 Task: Find connections with filter location Santo Tomás with filter topic #Projectmanagements with filter profile language French with filter current company SKS Enterpprises - Human Resource Planning and Management with filter school College of Engineering Roorkee with filter industry Electric Power Transmission, Control, and Distribution with filter service category User Experience Design with filter keywords title Teacher
Action: Mouse moved to (327, 276)
Screenshot: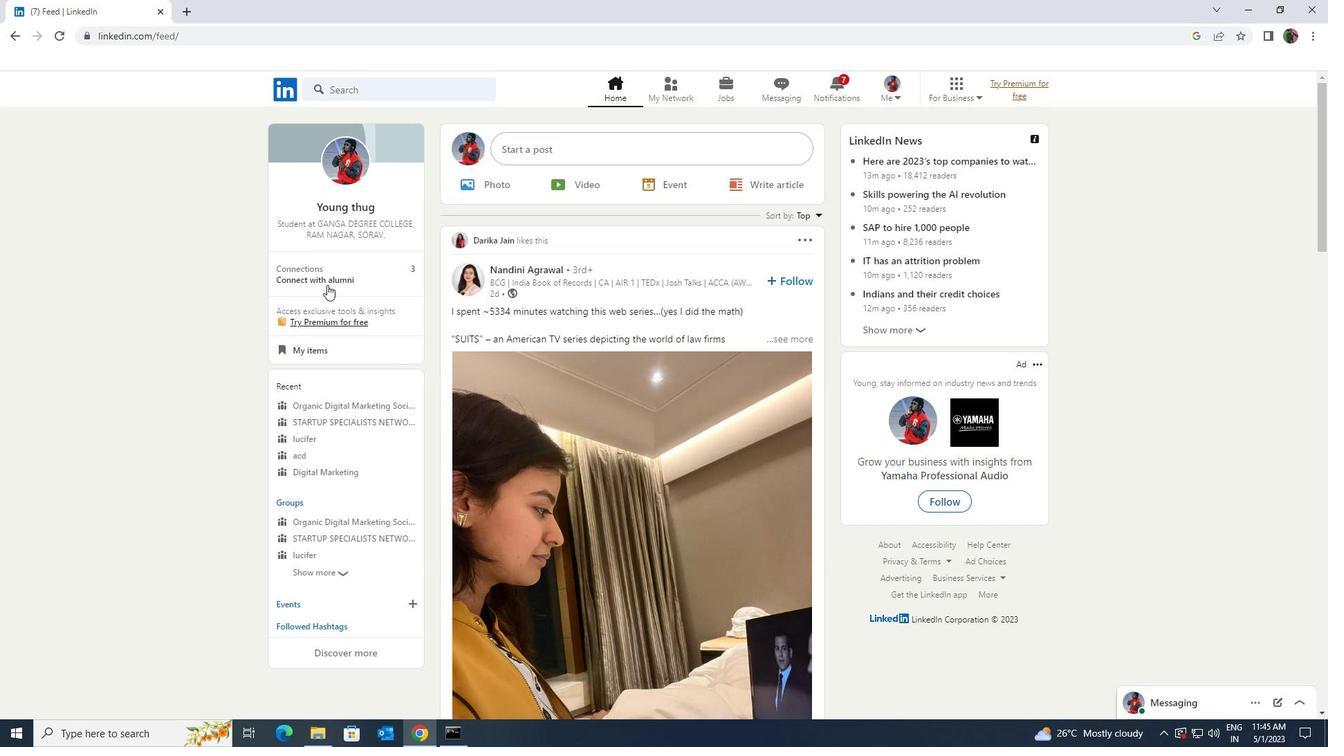 
Action: Mouse pressed left at (327, 276)
Screenshot: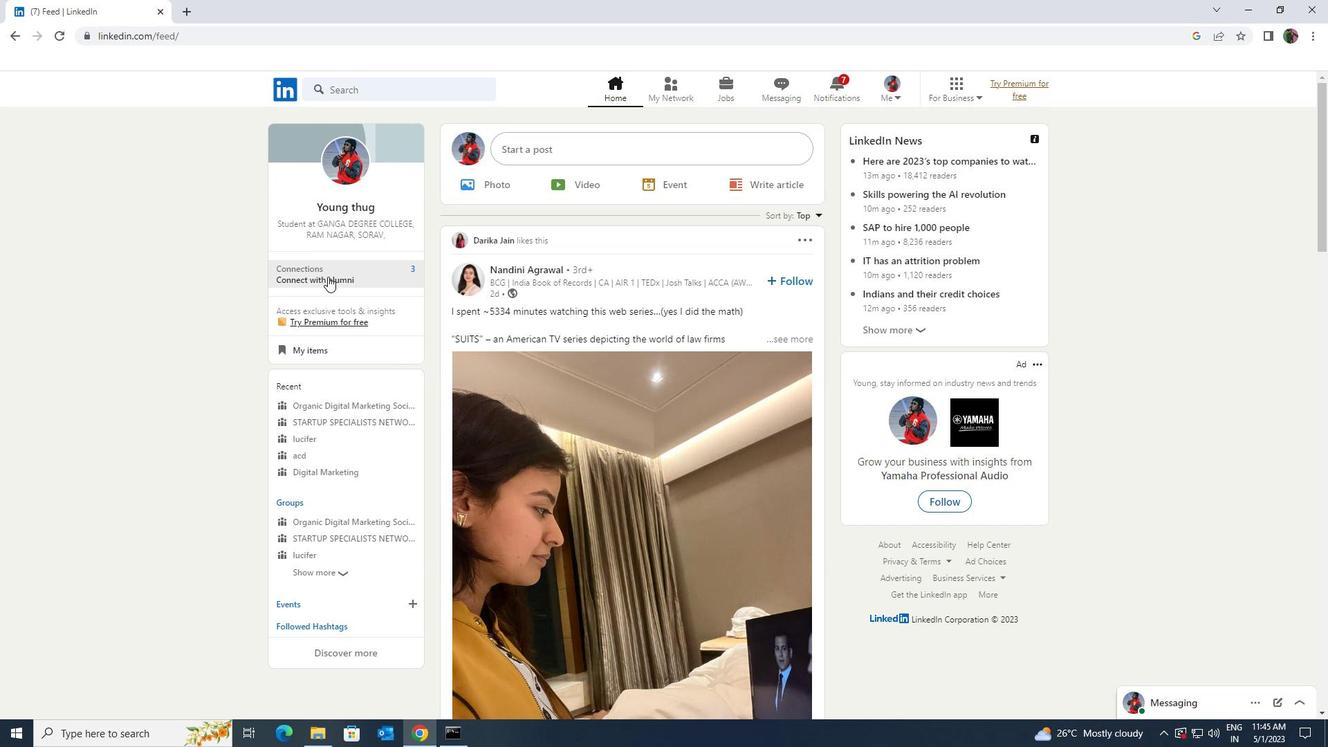 
Action: Mouse moved to (348, 166)
Screenshot: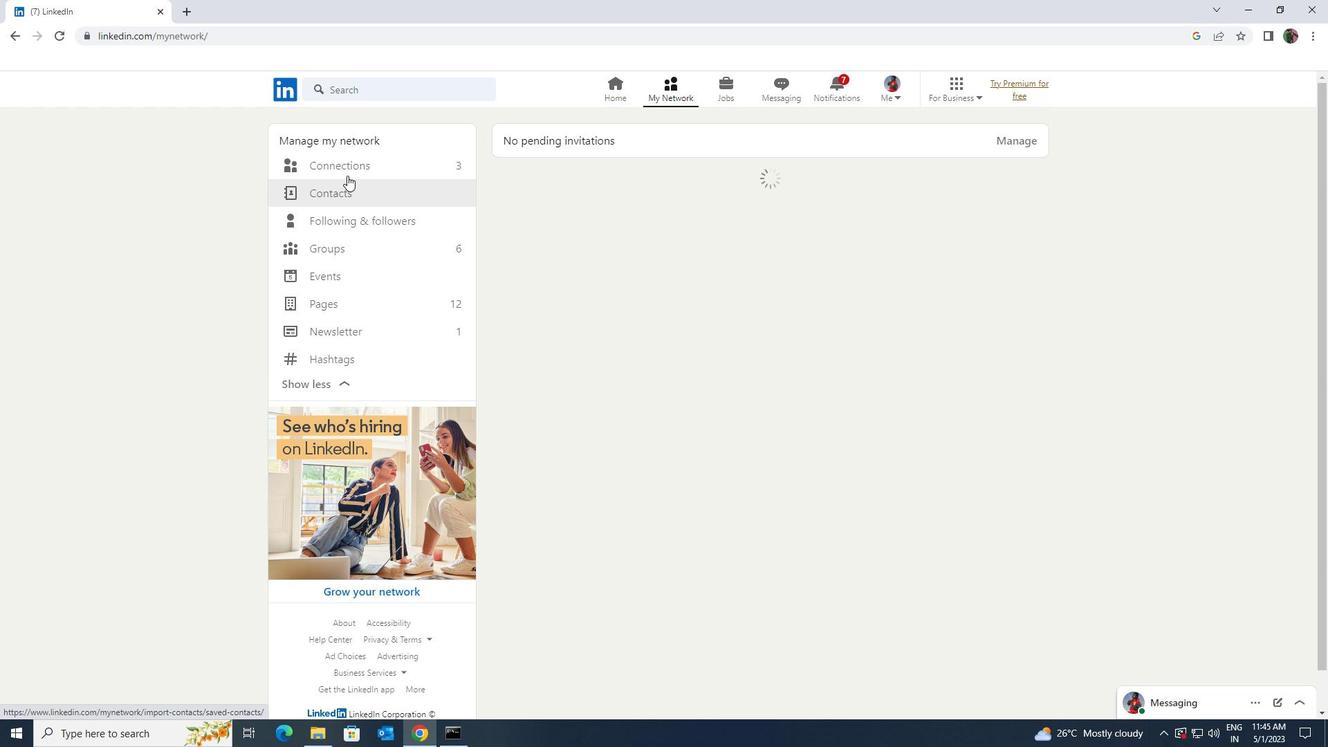 
Action: Mouse pressed left at (348, 166)
Screenshot: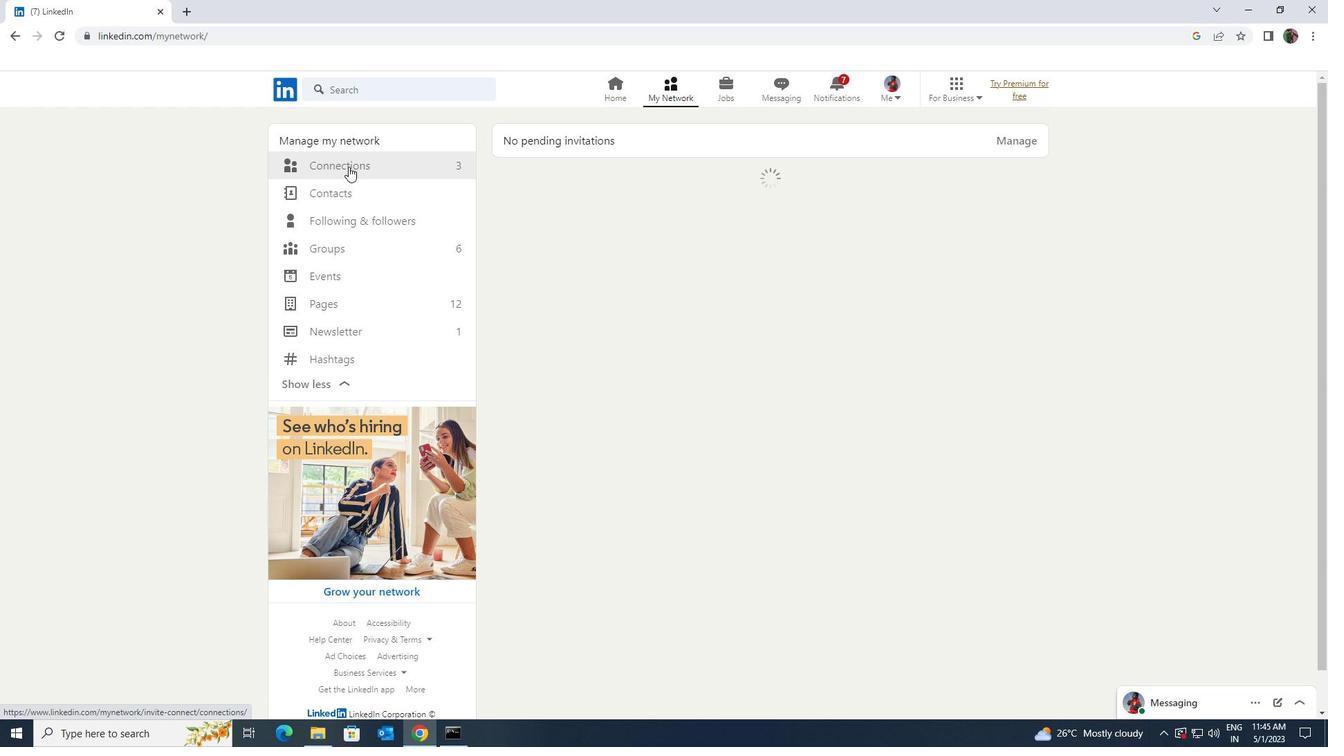 
Action: Mouse moved to (750, 168)
Screenshot: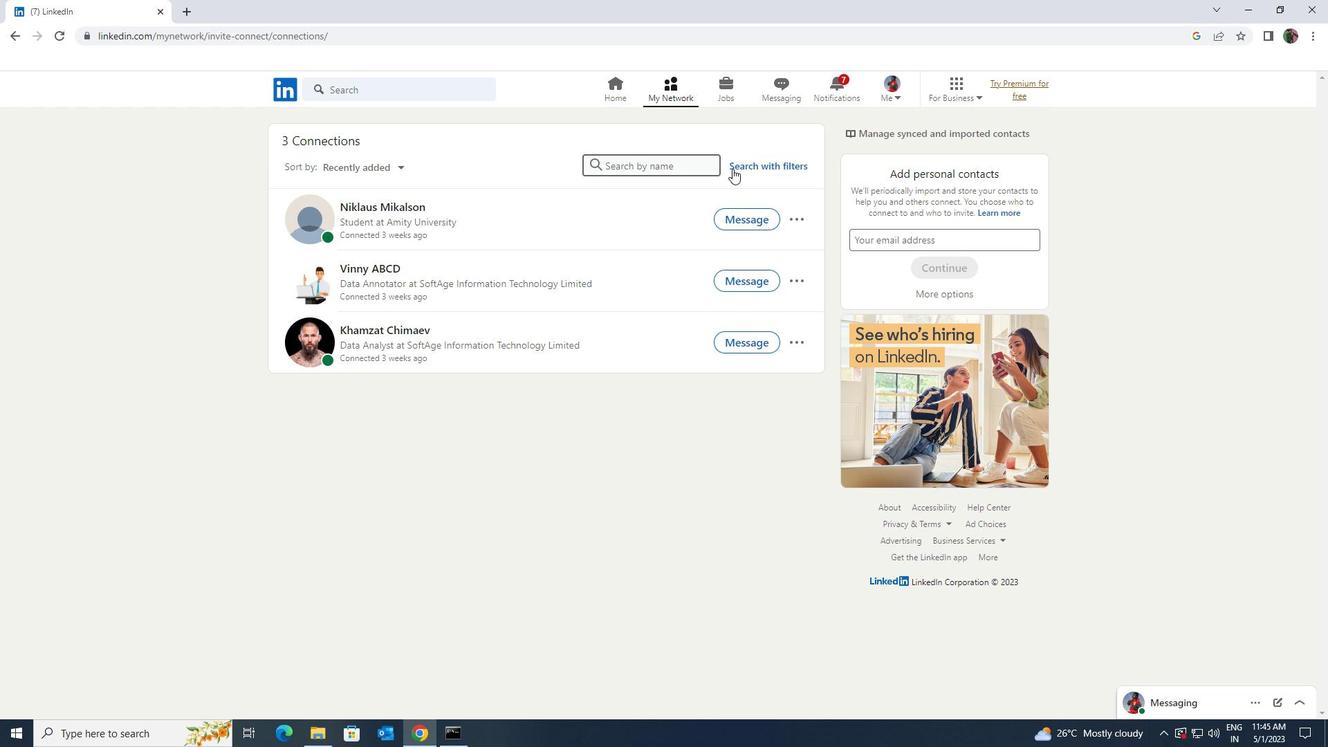 
Action: Mouse pressed left at (750, 168)
Screenshot: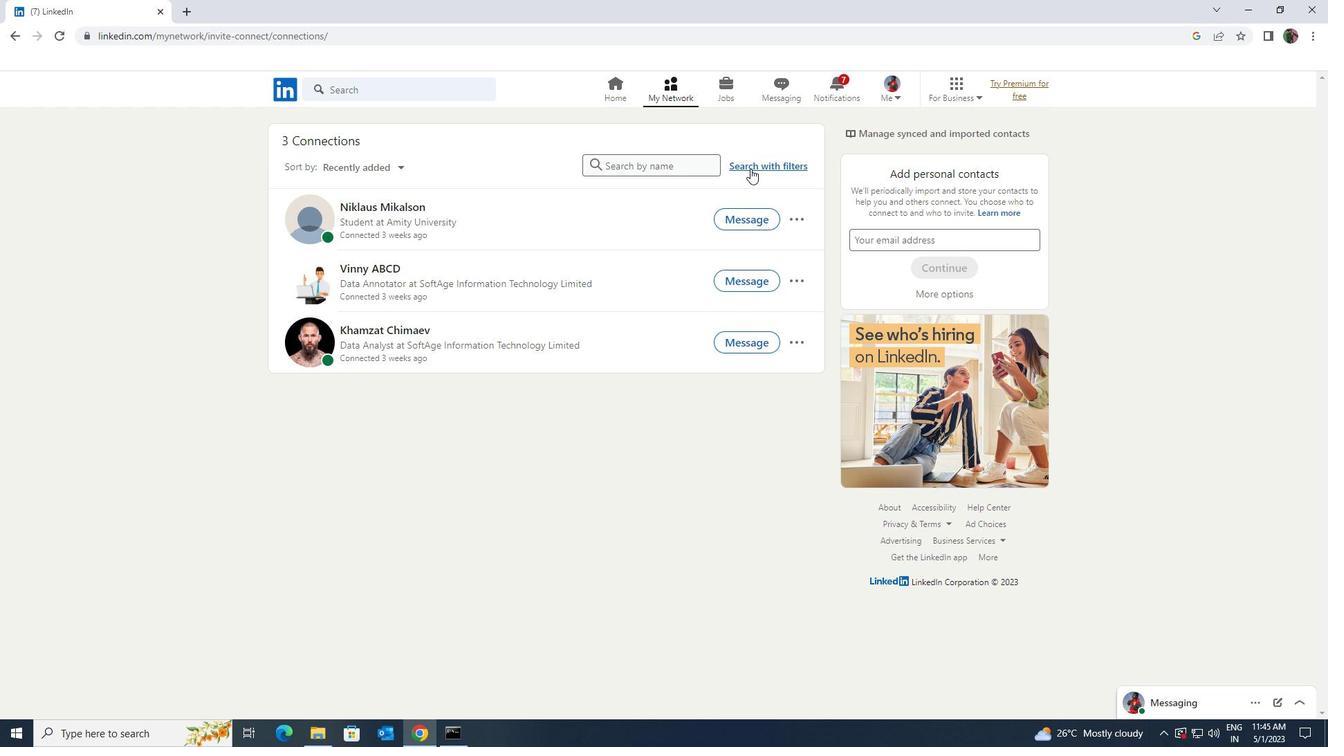 
Action: Mouse moved to (725, 129)
Screenshot: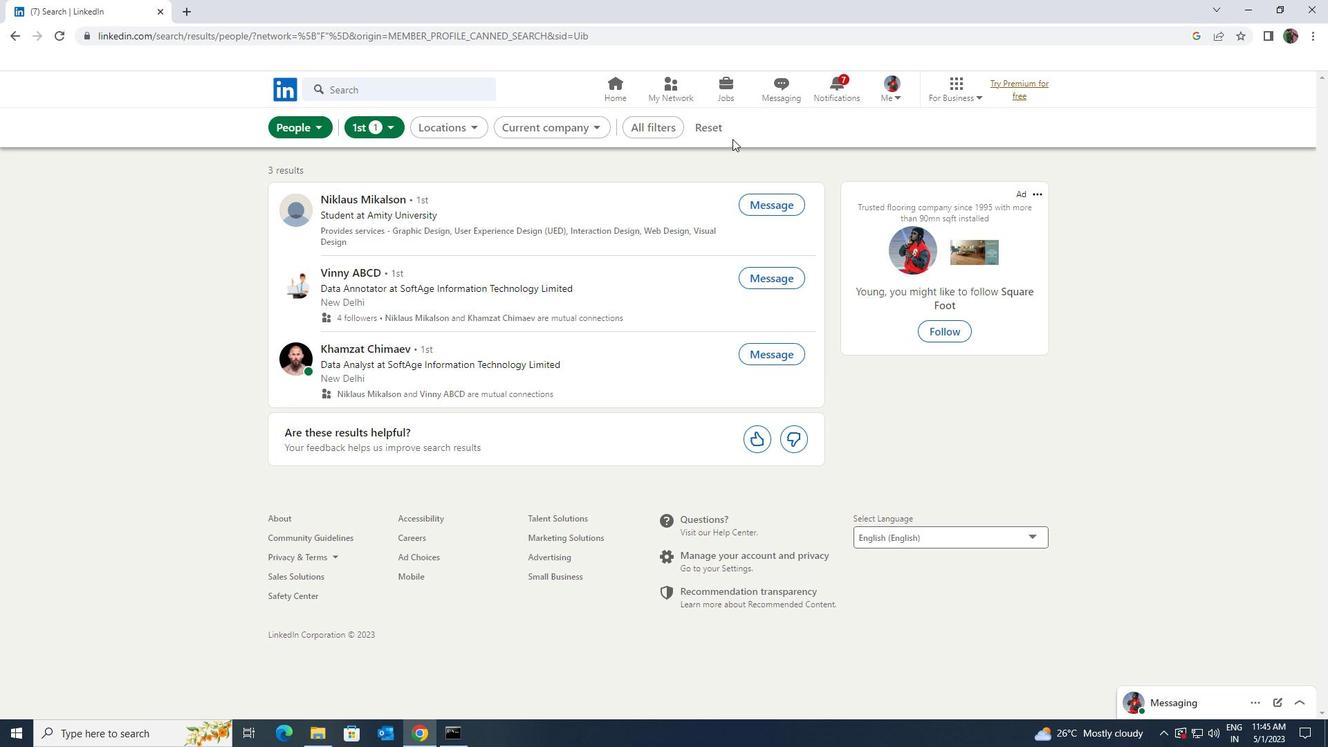 
Action: Mouse pressed left at (725, 129)
Screenshot: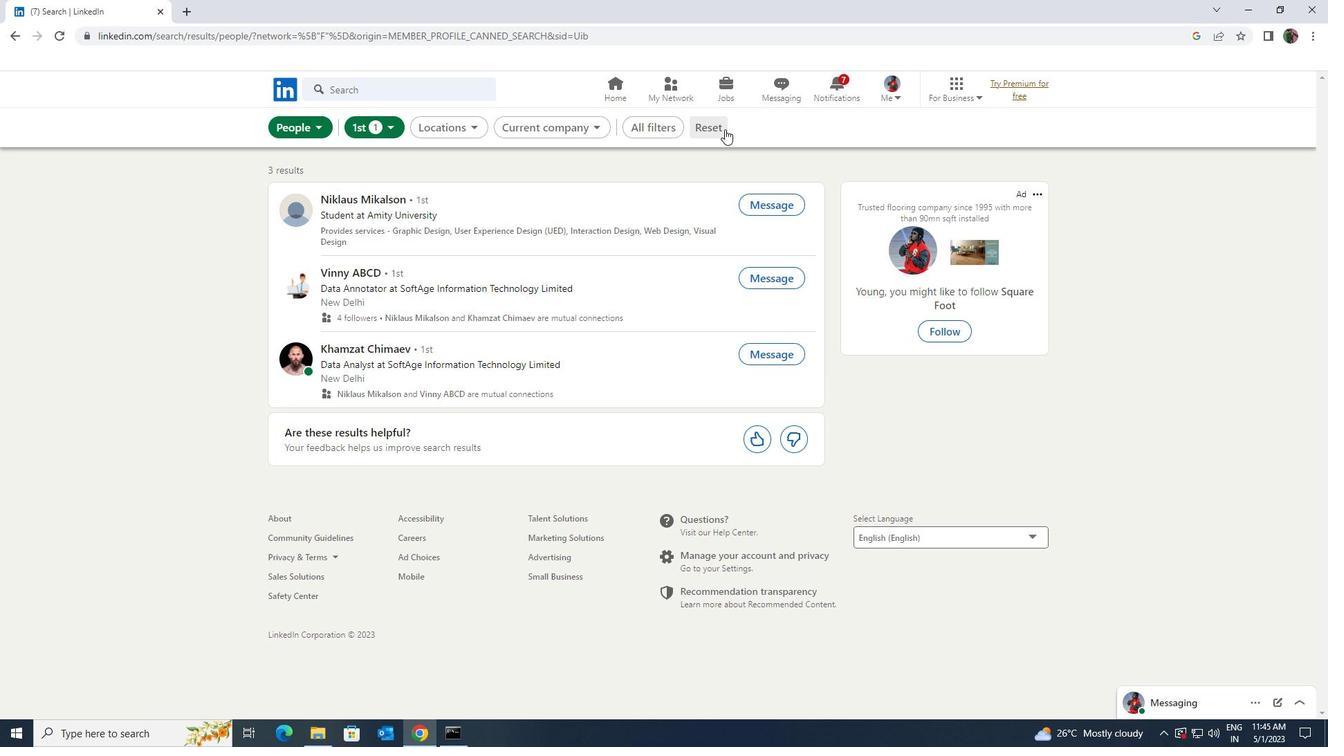 
Action: Mouse moved to (695, 127)
Screenshot: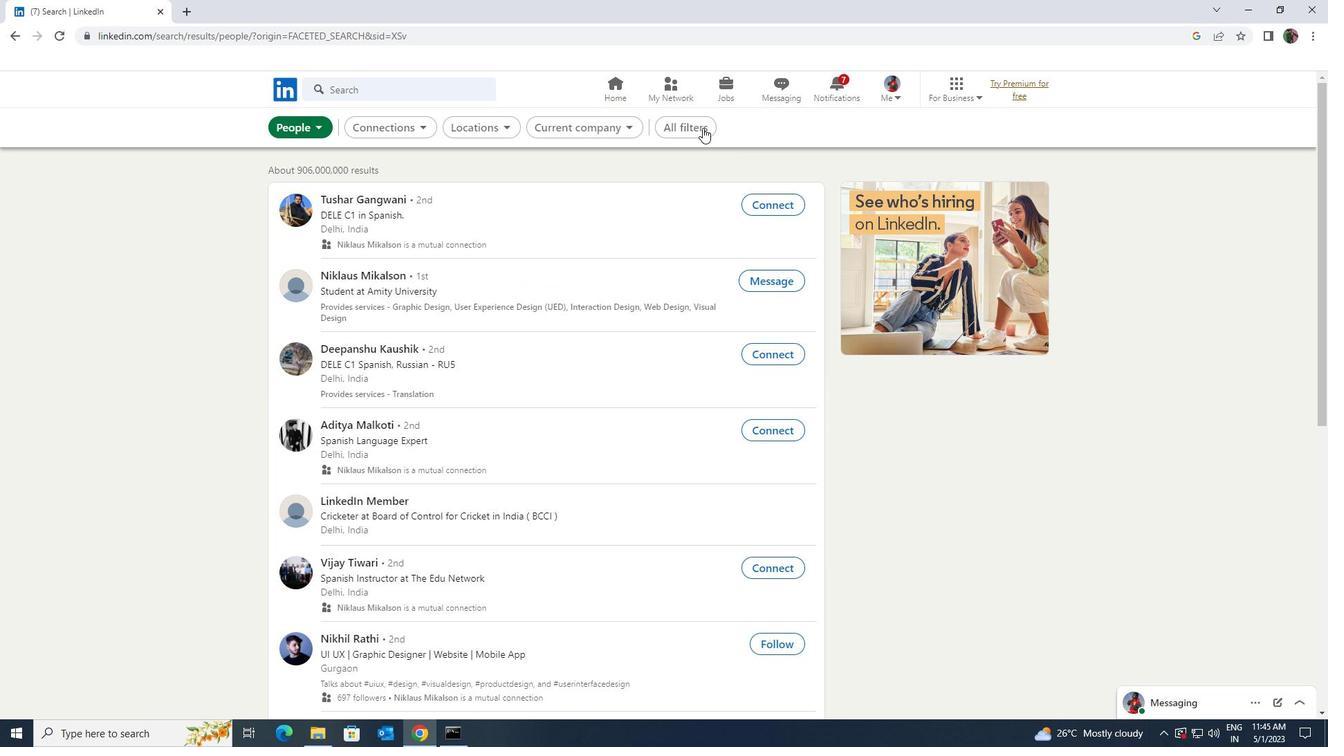 
Action: Mouse pressed left at (695, 127)
Screenshot: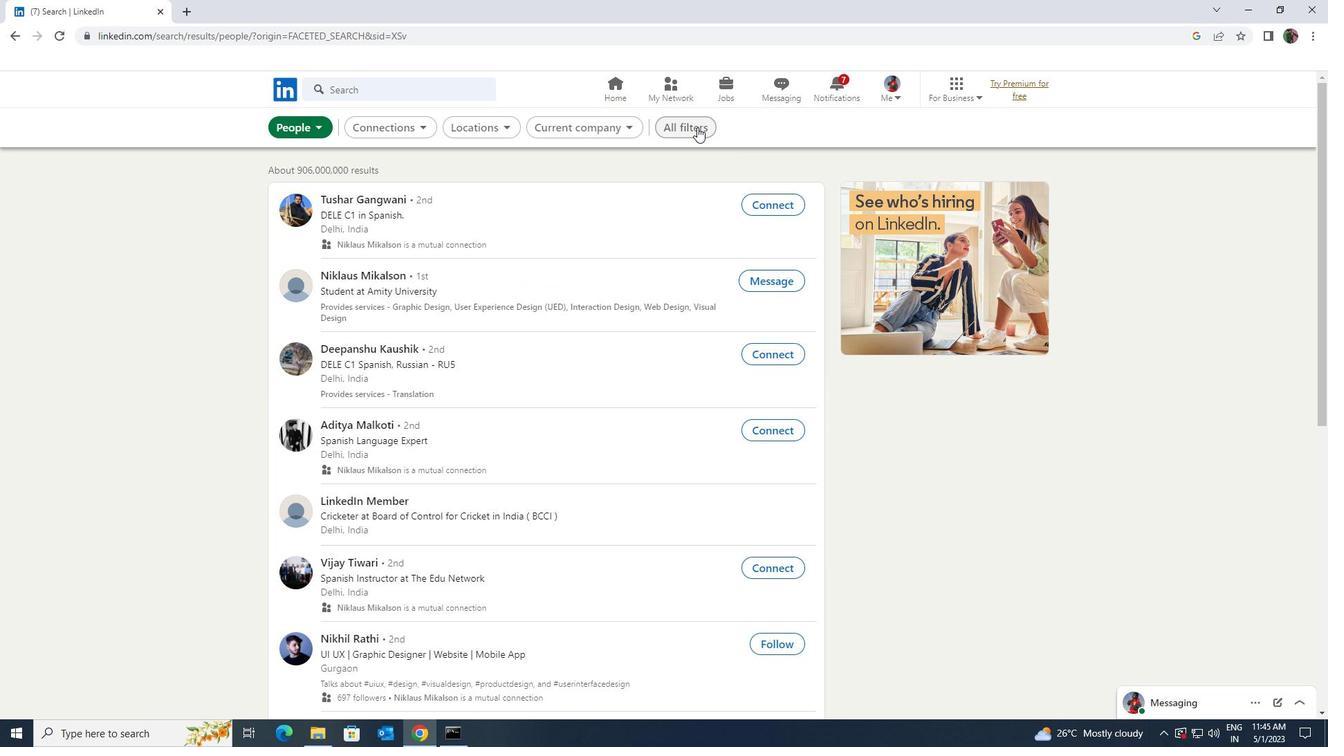 
Action: Mouse moved to (1114, 390)
Screenshot: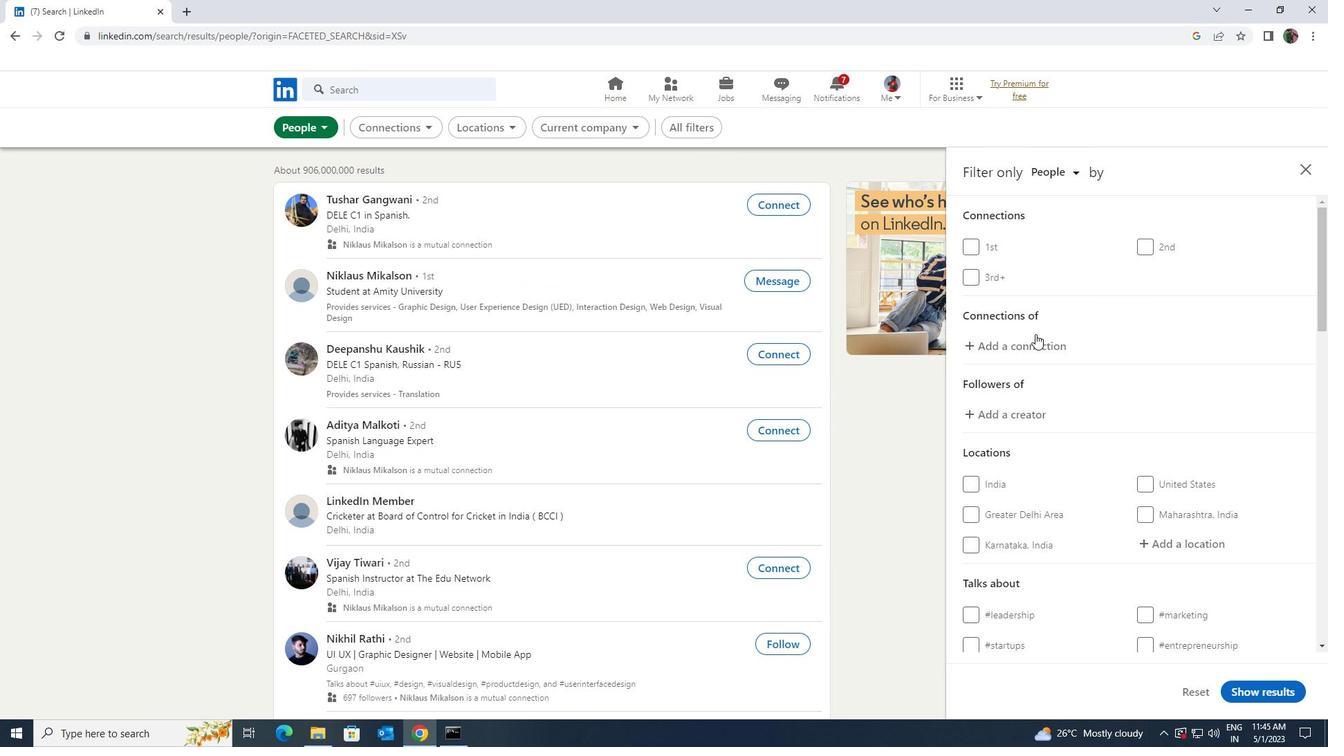 
Action: Mouse scrolled (1114, 389) with delta (0, 0)
Screenshot: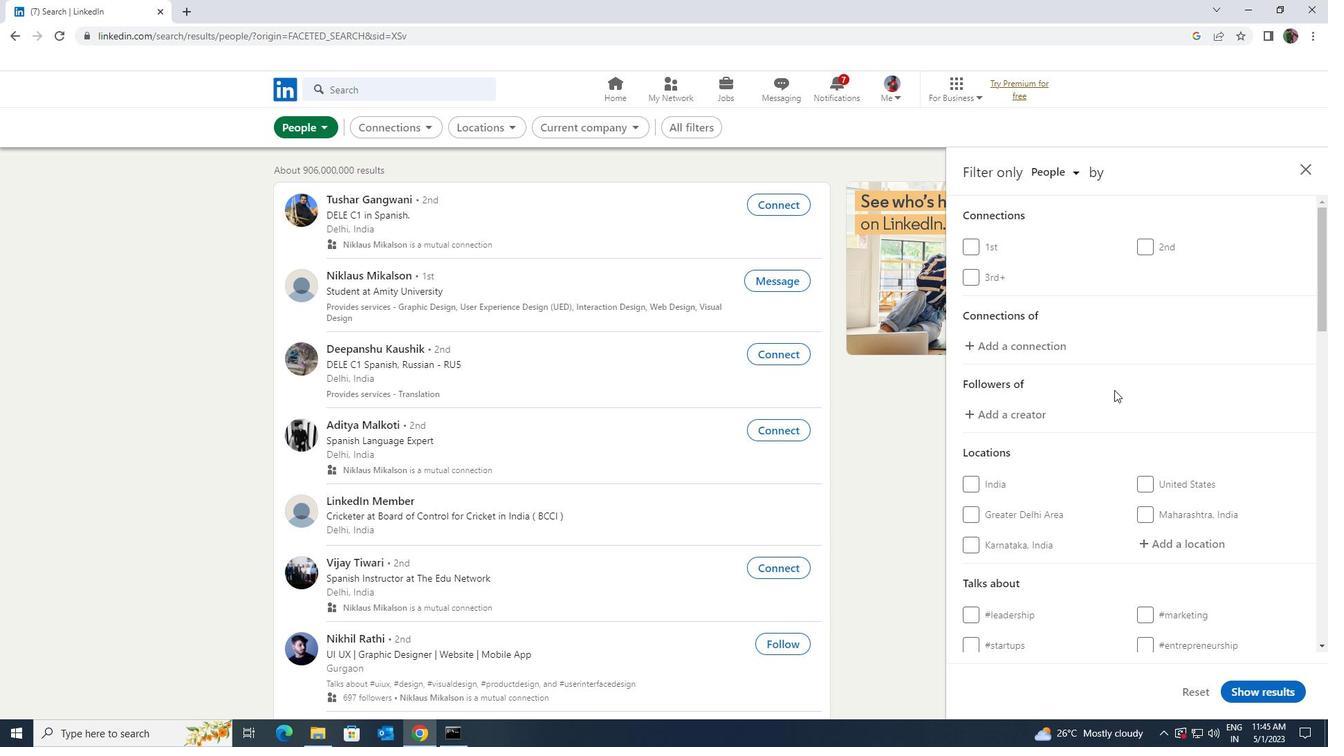 
Action: Mouse moved to (1152, 465)
Screenshot: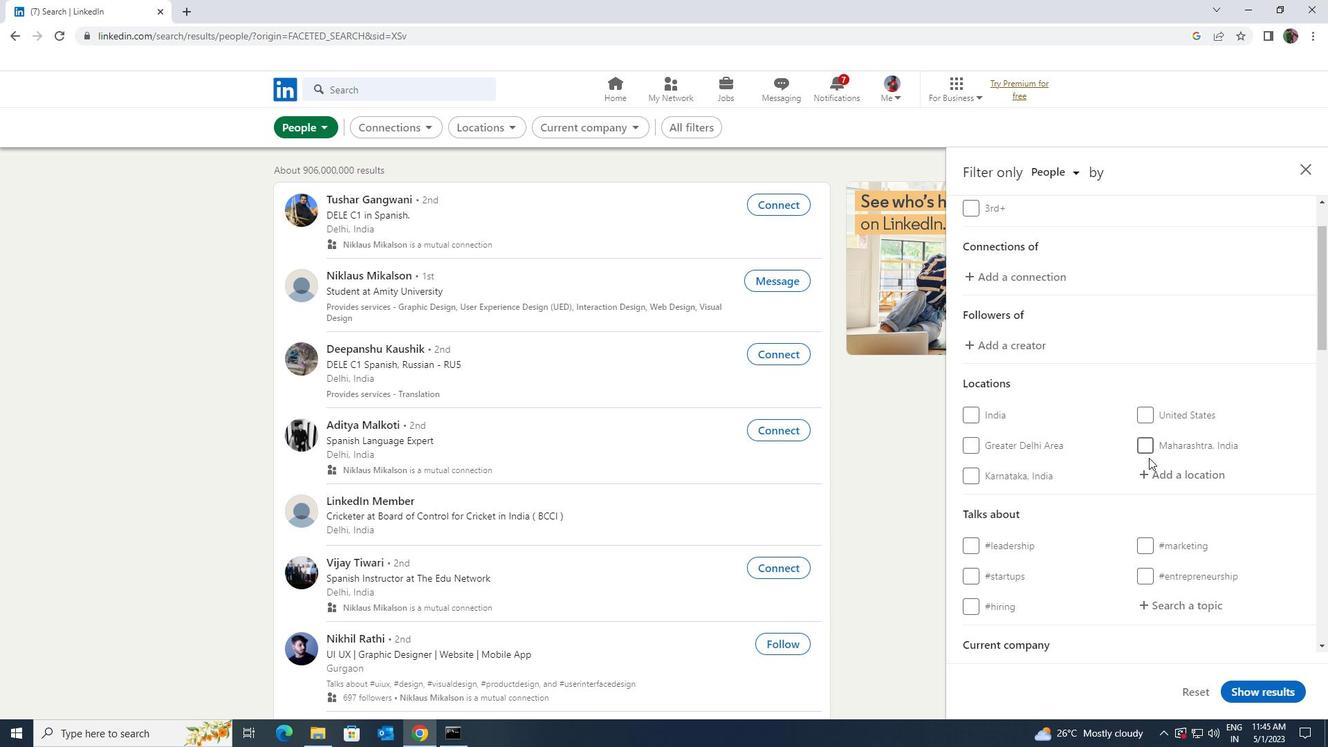 
Action: Mouse pressed left at (1152, 465)
Screenshot: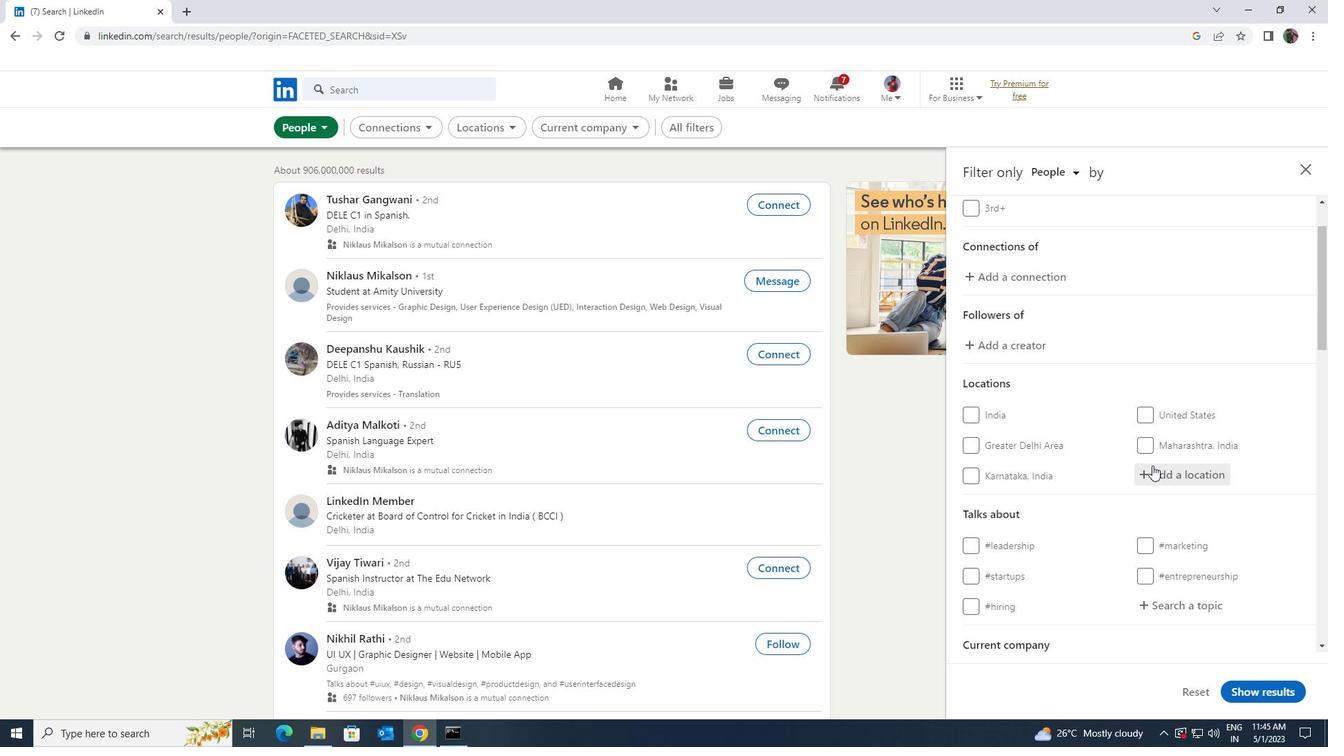 
Action: Mouse moved to (1153, 467)
Screenshot: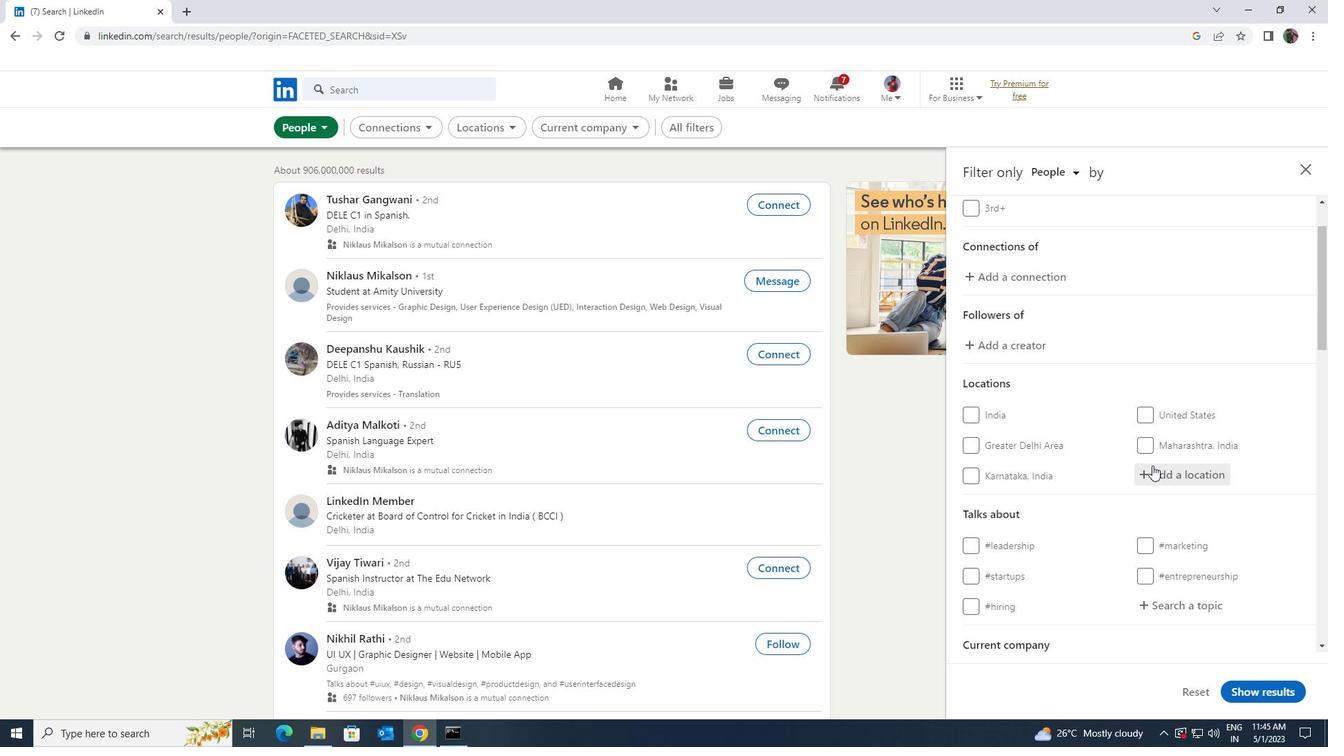 
Action: Key pressed <Key.shift>SANTO<Key.space><Key.shift>TO
Screenshot: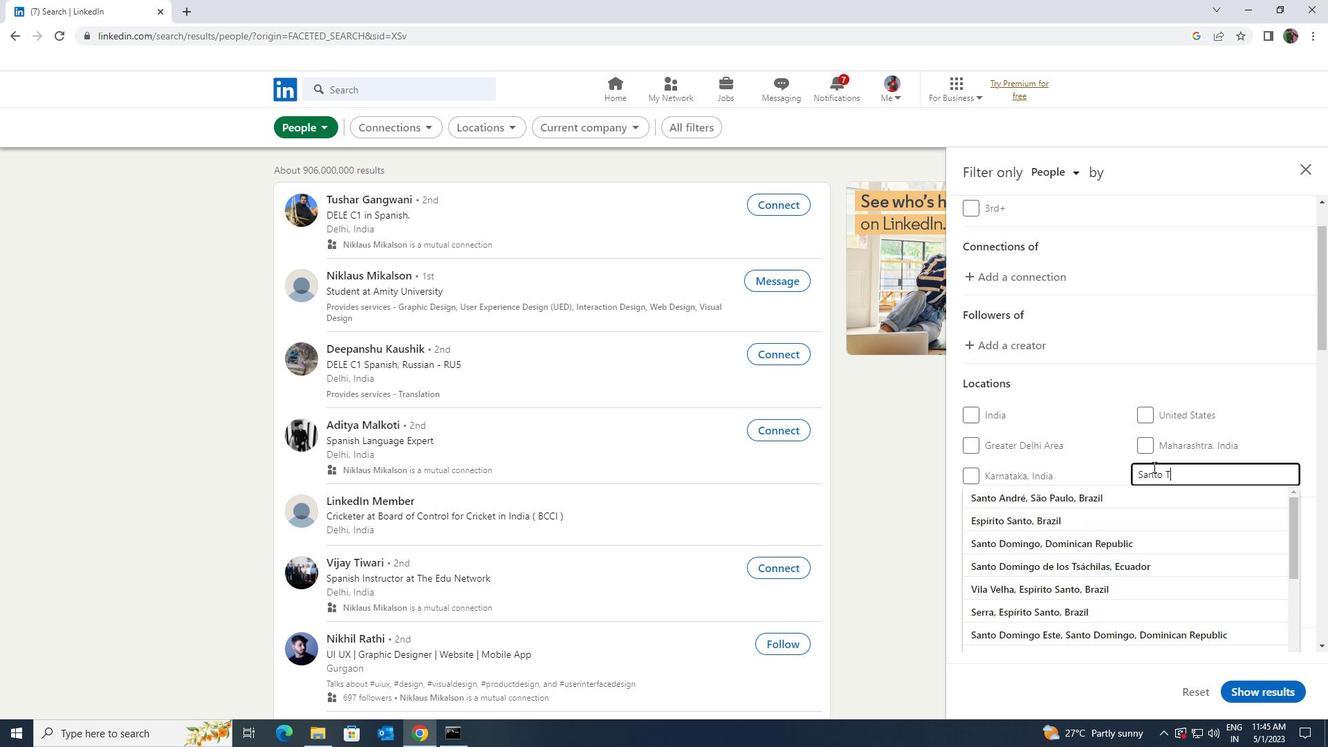 
Action: Mouse moved to (1143, 494)
Screenshot: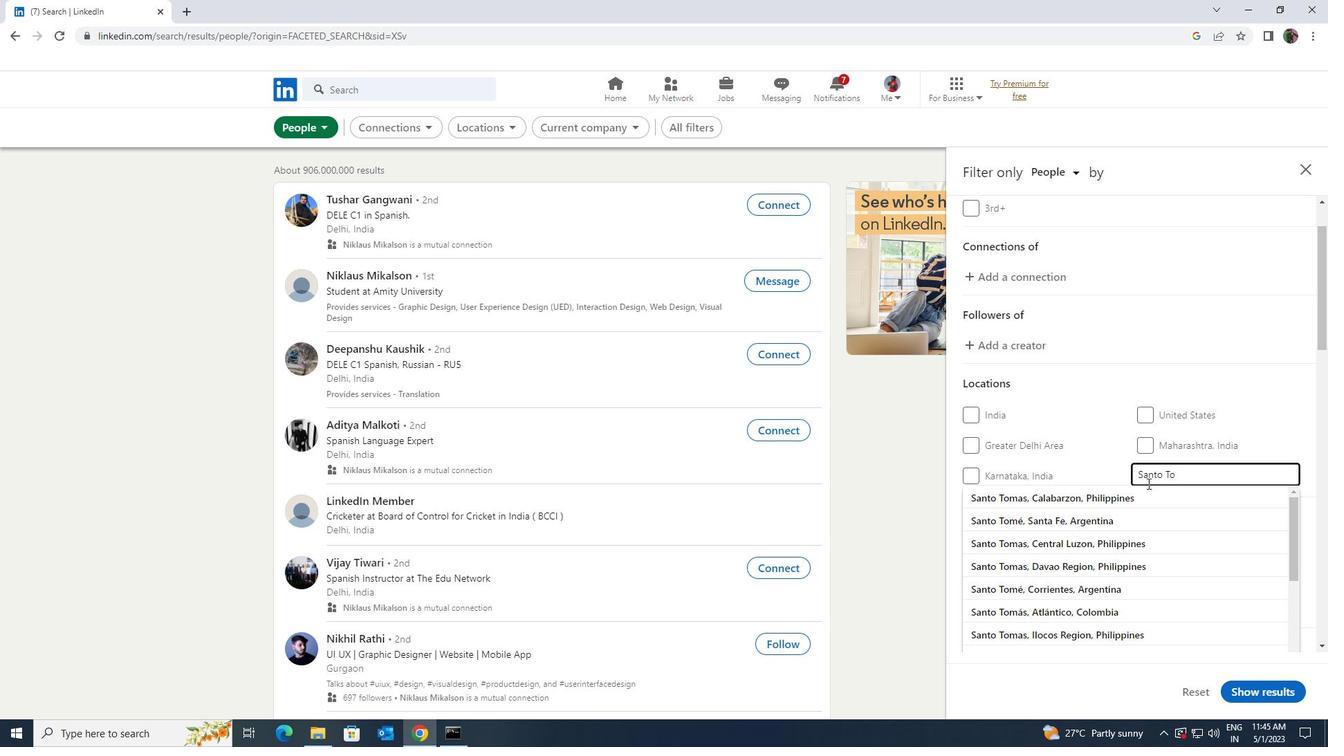 
Action: Mouse pressed left at (1143, 494)
Screenshot: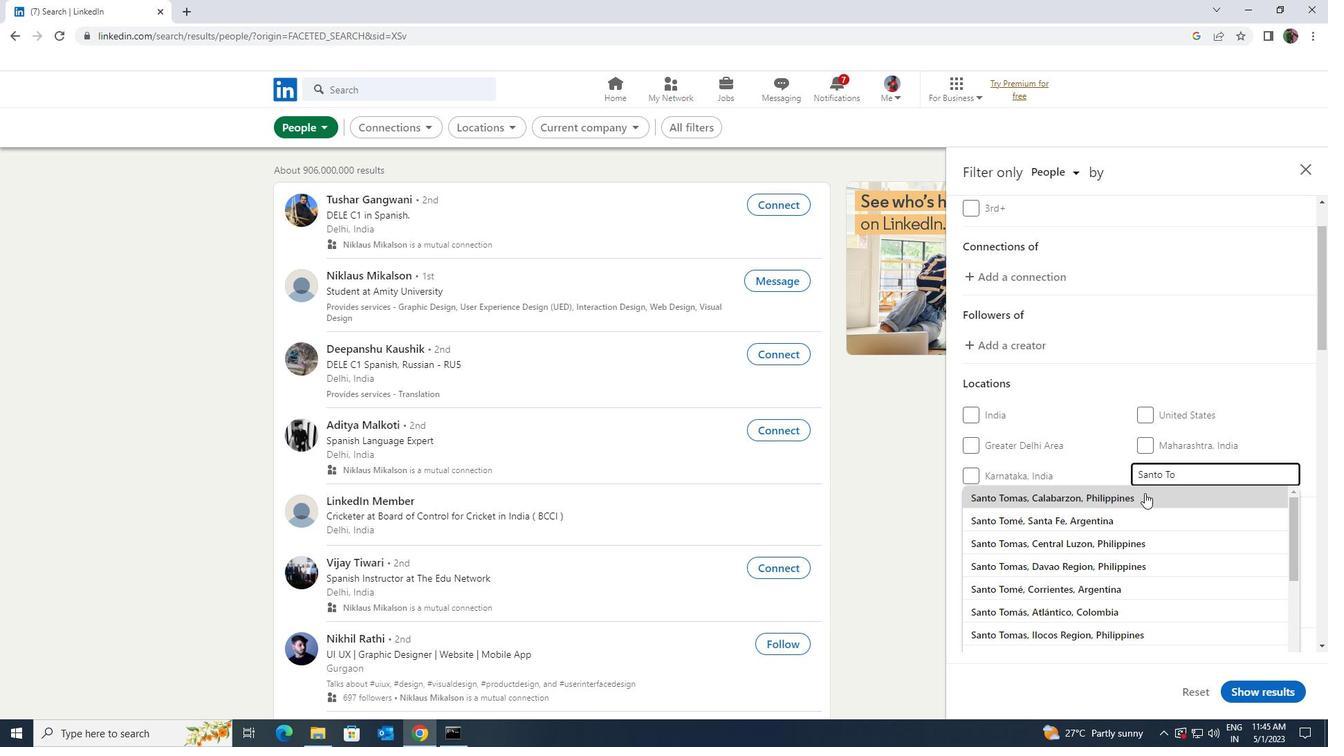 
Action: Mouse scrolled (1143, 493) with delta (0, 0)
Screenshot: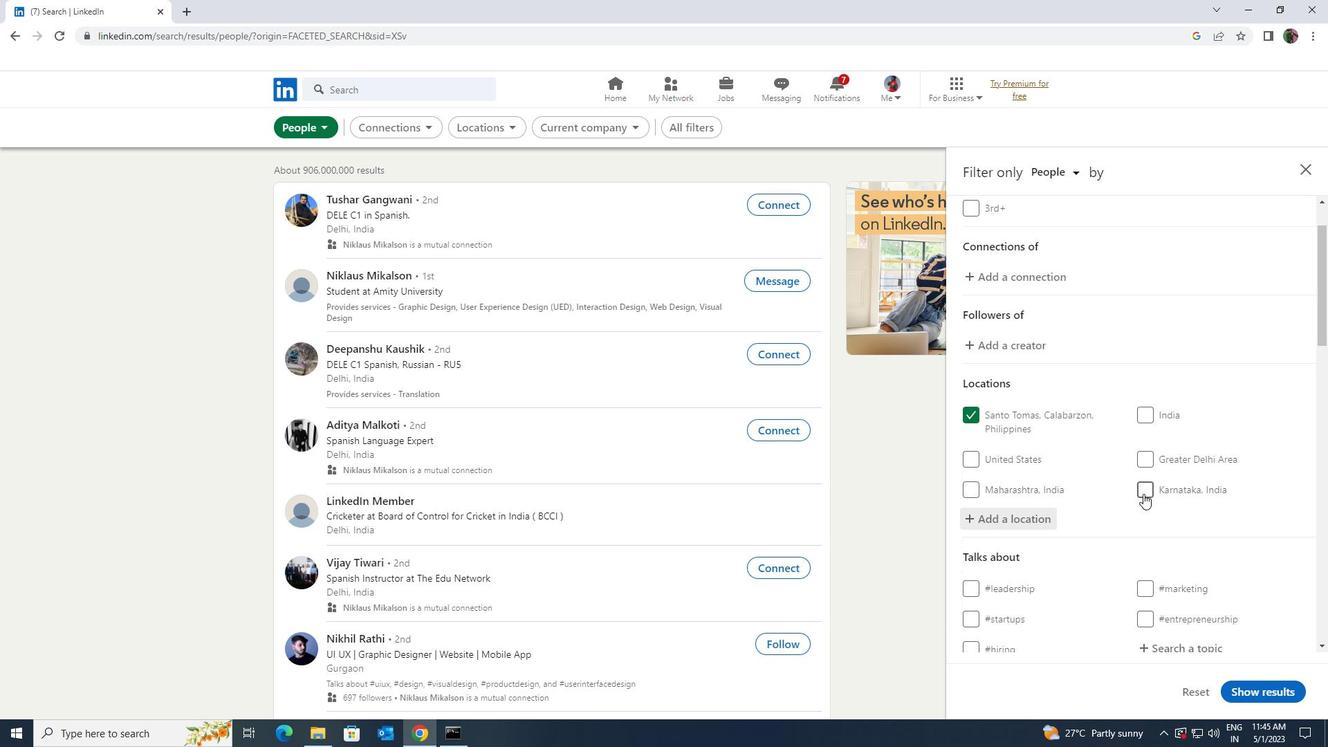 
Action: Mouse scrolled (1143, 493) with delta (0, 0)
Screenshot: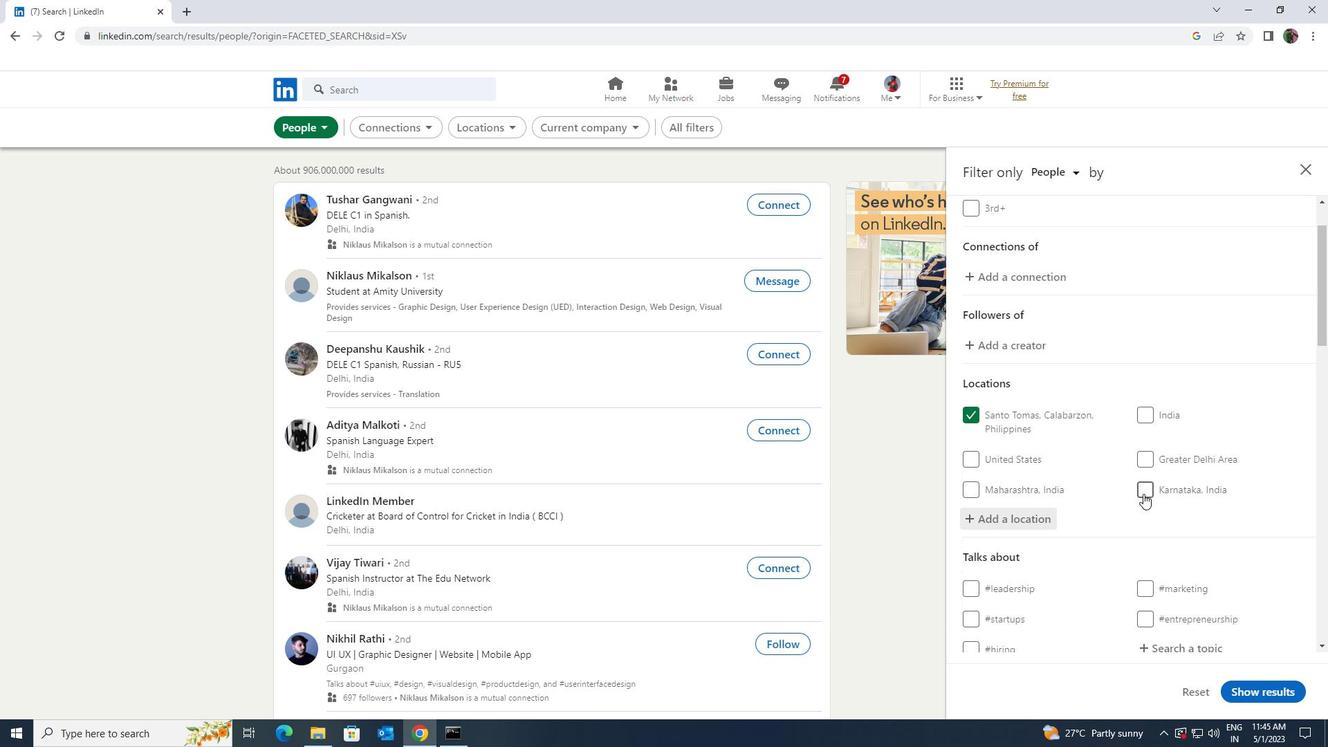 
Action: Mouse moved to (1149, 507)
Screenshot: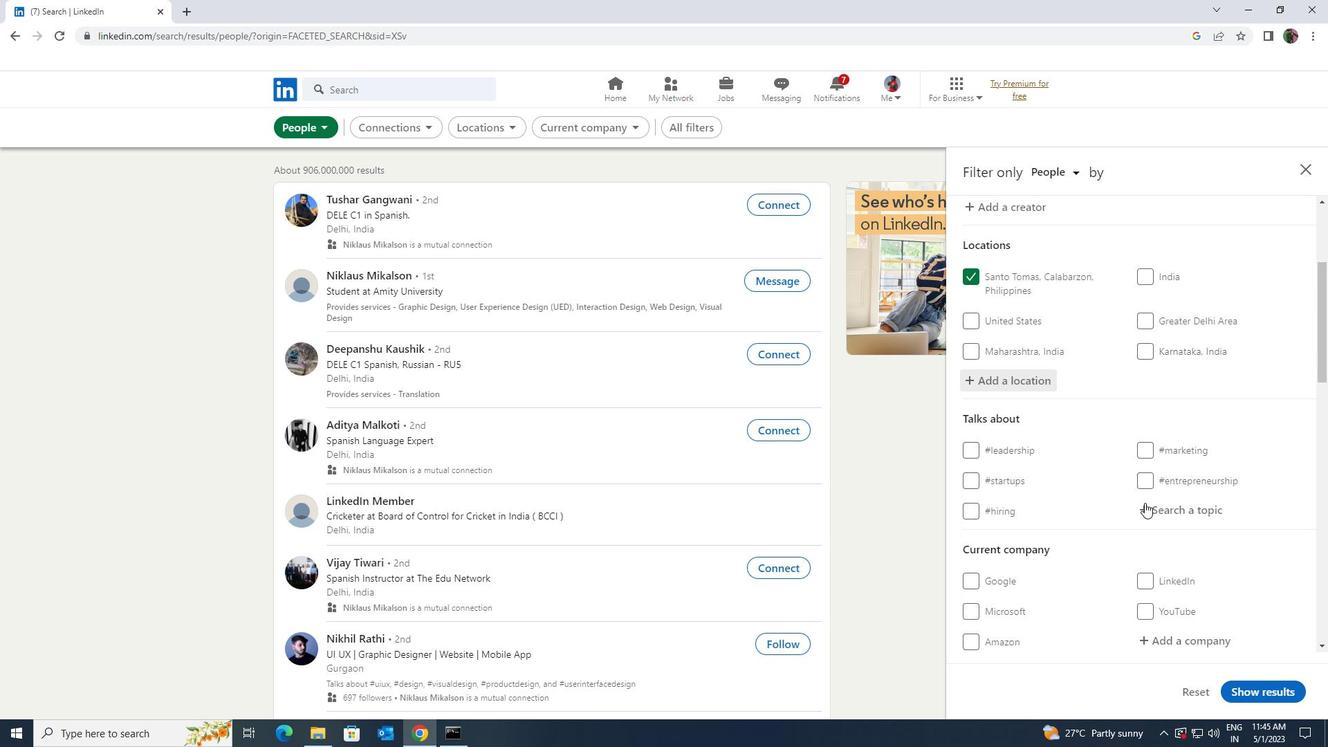 
Action: Mouse pressed left at (1149, 507)
Screenshot: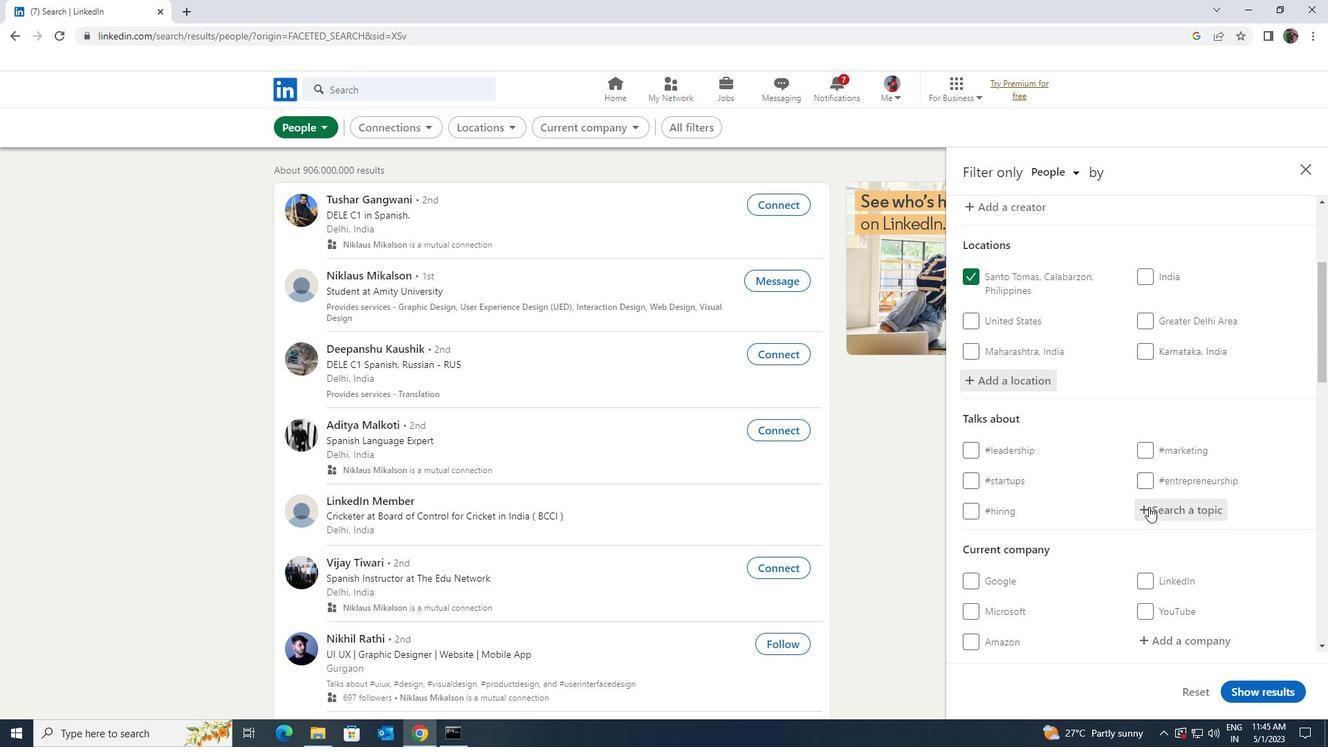 
Action: Key pressed <Key.shift>PROJECTMANA
Screenshot: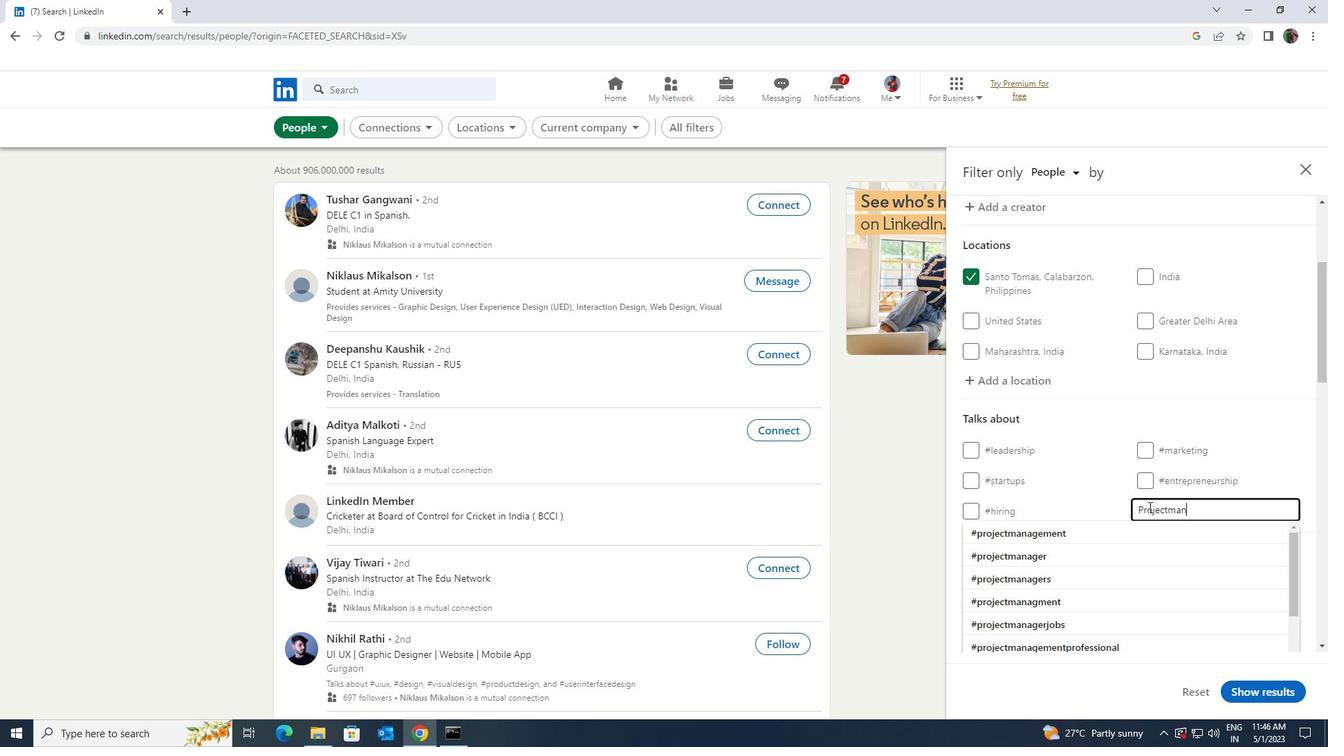 
Action: Mouse moved to (1136, 532)
Screenshot: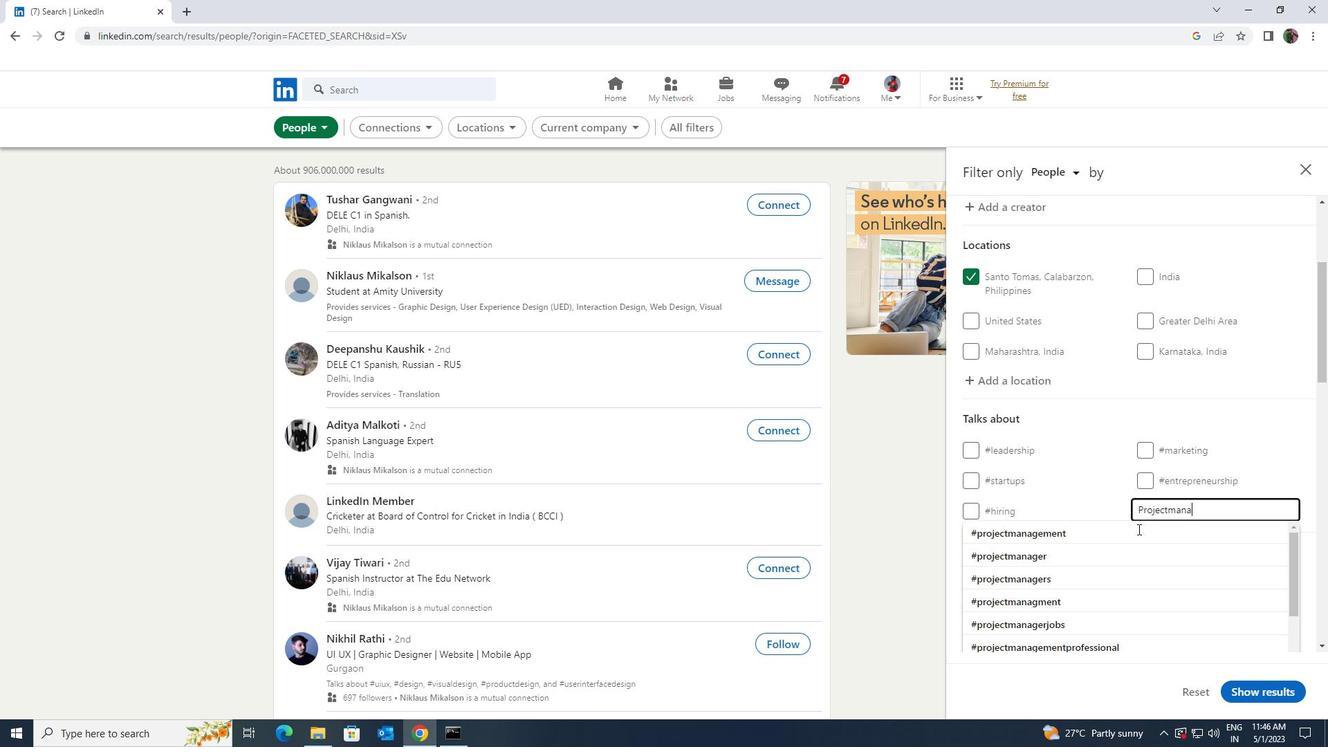 
Action: Mouse pressed left at (1136, 532)
Screenshot: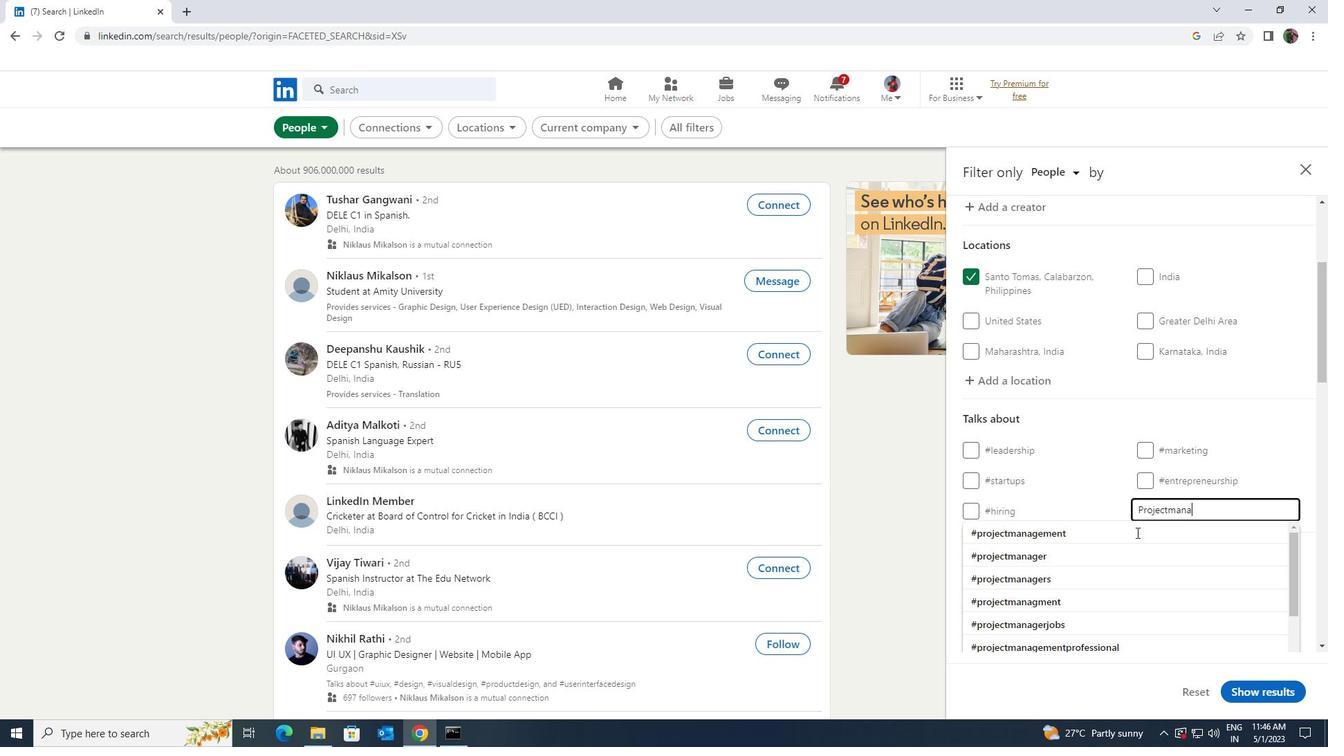 
Action: Mouse moved to (1136, 533)
Screenshot: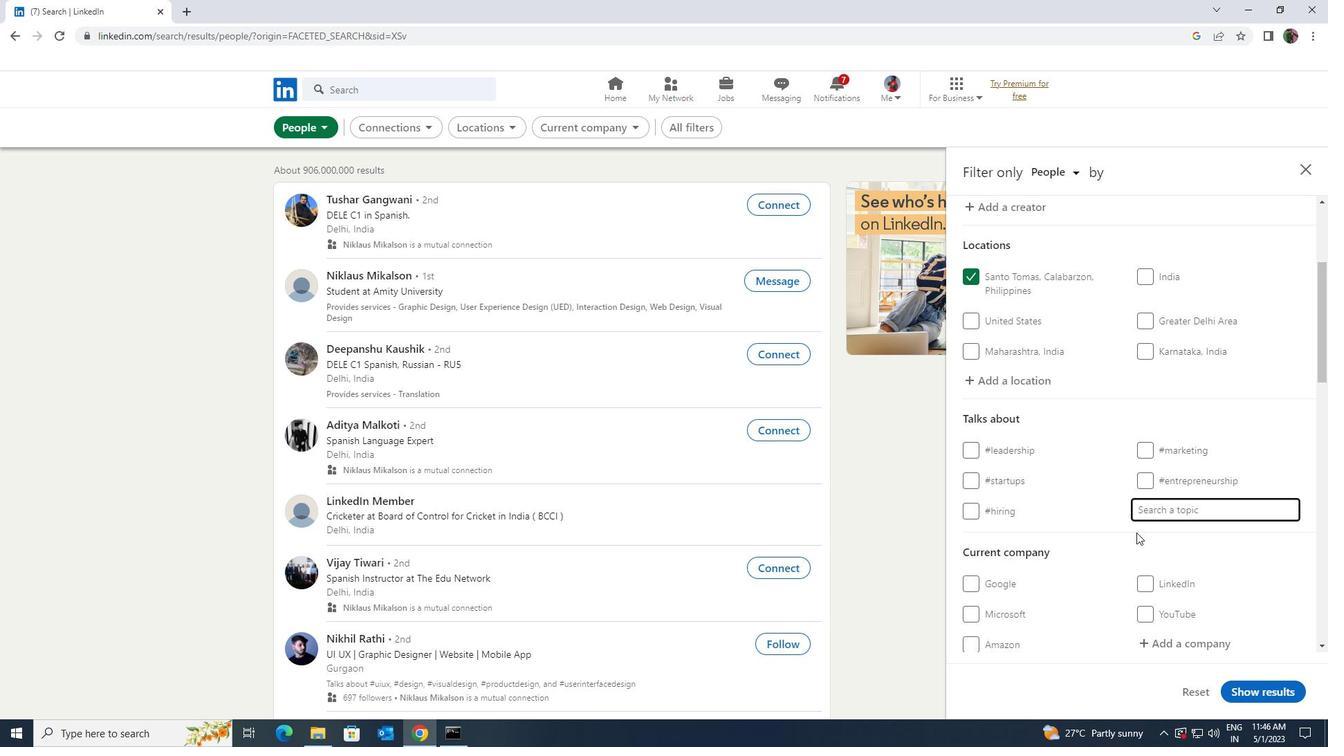 
Action: Mouse scrolled (1136, 532) with delta (0, 0)
Screenshot: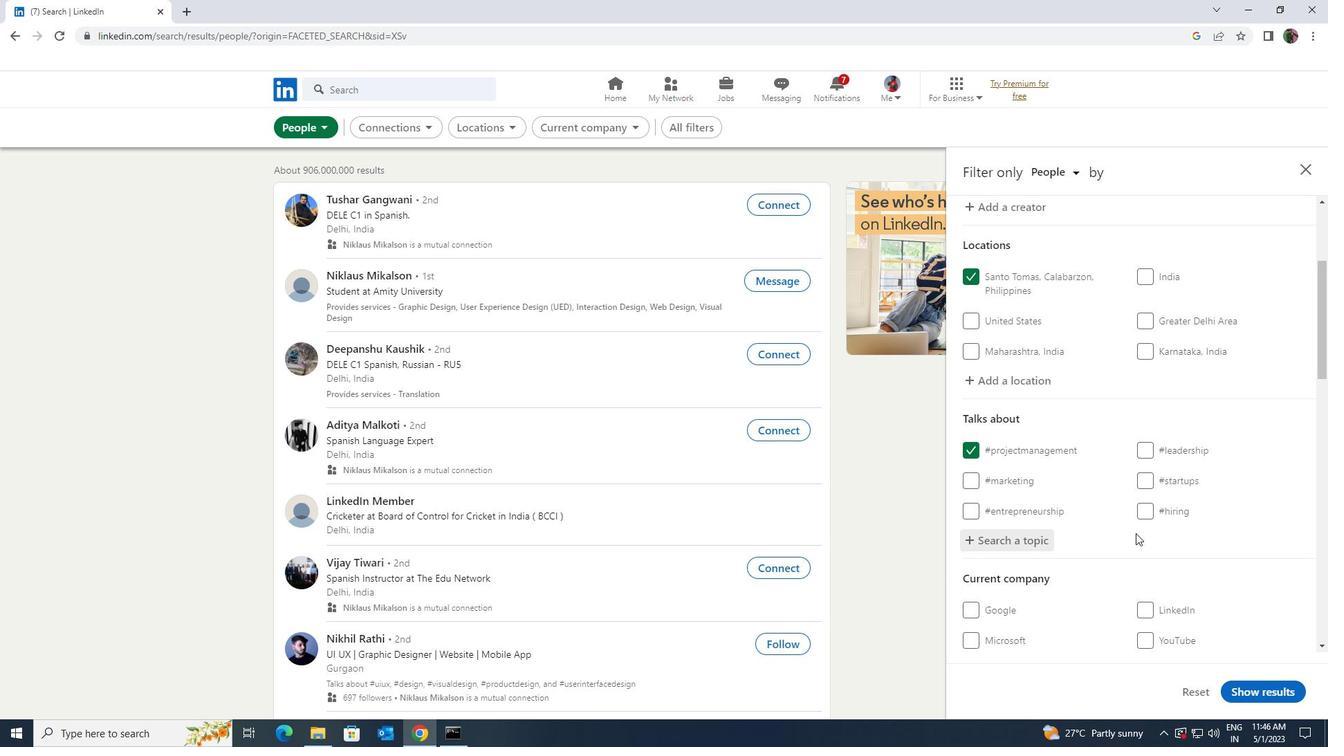 
Action: Mouse scrolled (1136, 532) with delta (0, 0)
Screenshot: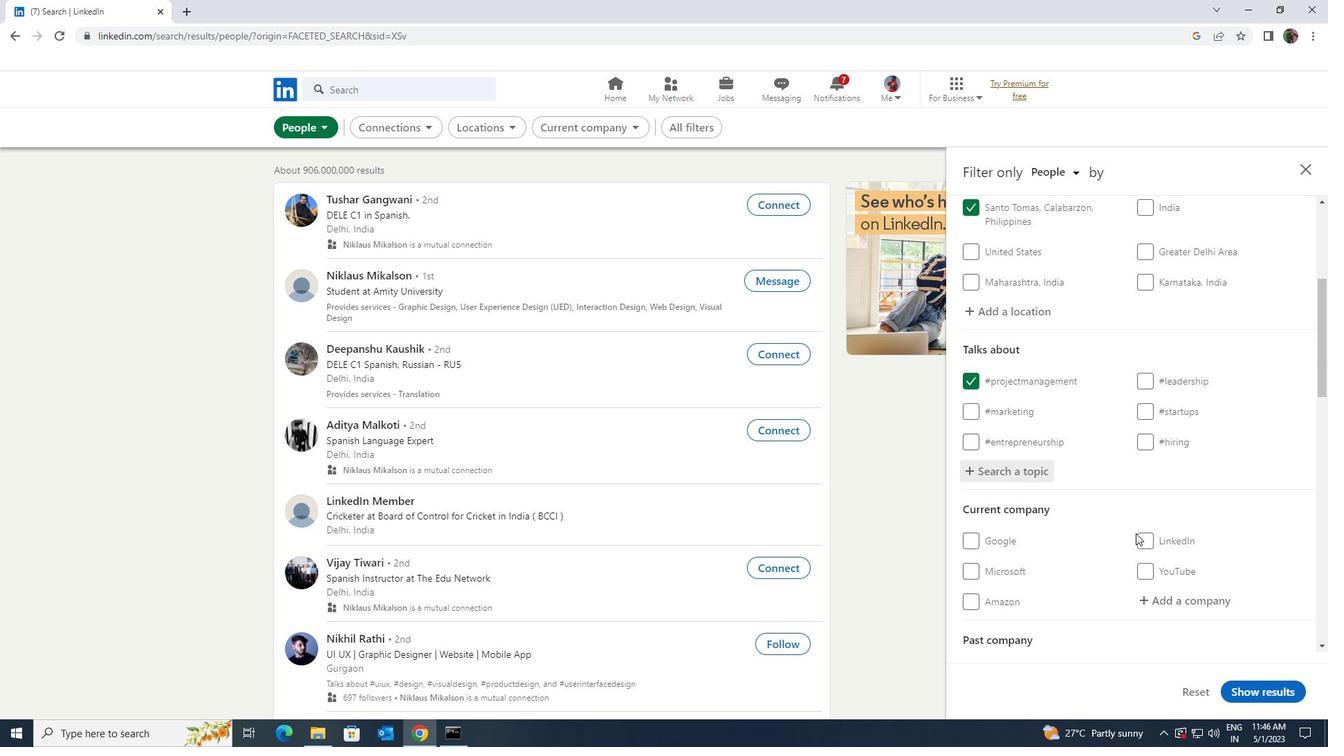 
Action: Mouse scrolled (1136, 532) with delta (0, 0)
Screenshot: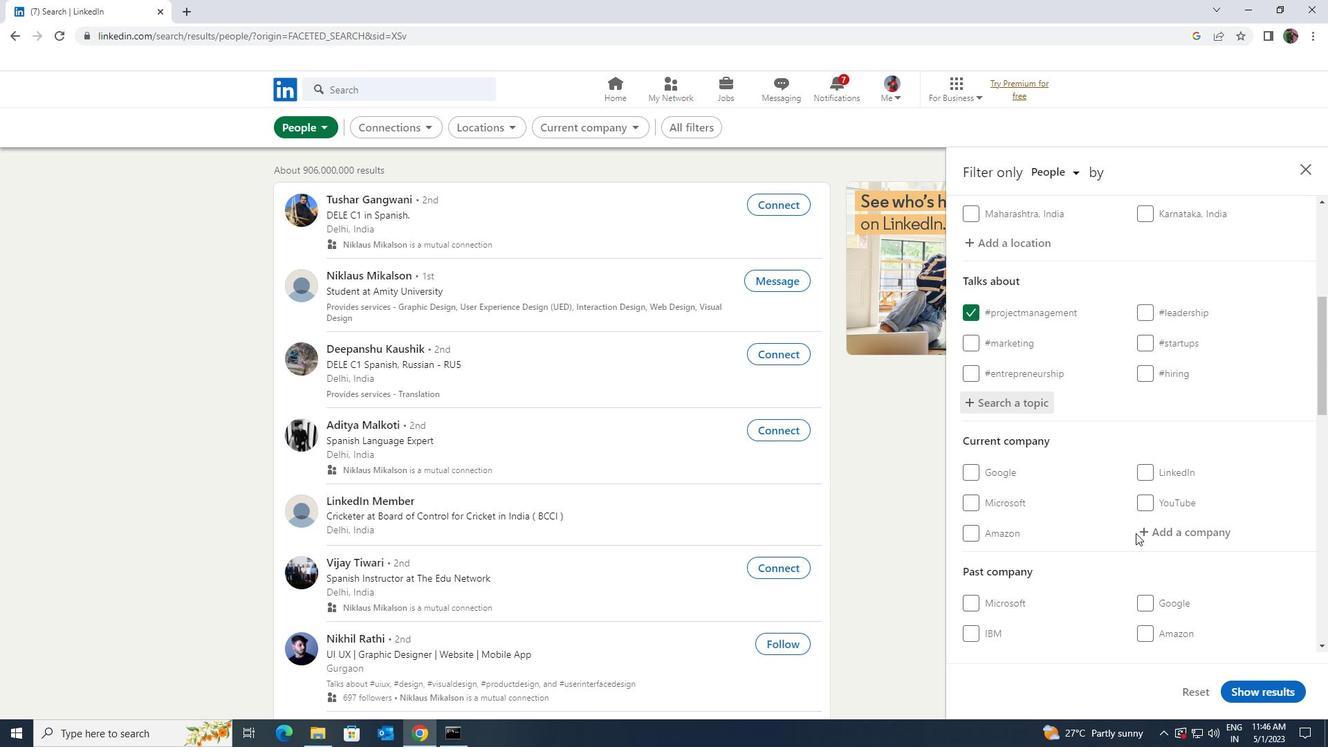 
Action: Mouse scrolled (1136, 532) with delta (0, 0)
Screenshot: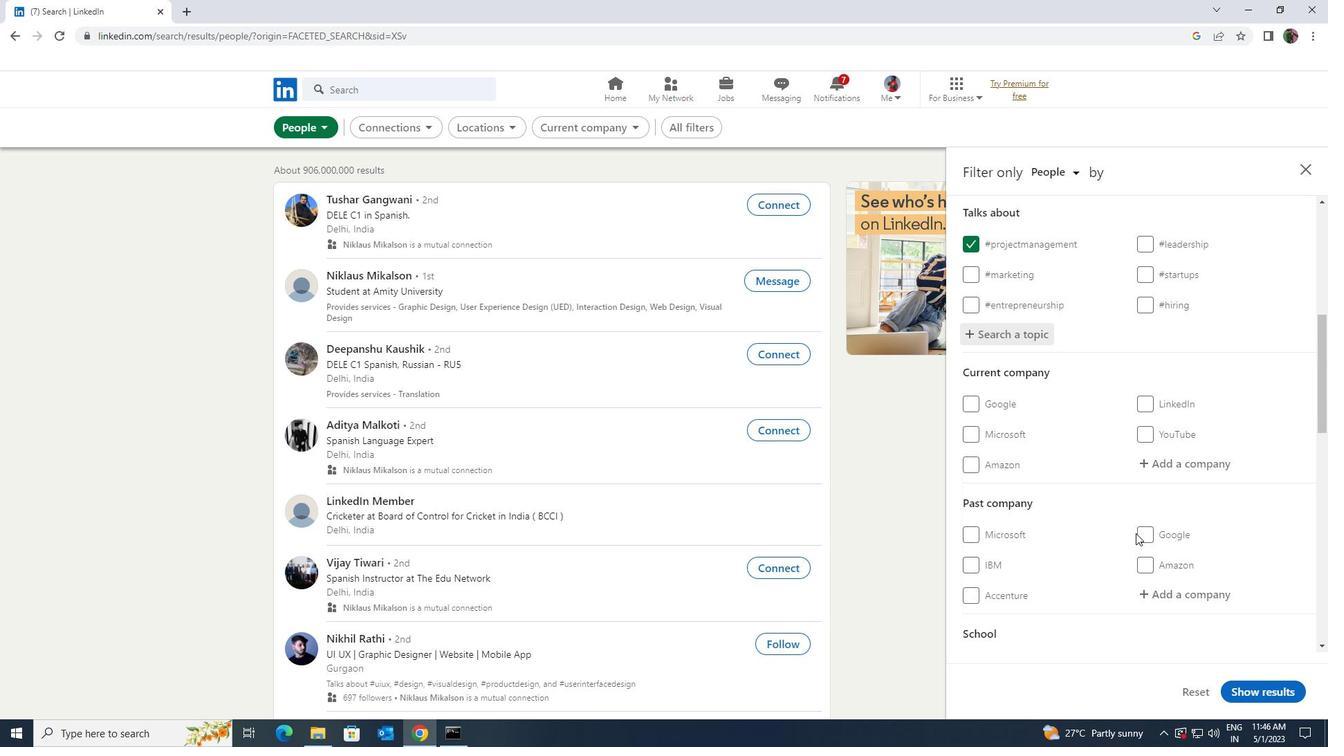 
Action: Mouse scrolled (1136, 532) with delta (0, 0)
Screenshot: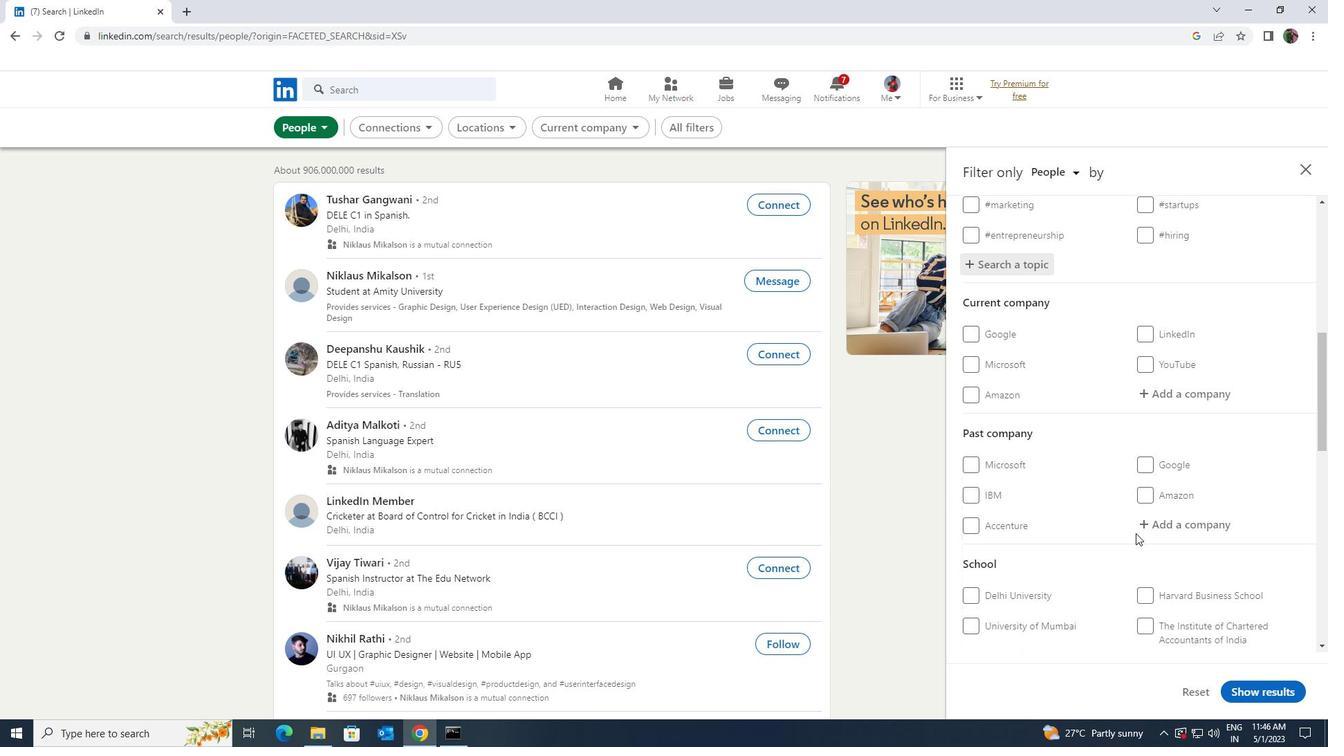 
Action: Mouse scrolled (1136, 532) with delta (0, 0)
Screenshot: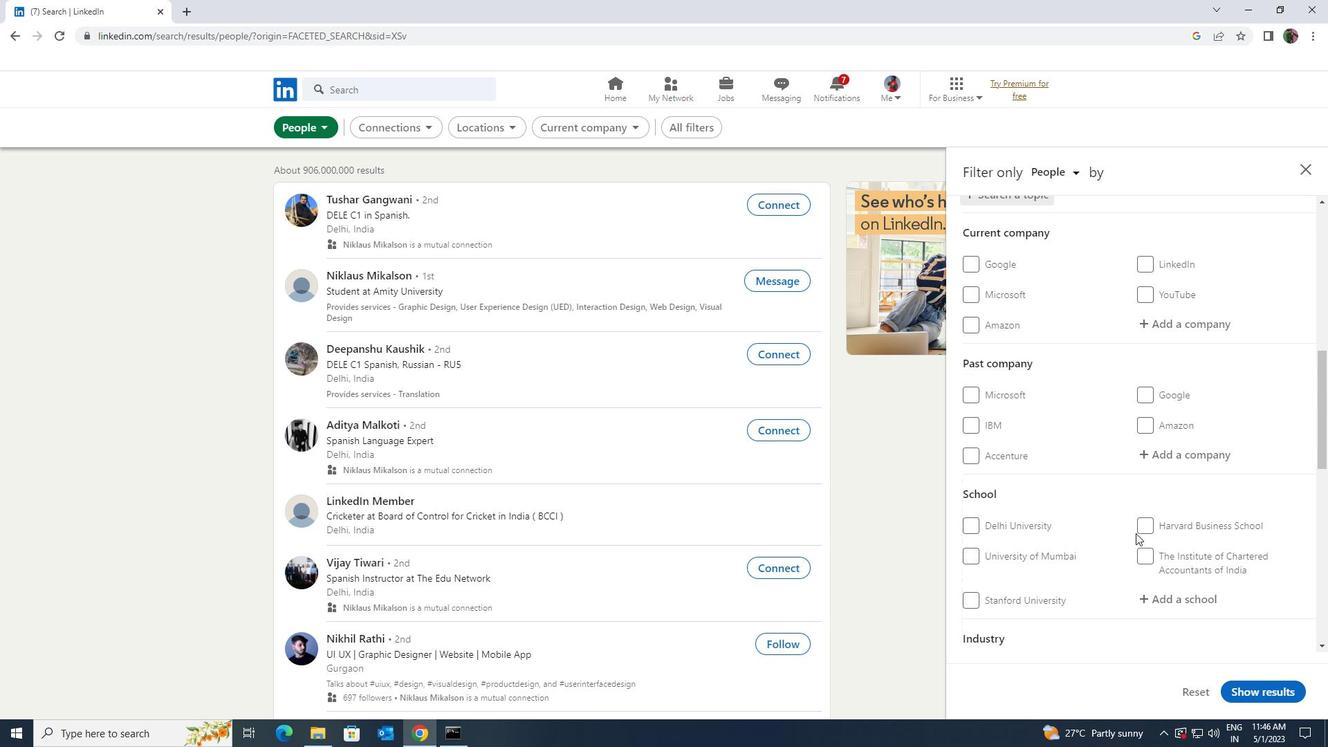 
Action: Mouse scrolled (1136, 532) with delta (0, 0)
Screenshot: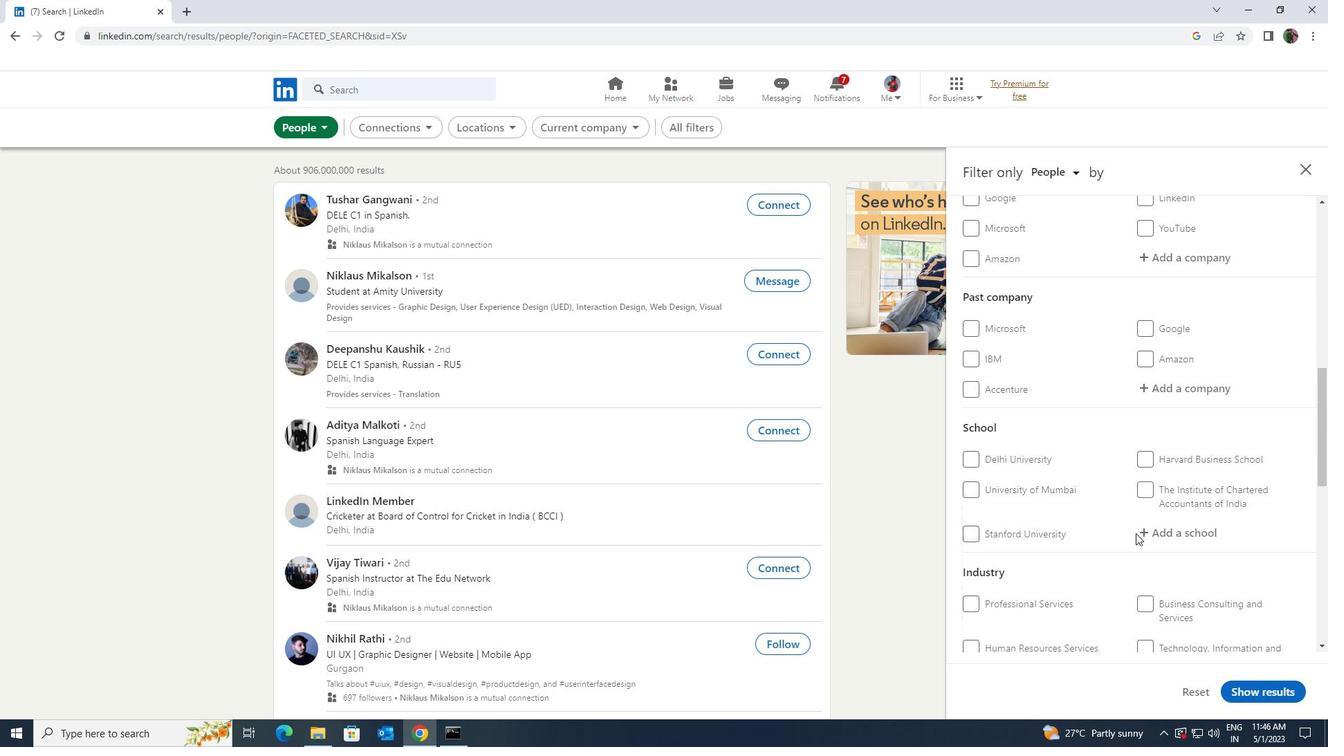 
Action: Mouse scrolled (1136, 532) with delta (0, 0)
Screenshot: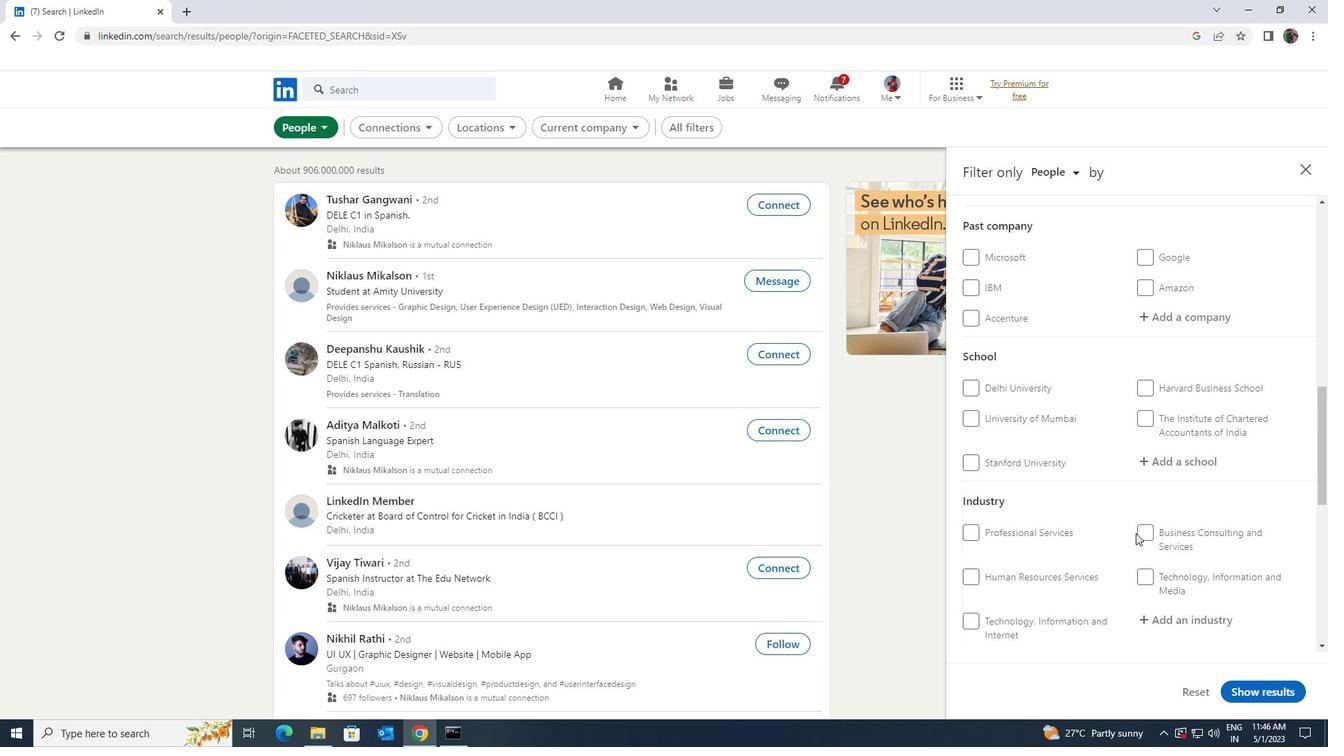 
Action: Mouse scrolled (1136, 532) with delta (0, 0)
Screenshot: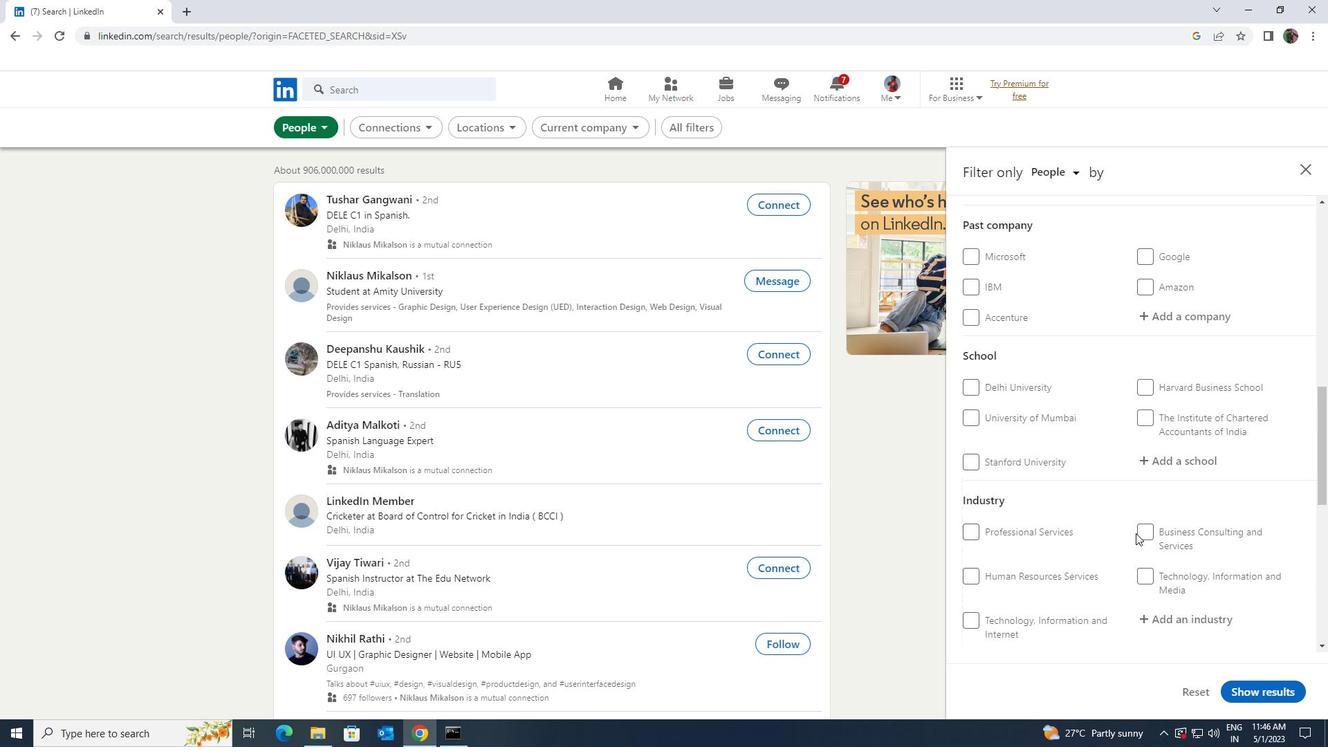 
Action: Mouse scrolled (1136, 532) with delta (0, 0)
Screenshot: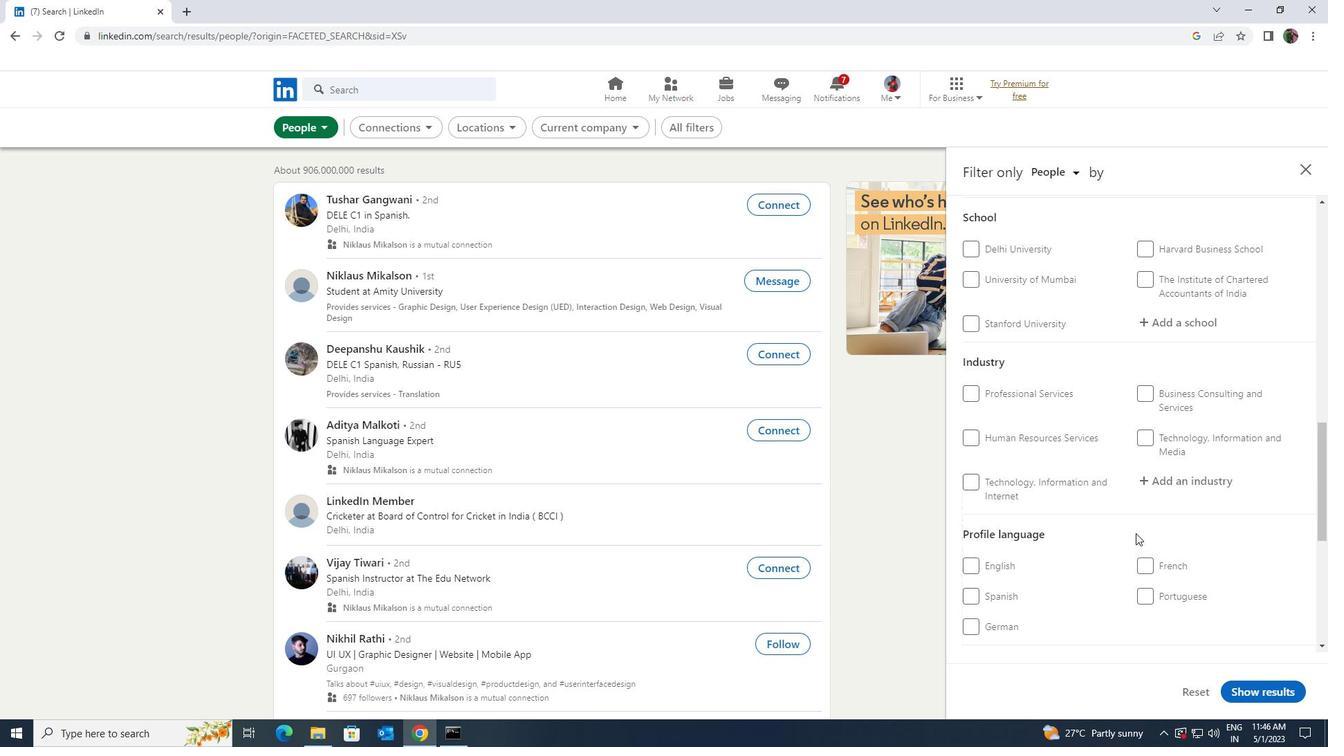 
Action: Mouse moved to (1147, 500)
Screenshot: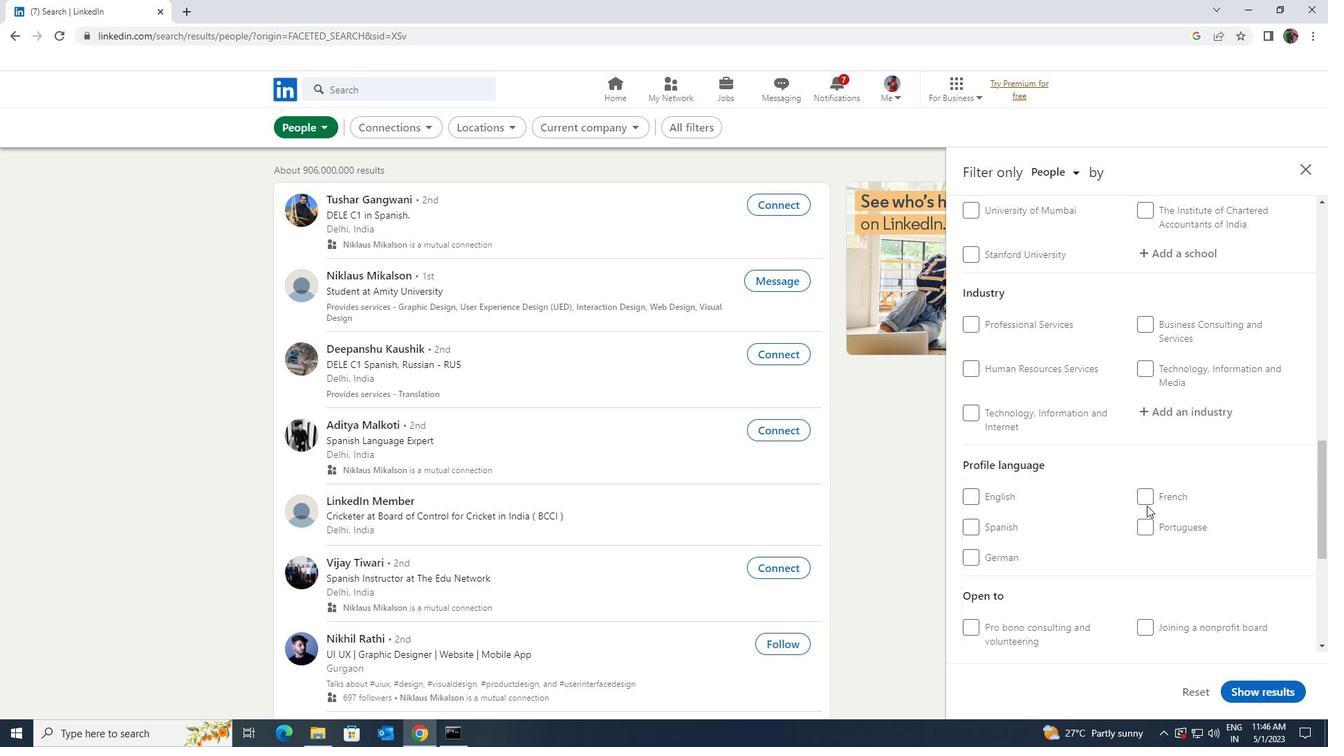 
Action: Mouse pressed left at (1147, 500)
Screenshot: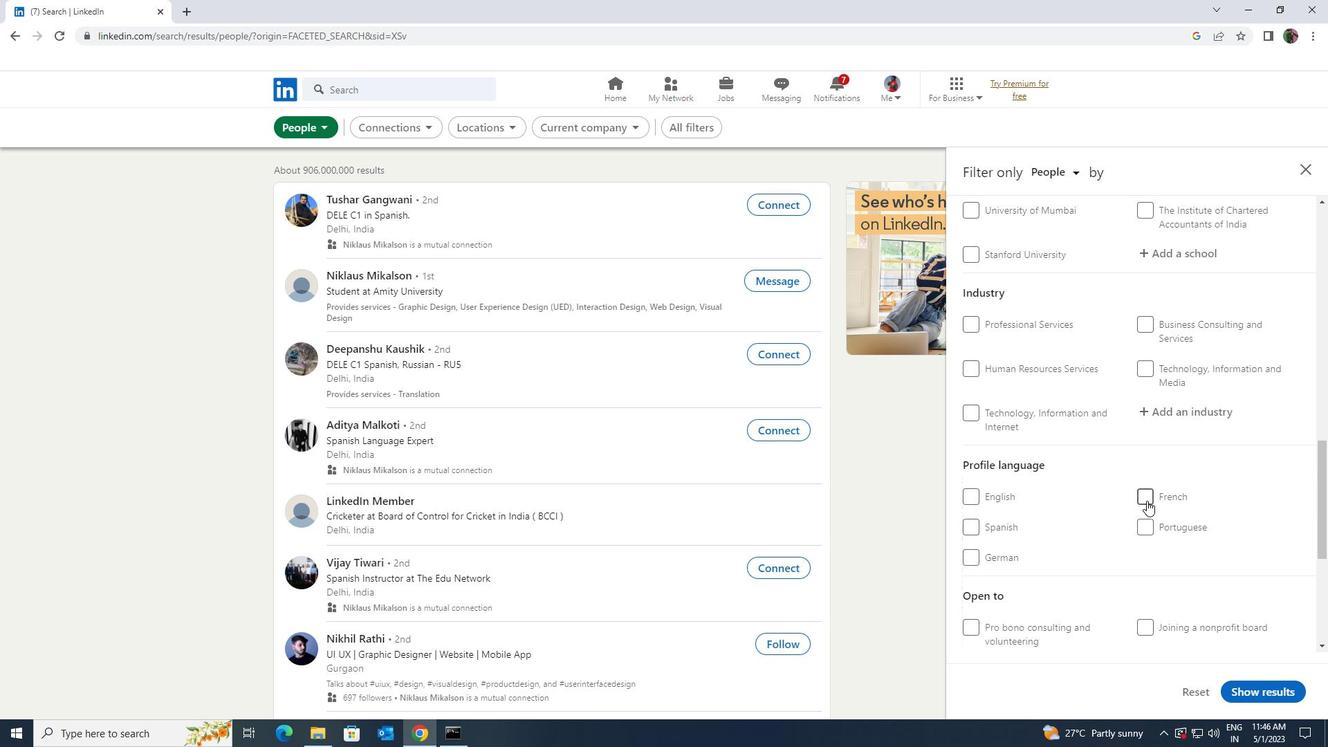 
Action: Mouse scrolled (1147, 501) with delta (0, 0)
Screenshot: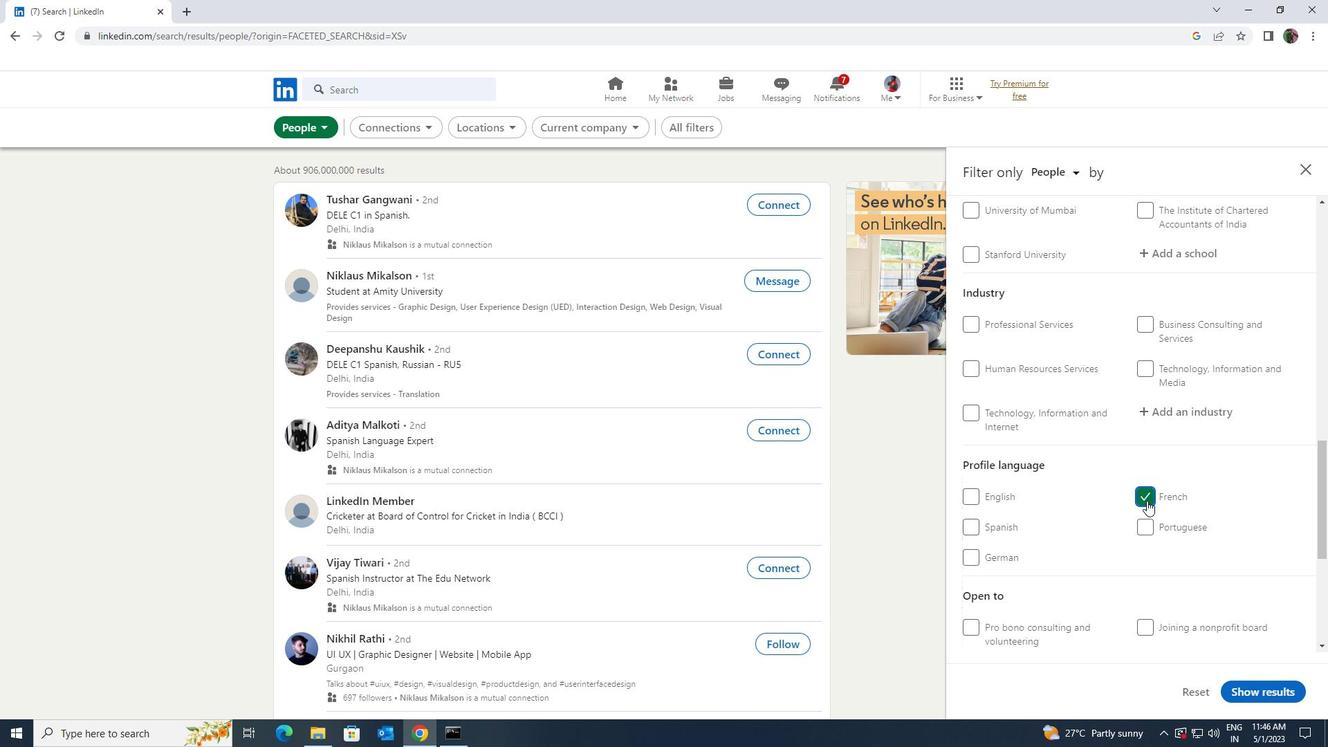 
Action: Mouse scrolled (1147, 501) with delta (0, 0)
Screenshot: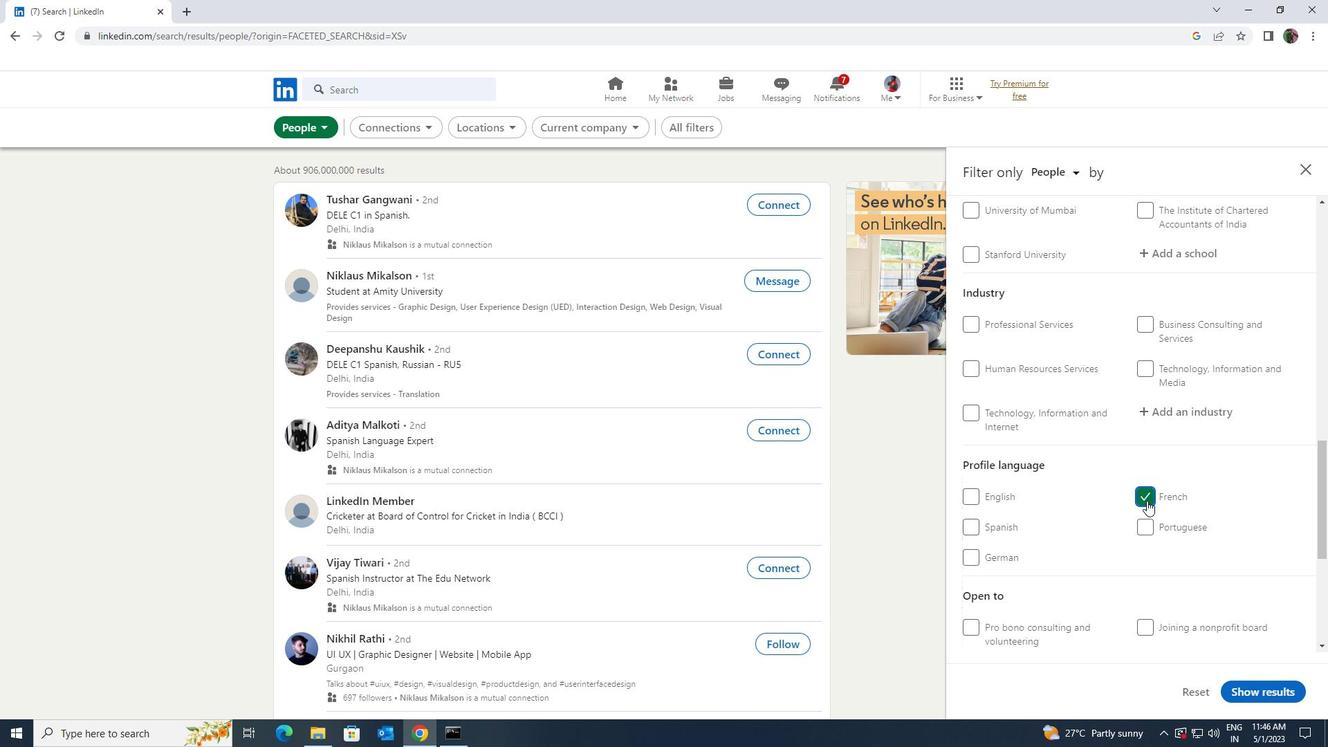 
Action: Mouse scrolled (1147, 501) with delta (0, 0)
Screenshot: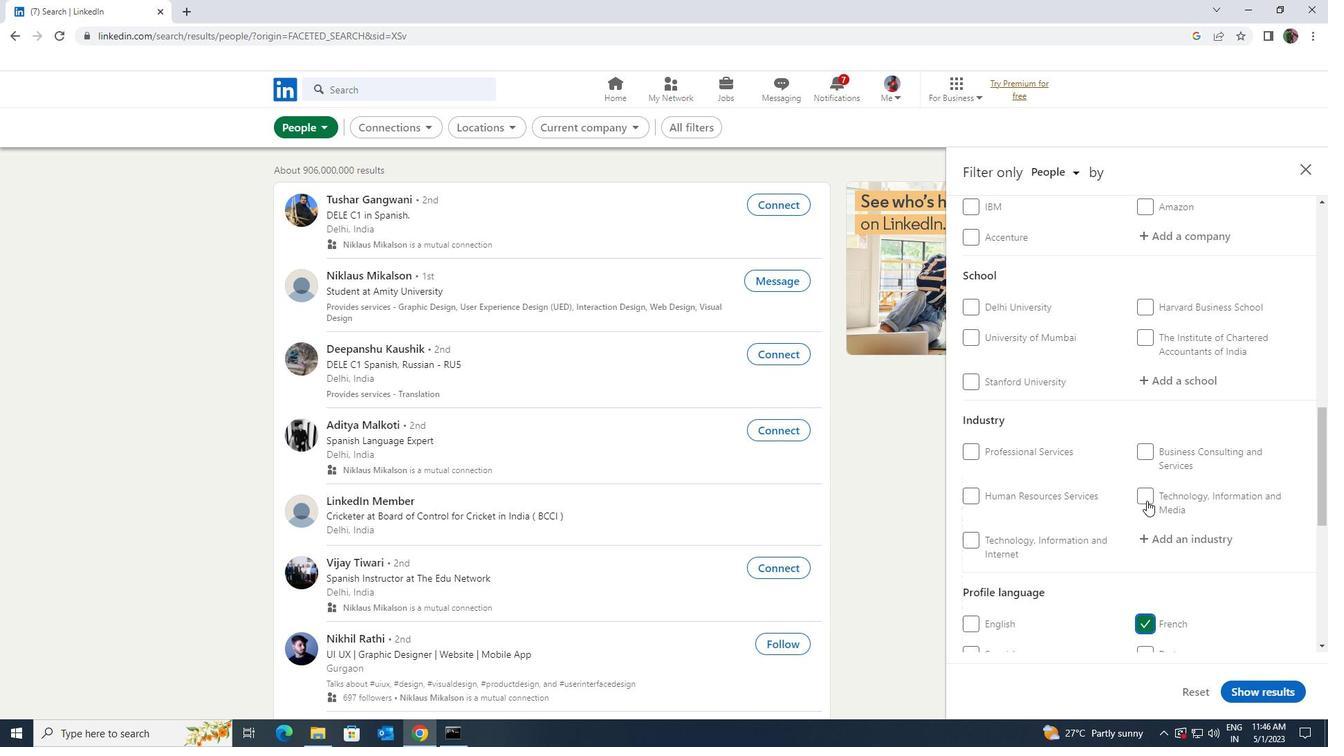 
Action: Mouse scrolled (1147, 501) with delta (0, 0)
Screenshot: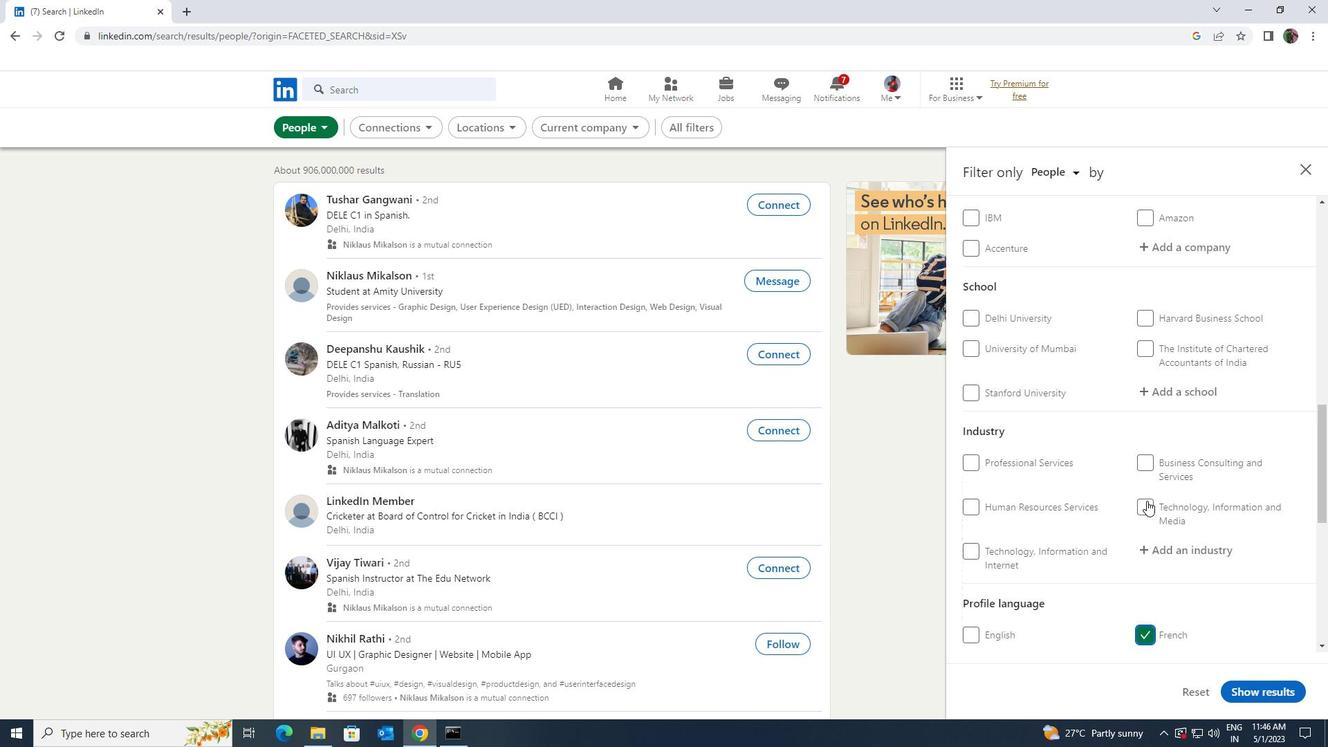 
Action: Mouse scrolled (1147, 501) with delta (0, 0)
Screenshot: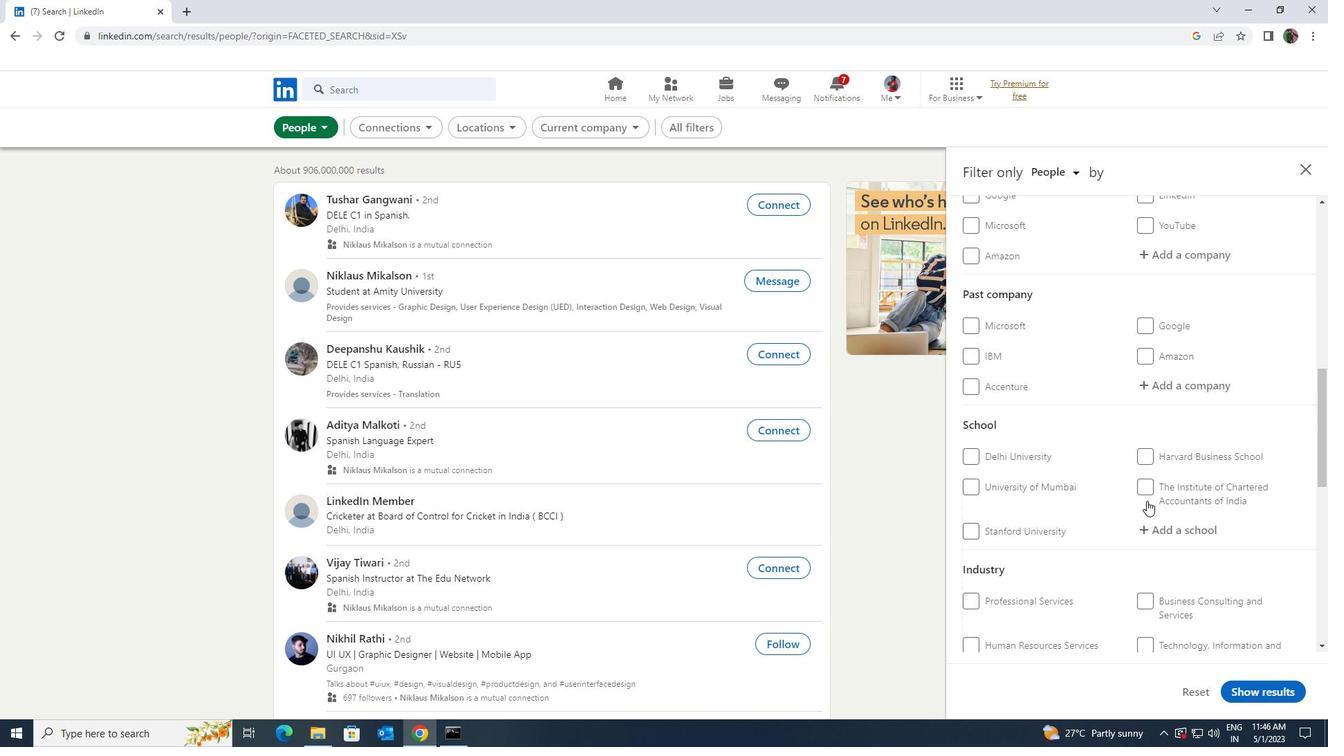 
Action: Mouse scrolled (1147, 501) with delta (0, 0)
Screenshot: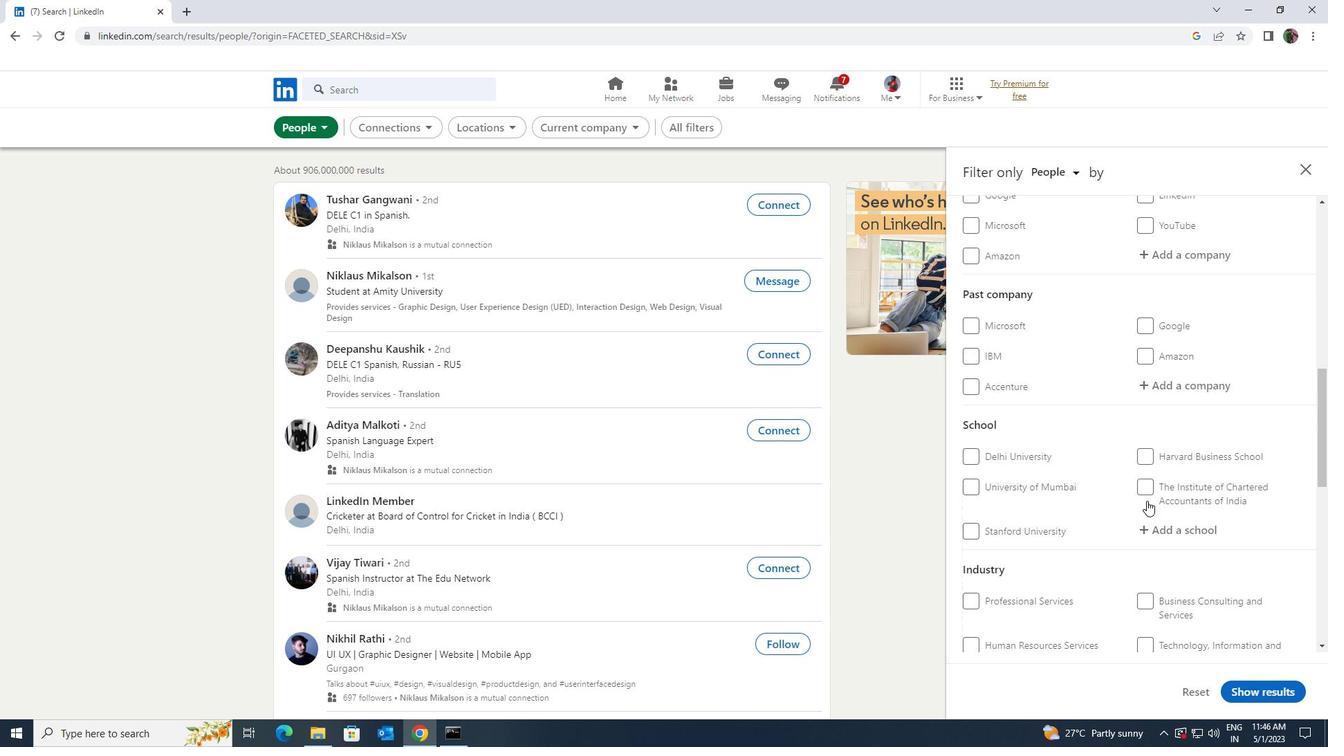 
Action: Mouse scrolled (1147, 501) with delta (0, 0)
Screenshot: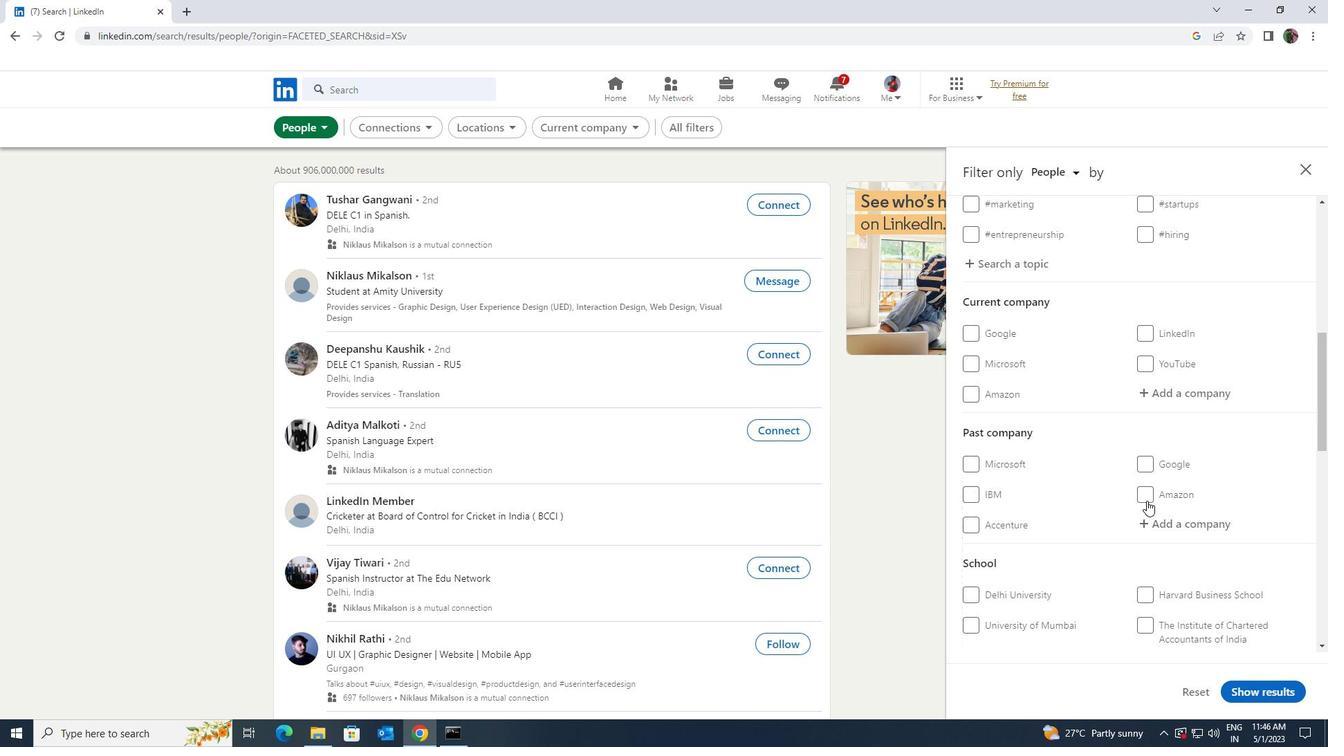 
Action: Mouse moved to (1149, 467)
Screenshot: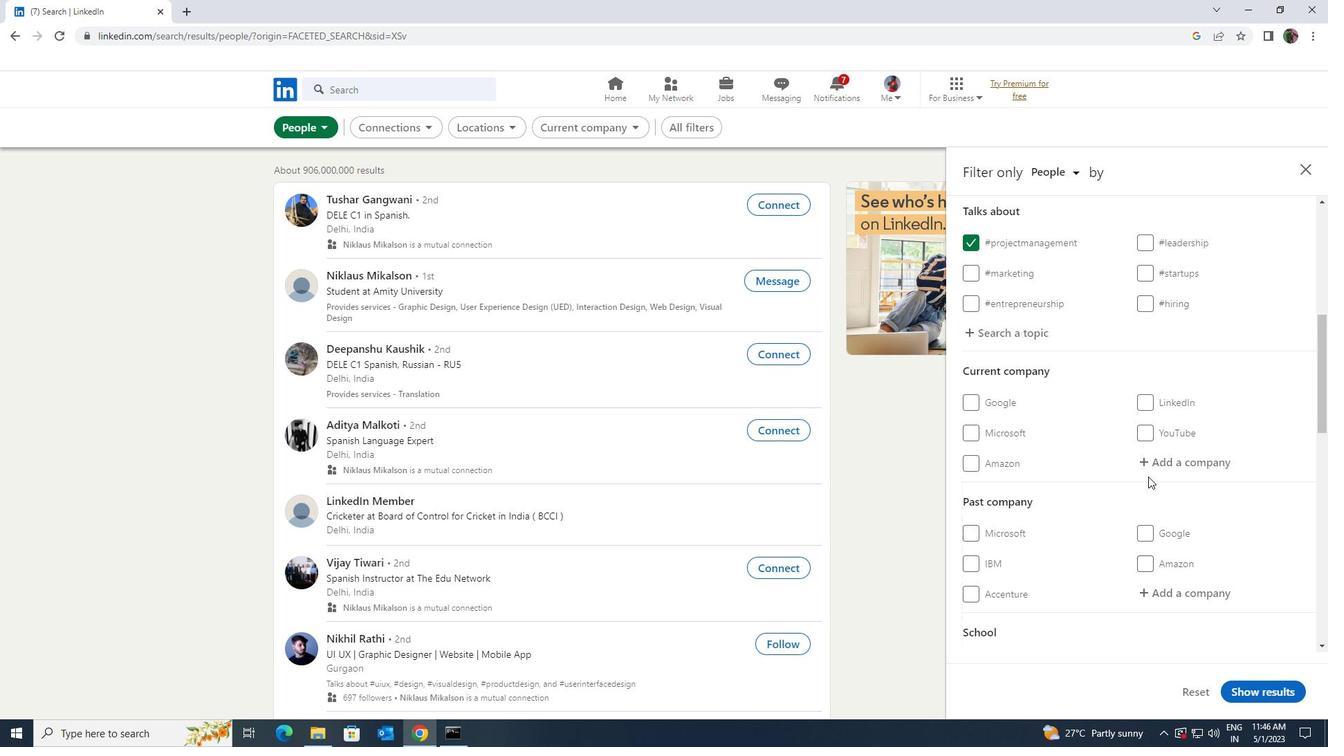 
Action: Mouse pressed left at (1149, 467)
Screenshot: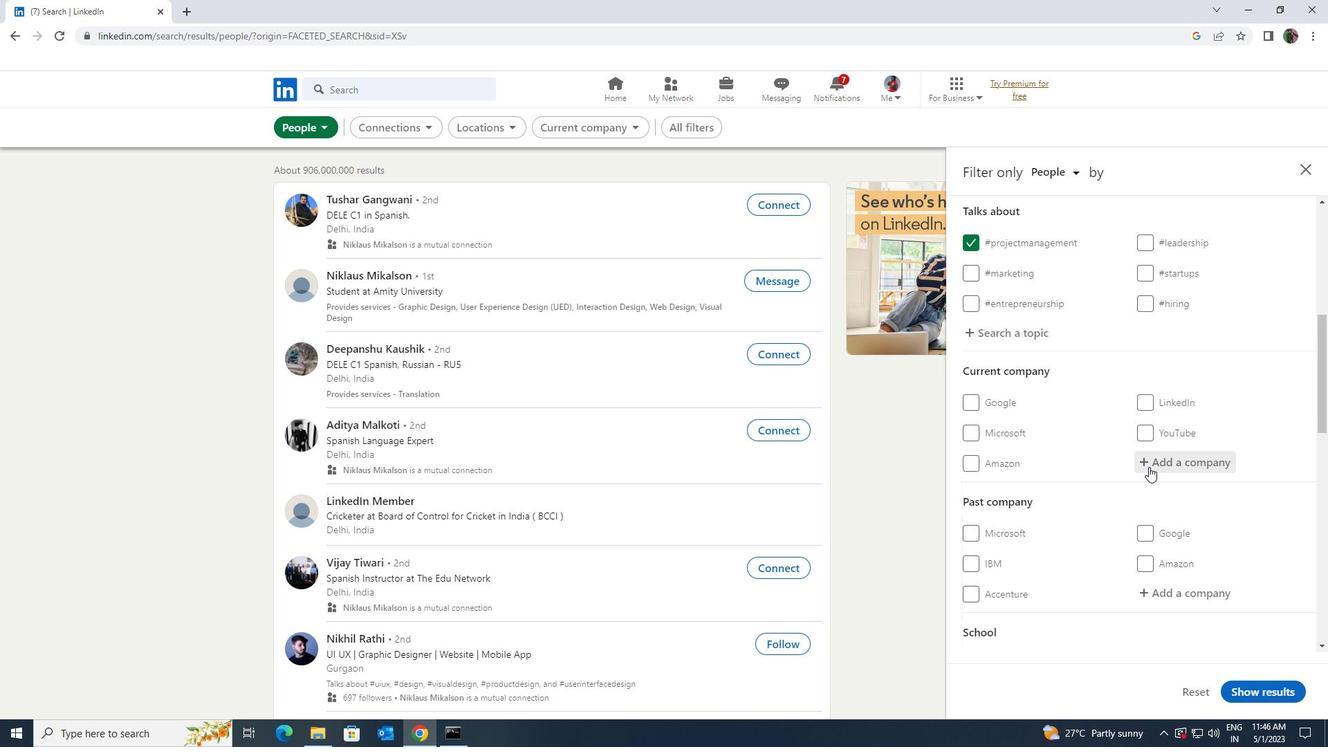 
Action: Key pressed <Key.shift><Key.shift>SKS<Key.space><Key.shift>ENTER
Screenshot: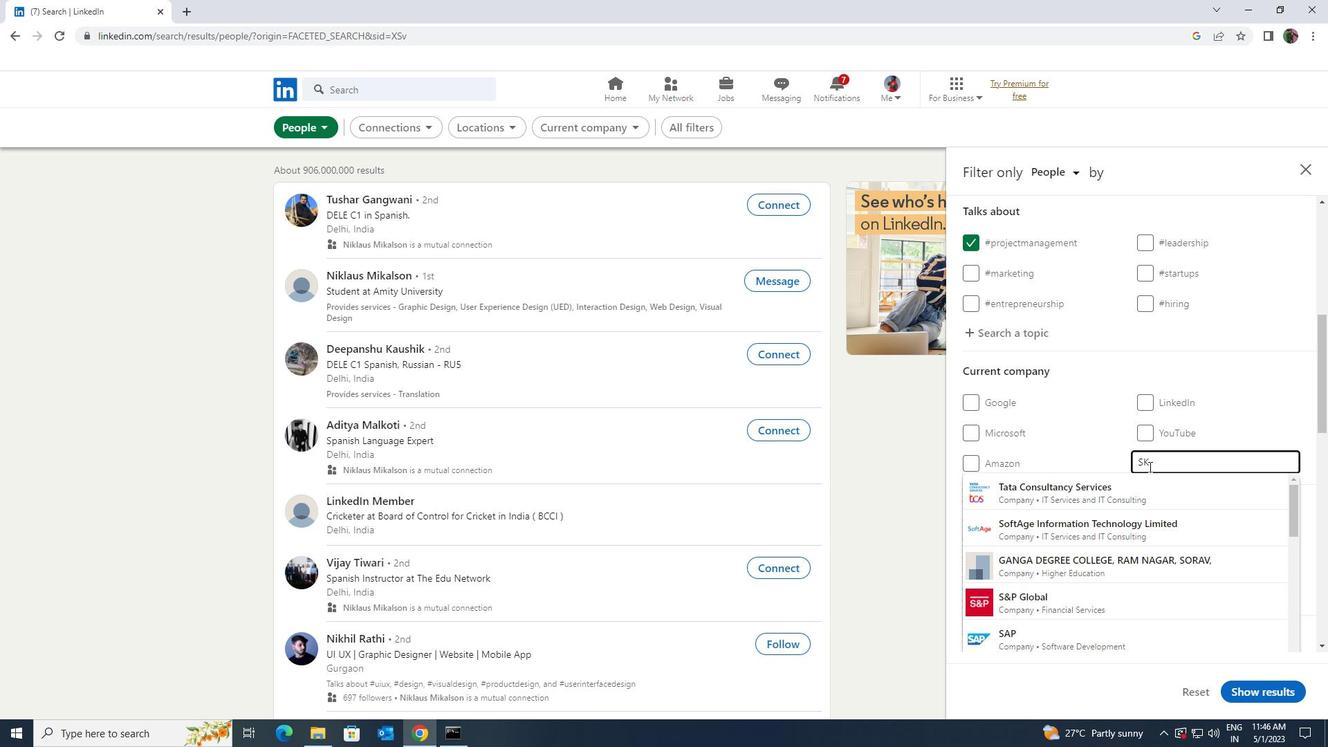 
Action: Mouse moved to (1151, 480)
Screenshot: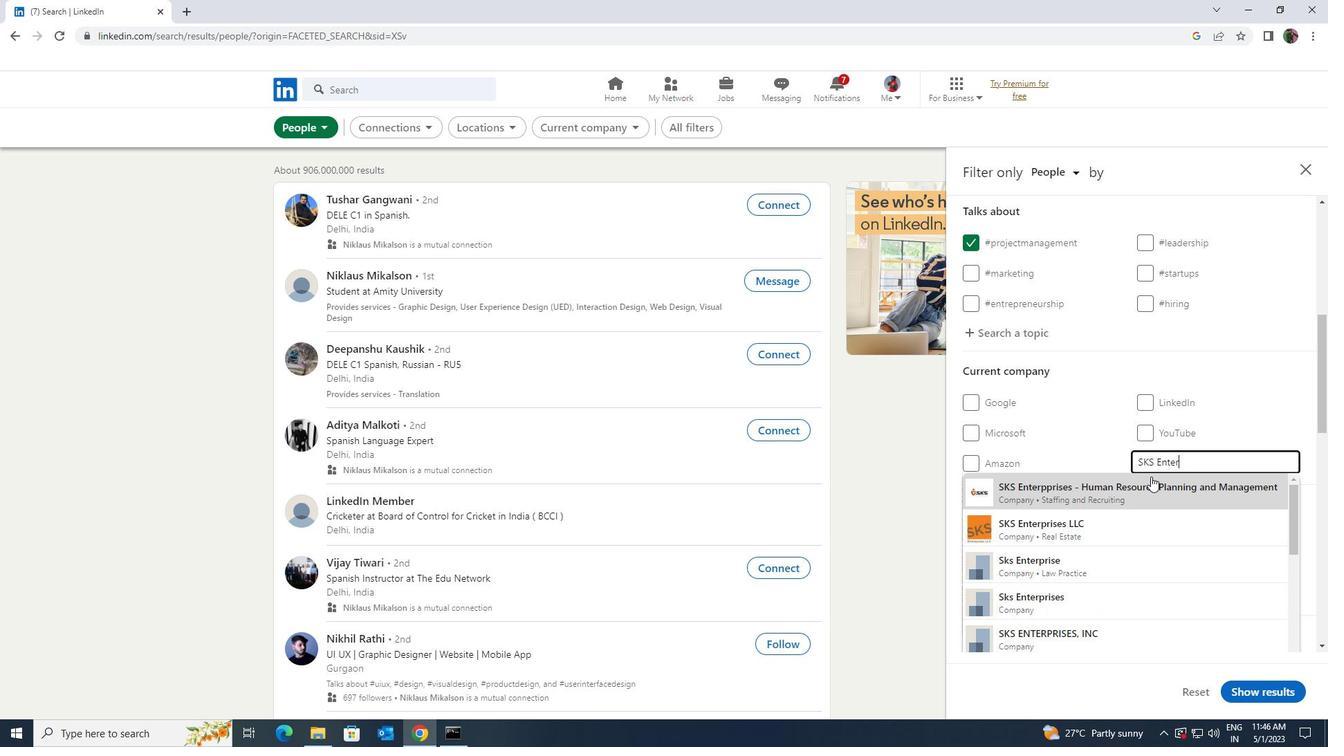 
Action: Mouse pressed left at (1151, 480)
Screenshot: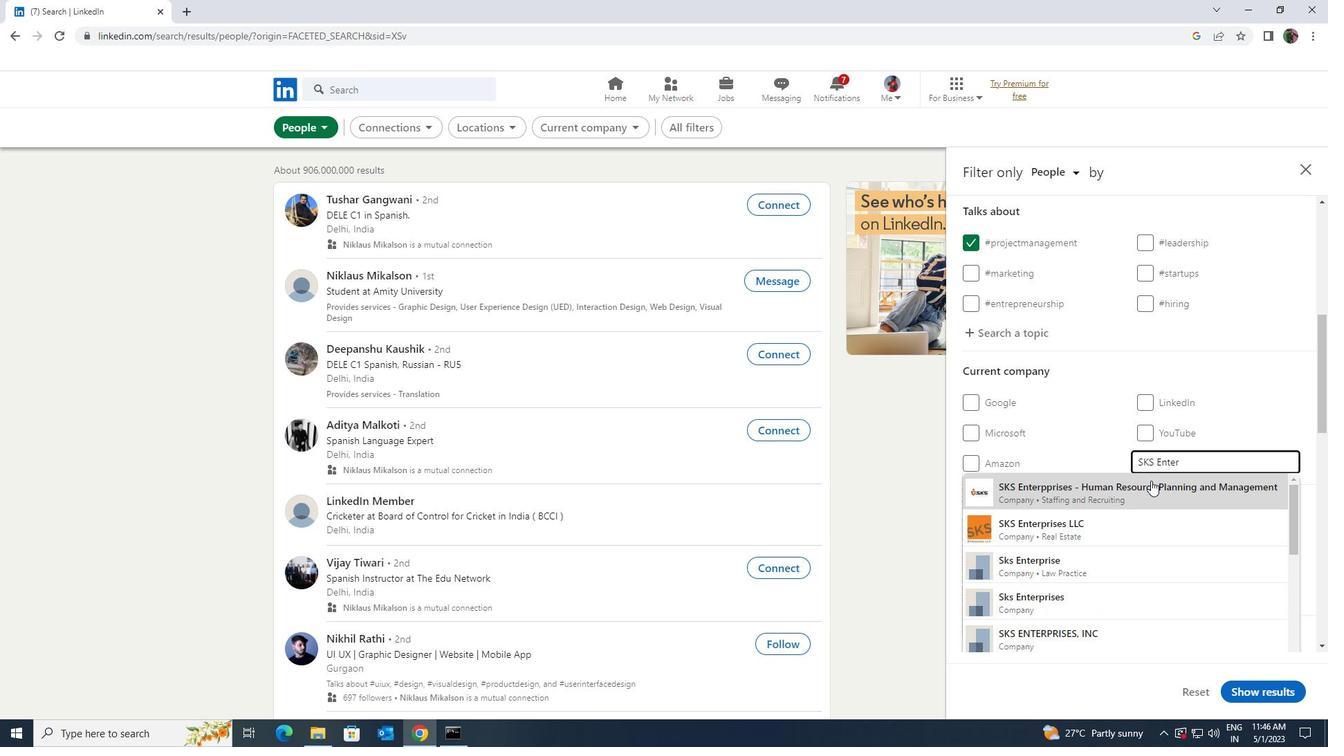 
Action: Mouse moved to (1151, 481)
Screenshot: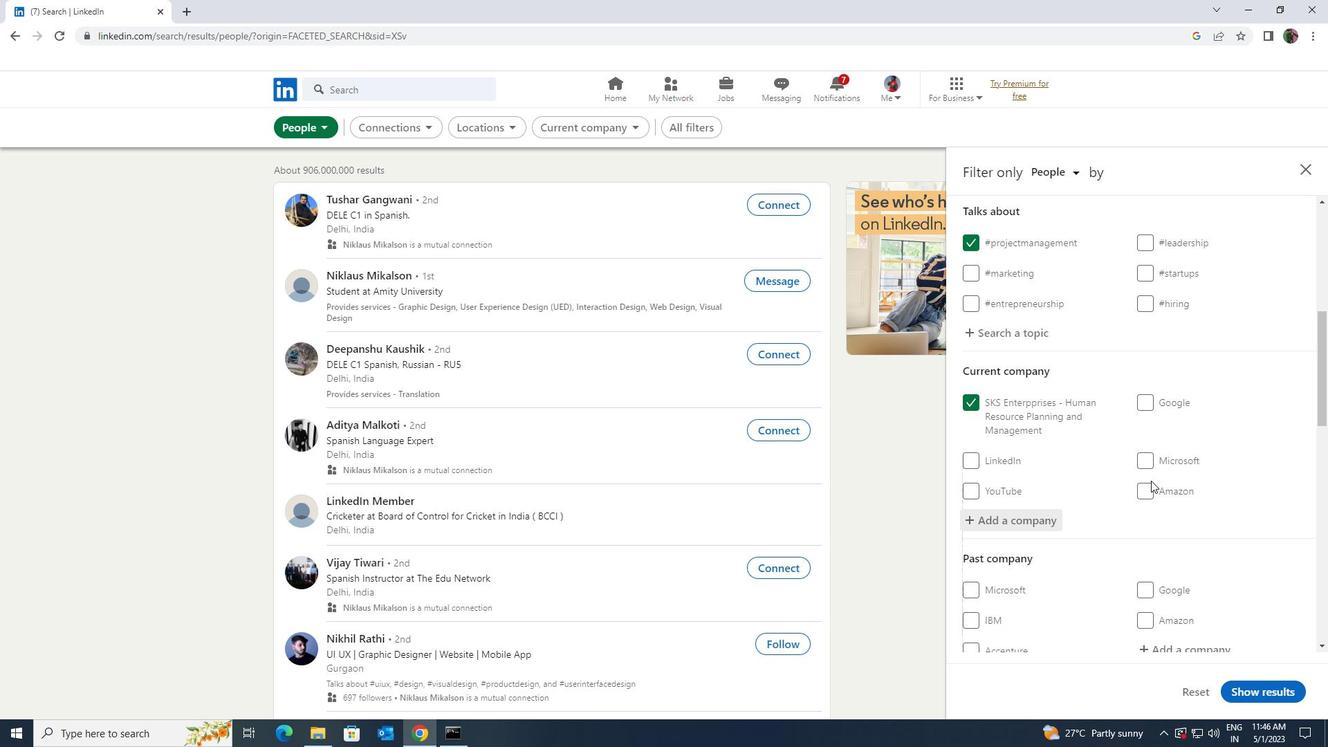 
Action: Mouse scrolled (1151, 480) with delta (0, 0)
Screenshot: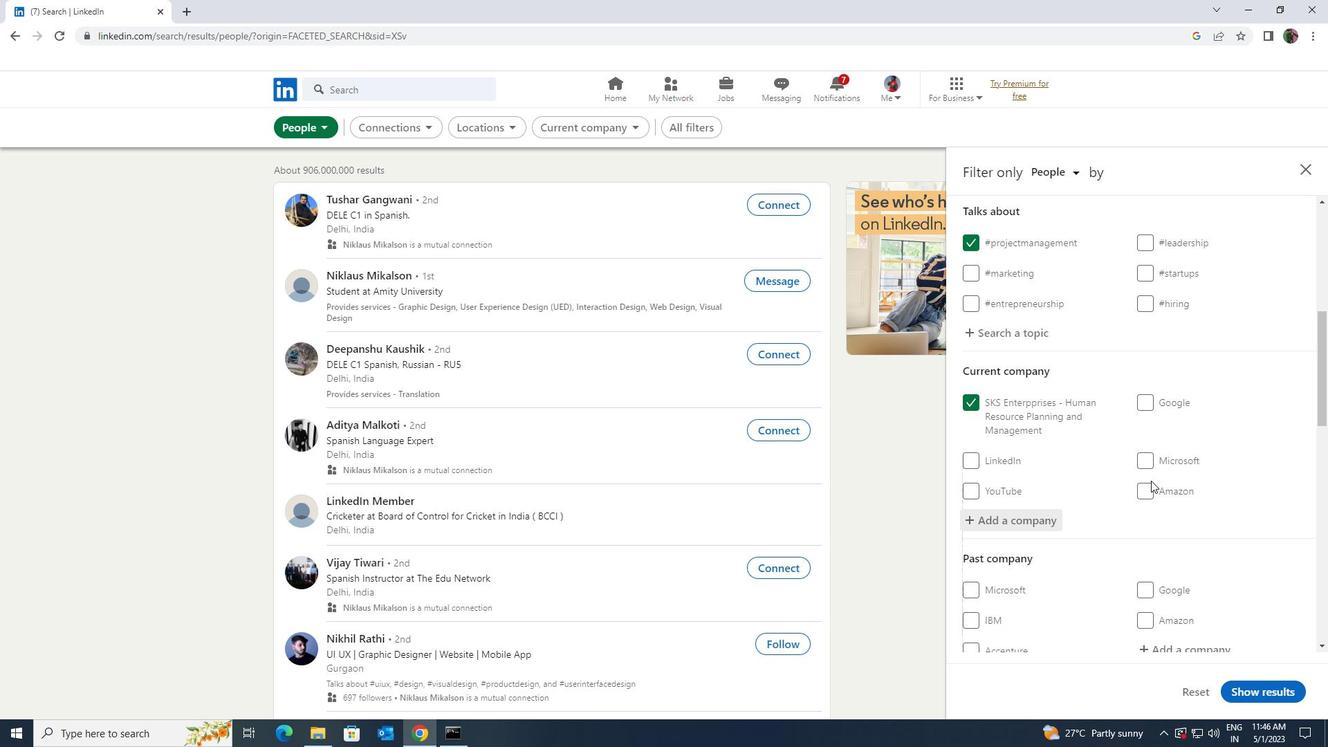 
Action: Mouse scrolled (1151, 480) with delta (0, 0)
Screenshot: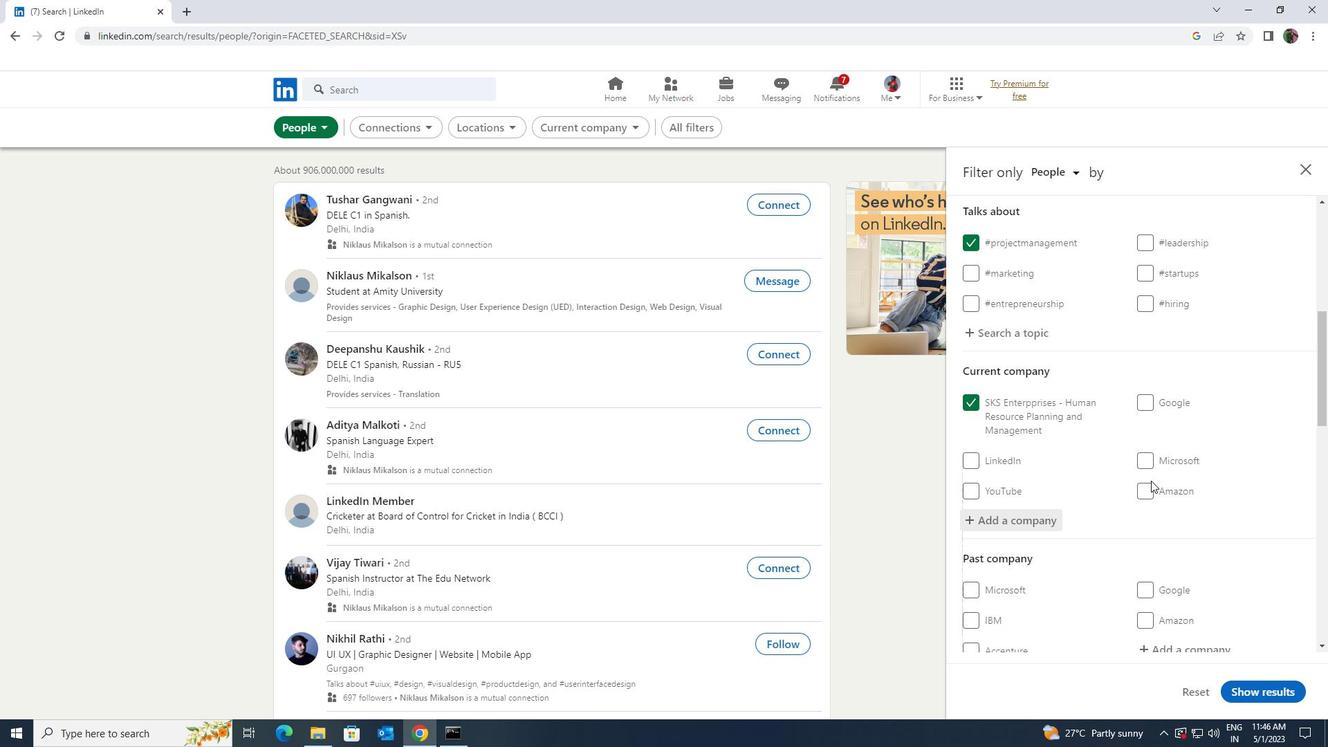 
Action: Mouse scrolled (1151, 480) with delta (0, 0)
Screenshot: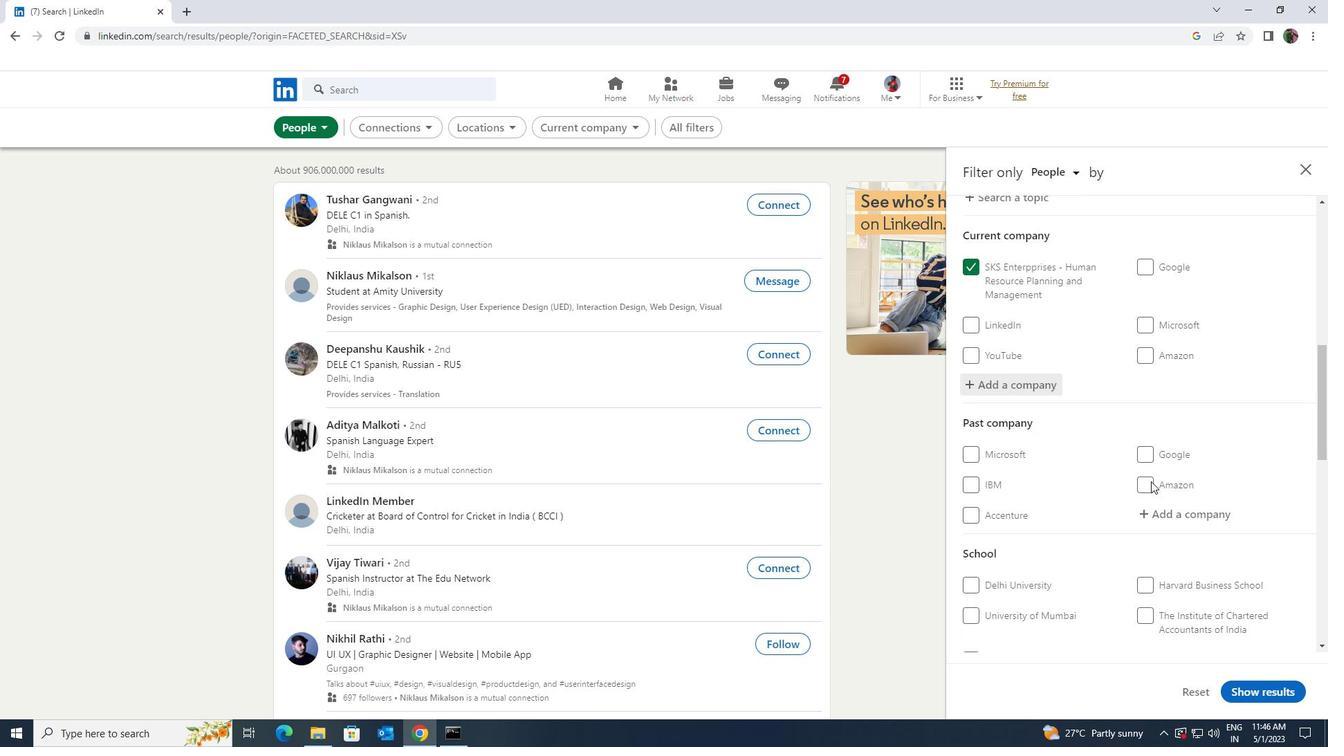 
Action: Mouse scrolled (1151, 480) with delta (0, 0)
Screenshot: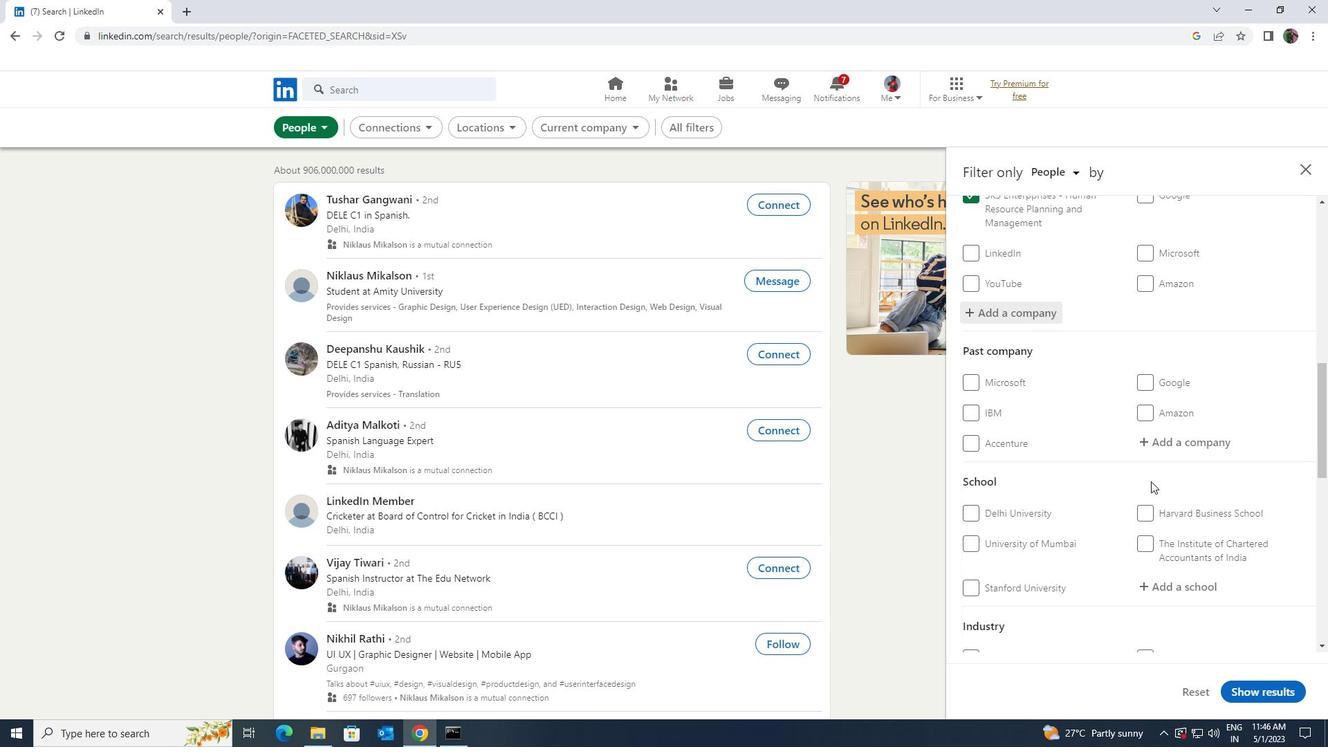
Action: Mouse scrolled (1151, 480) with delta (0, 0)
Screenshot: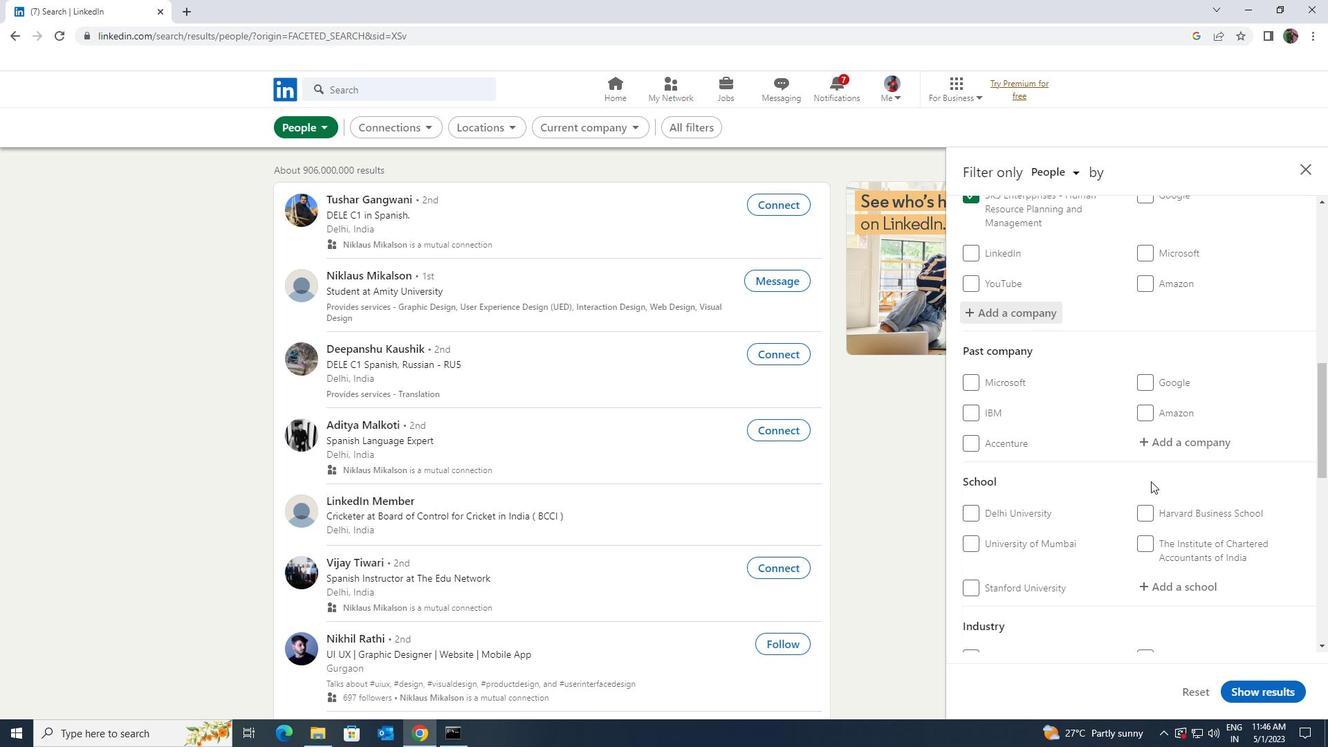 
Action: Mouse moved to (1158, 450)
Screenshot: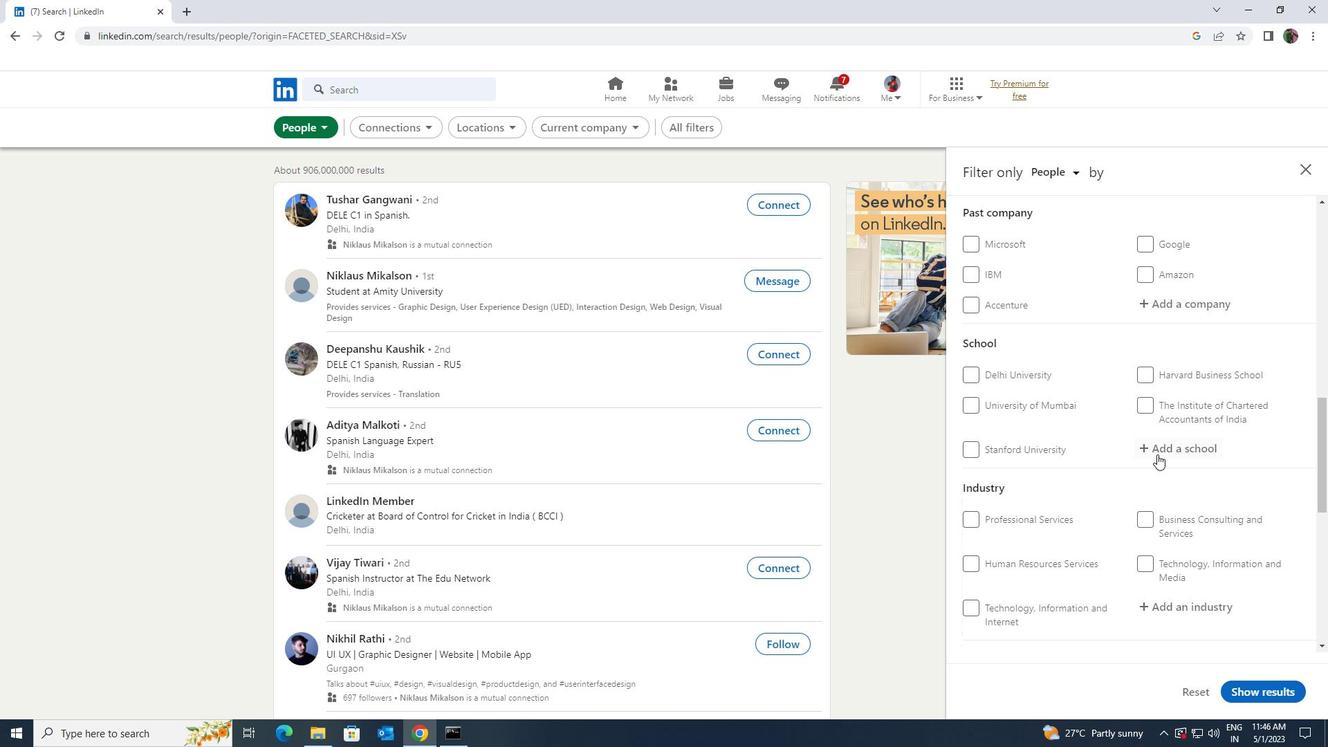 
Action: Mouse pressed left at (1158, 450)
Screenshot: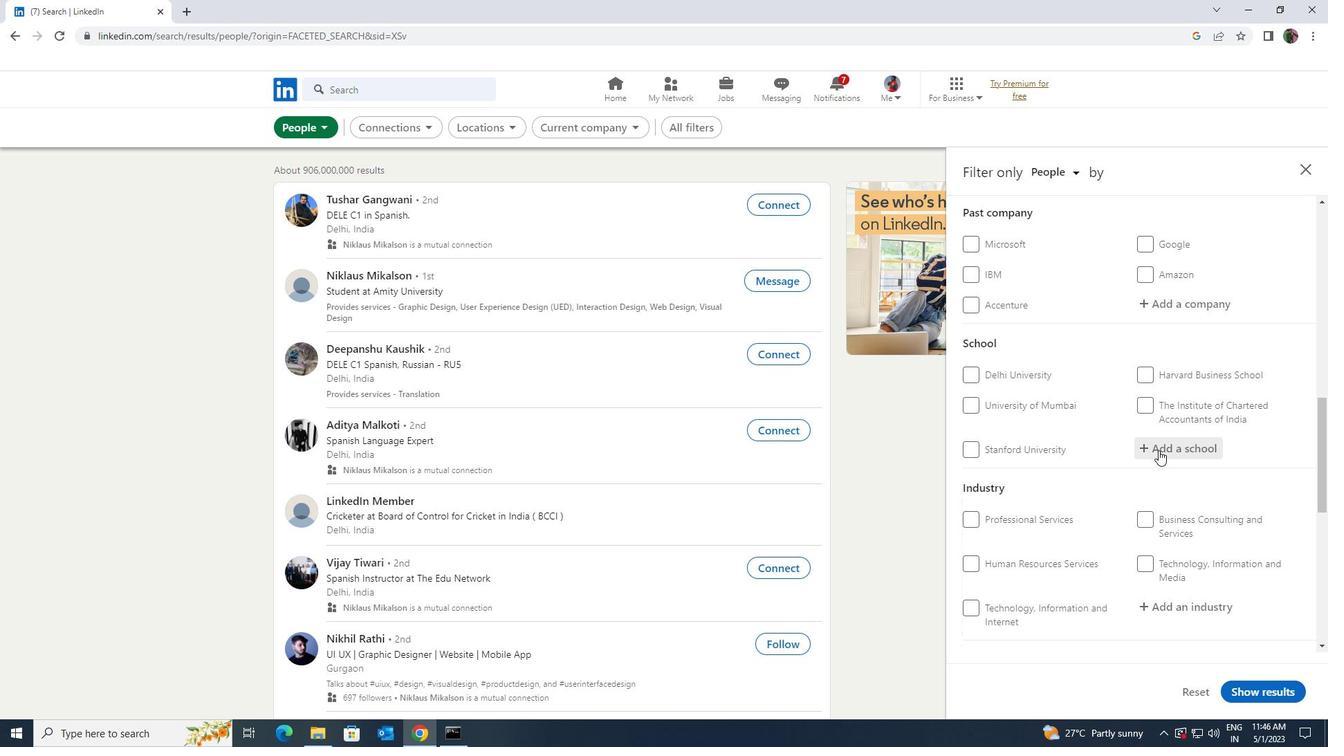 
Action: Key pressed <Key.shift>COLLEGE<Key.space><Key.shift><Key.shift><Key.shift><Key.shift>OF<Key.space><Key.shift>ENGINEERING<Key.space><Key.shift>ROO
Screenshot: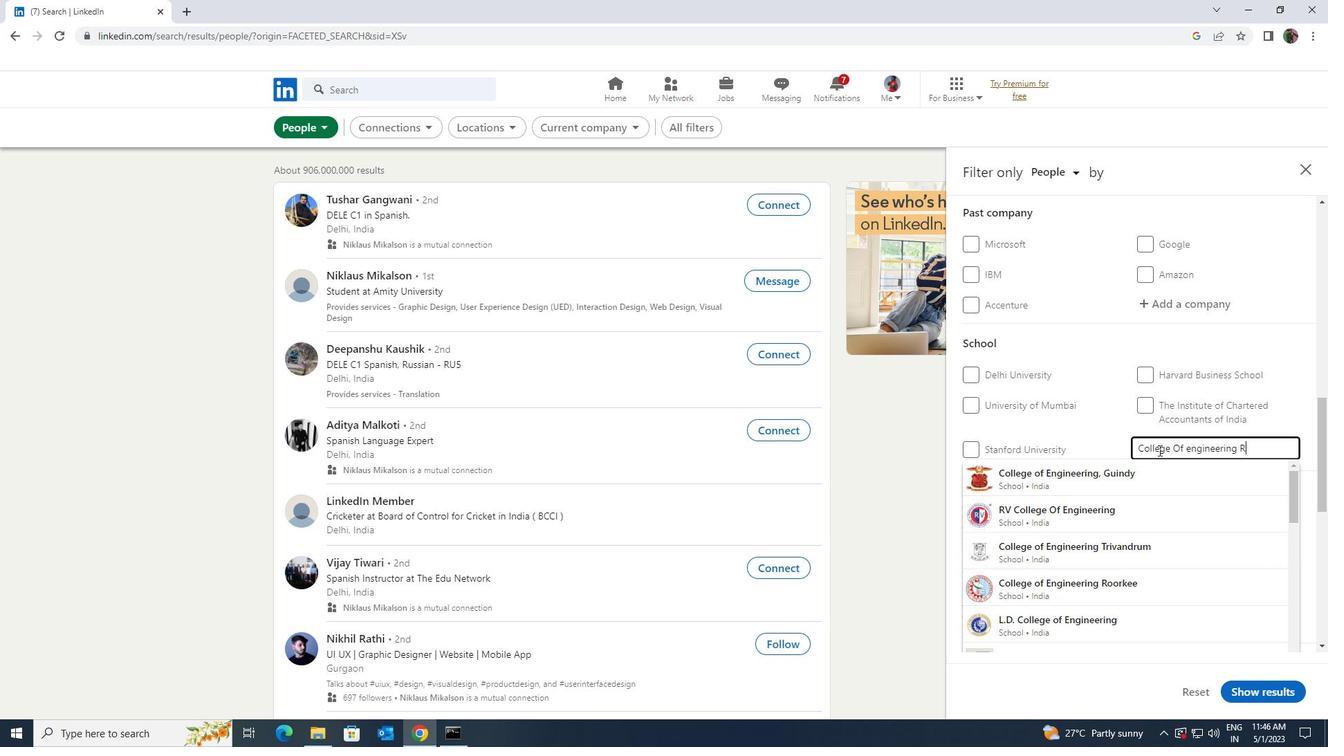 
Action: Mouse moved to (1158, 464)
Screenshot: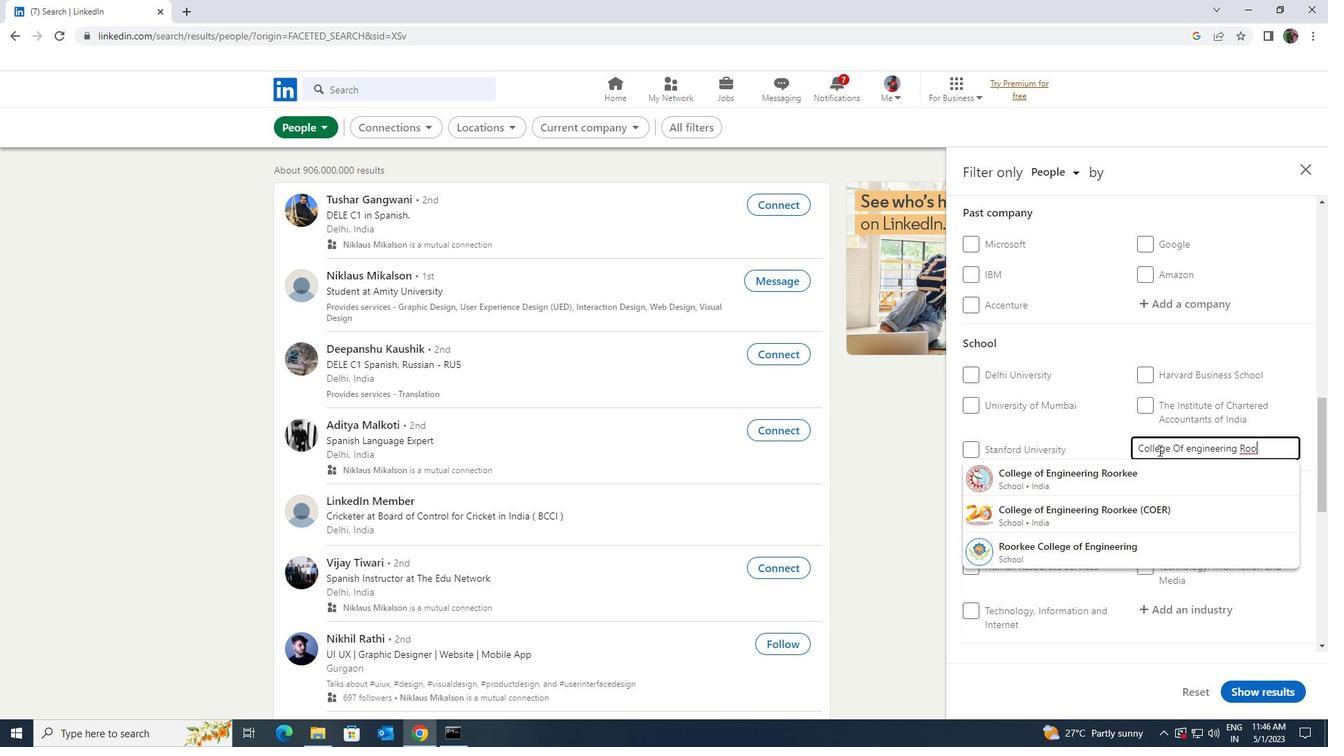 
Action: Mouse pressed left at (1158, 464)
Screenshot: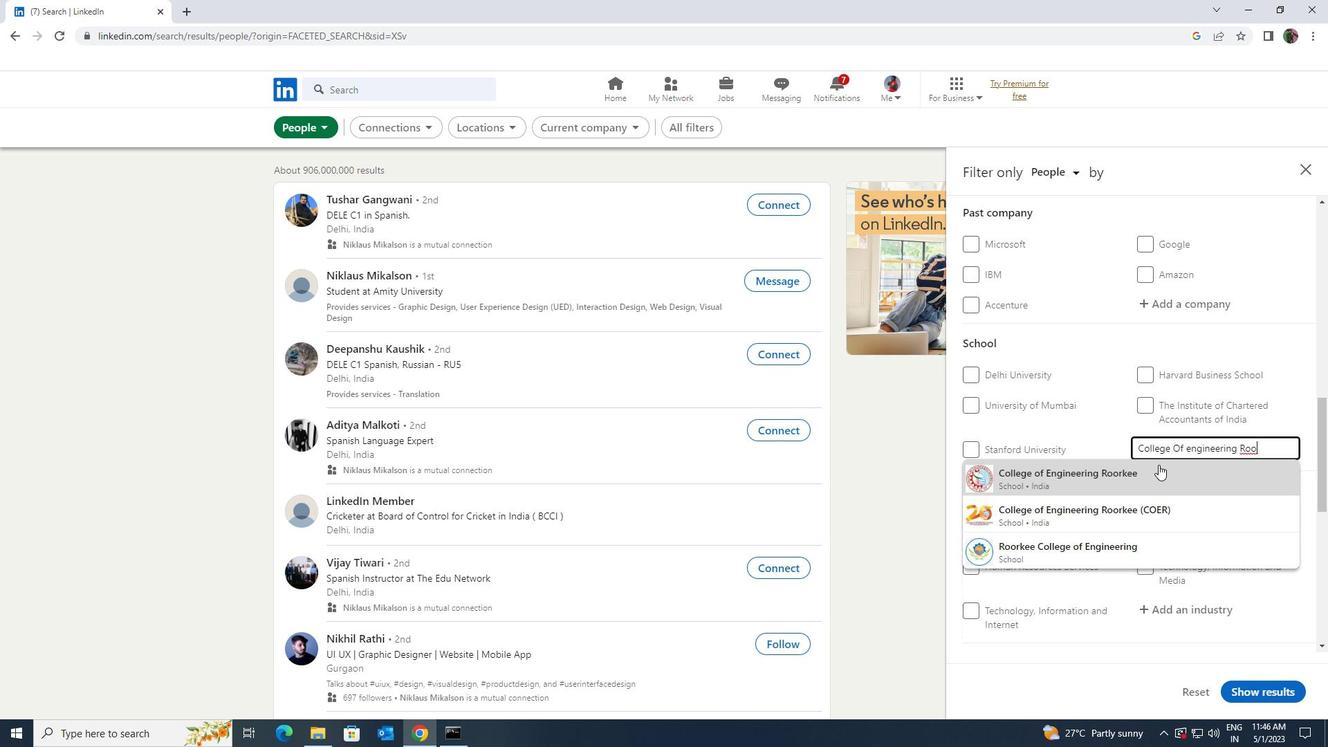 
Action: Mouse scrolled (1158, 464) with delta (0, 0)
Screenshot: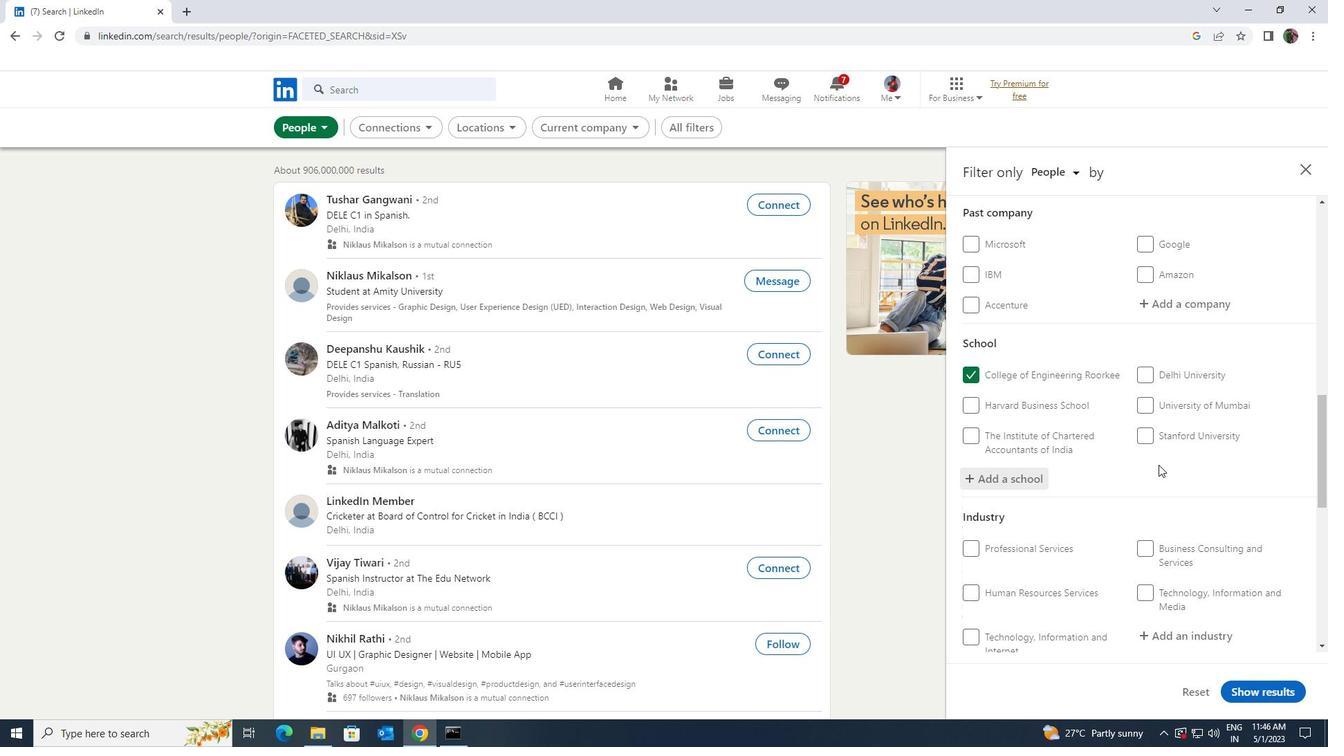 
Action: Mouse scrolled (1158, 464) with delta (0, 0)
Screenshot: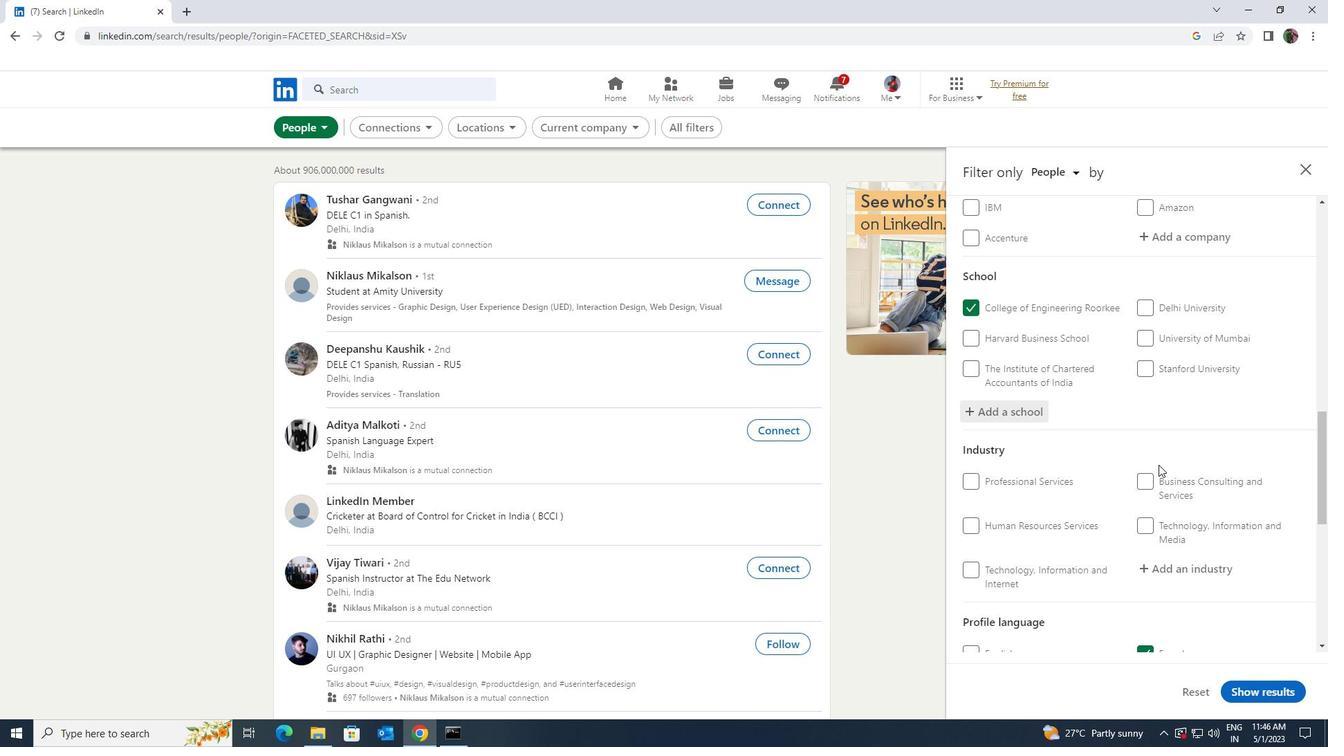 
Action: Mouse scrolled (1158, 464) with delta (0, 0)
Screenshot: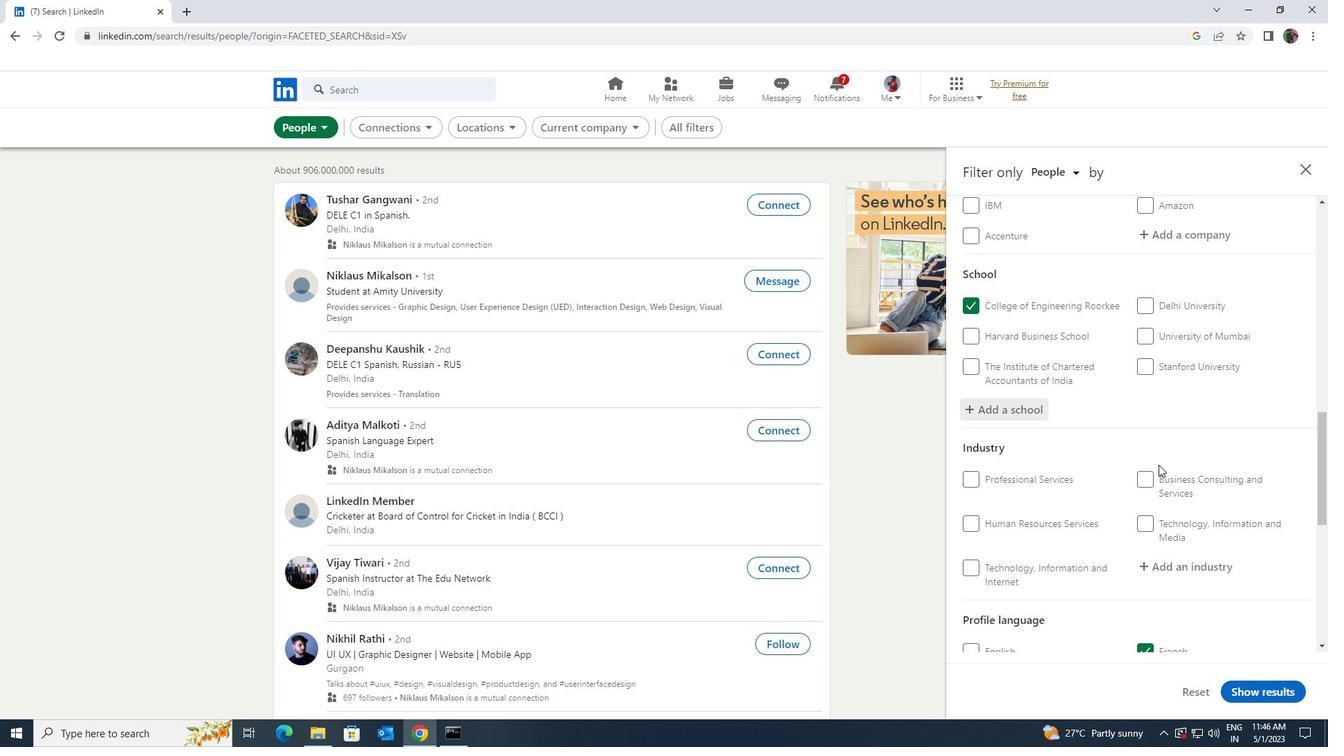 
Action: Mouse moved to (1181, 428)
Screenshot: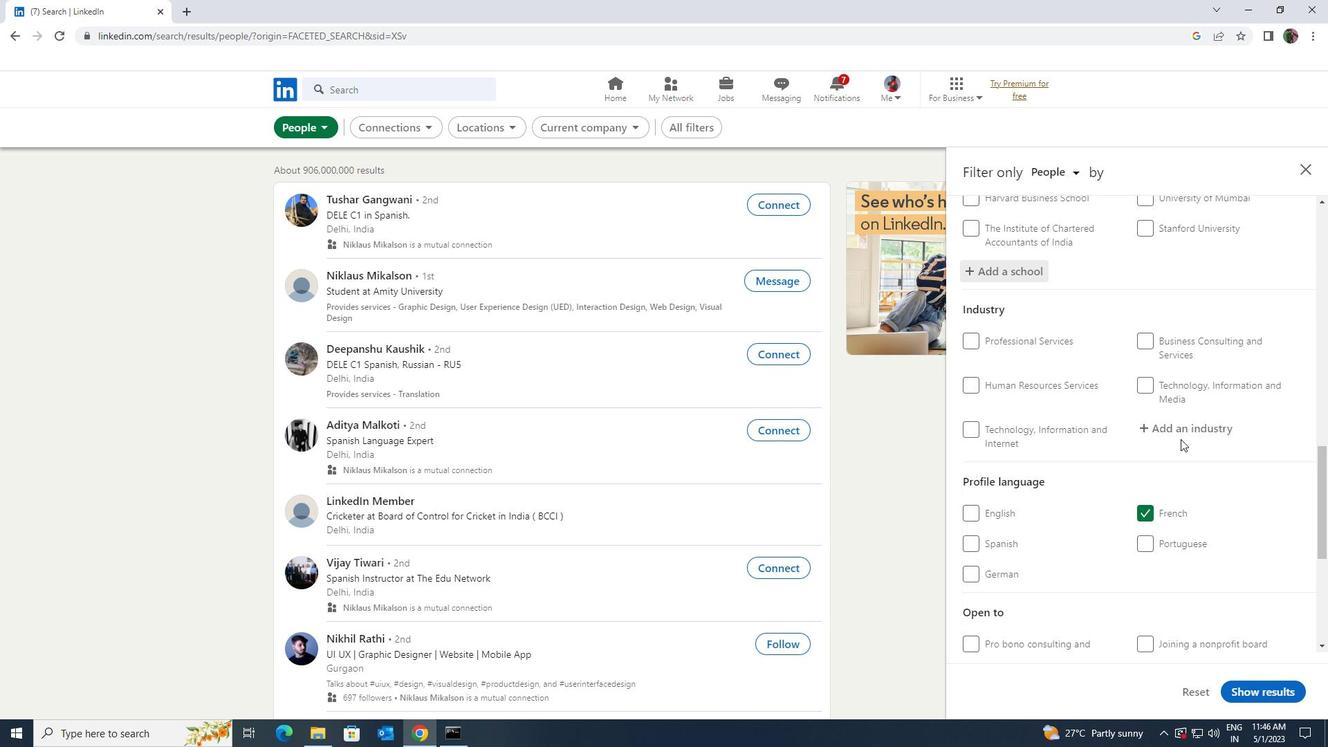 
Action: Mouse pressed left at (1181, 428)
Screenshot: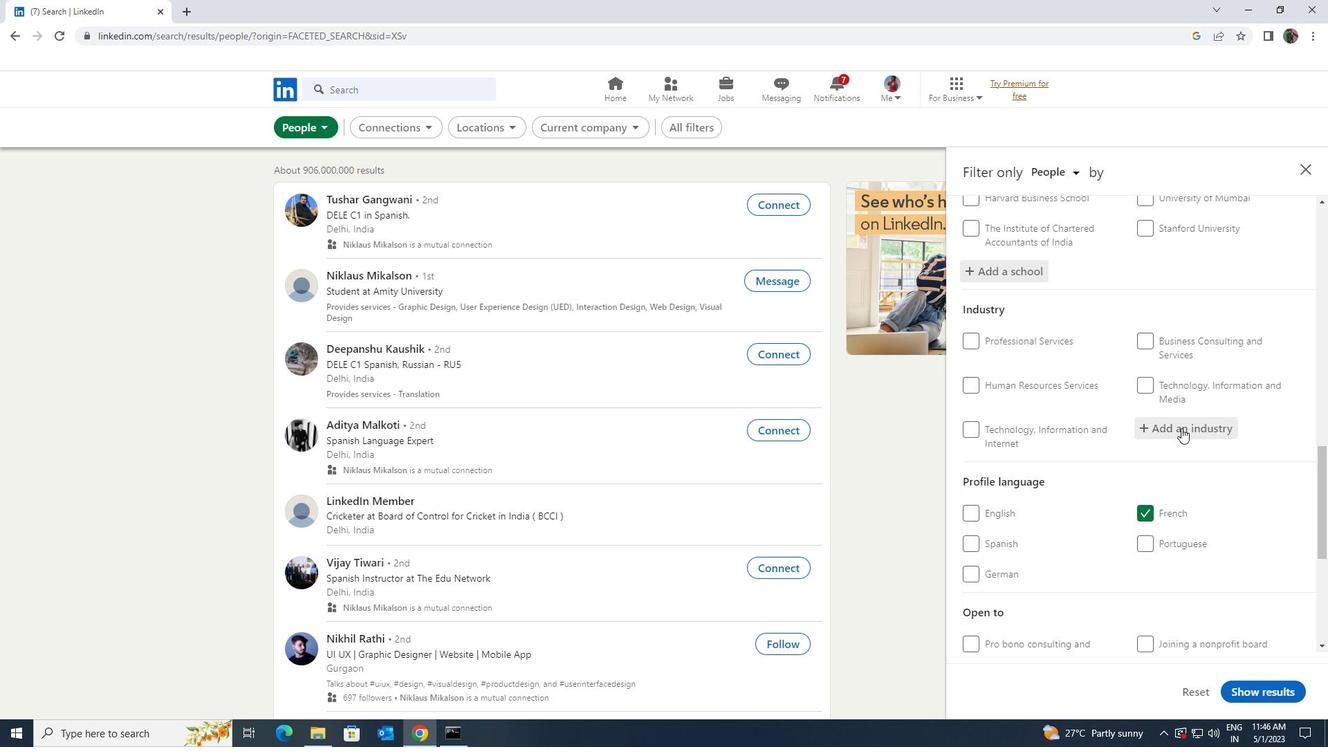 
Action: Key pressed <Key.shift><Key.shift><Key.shift><Key.shift><Key.shift><Key.shift>ELECTRIC<Key.space><Key.shift>POWER<Key.space><Key.shift>TRANS
Screenshot: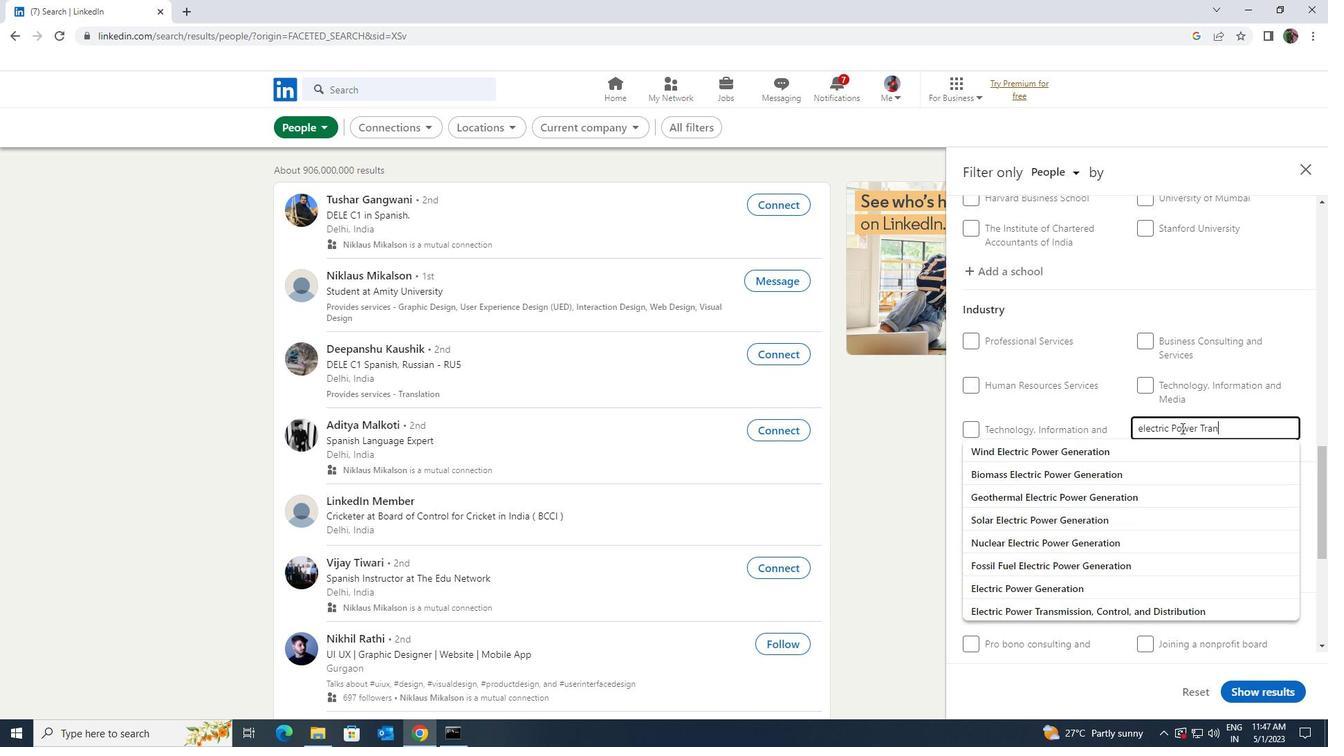 
Action: Mouse moved to (1181, 444)
Screenshot: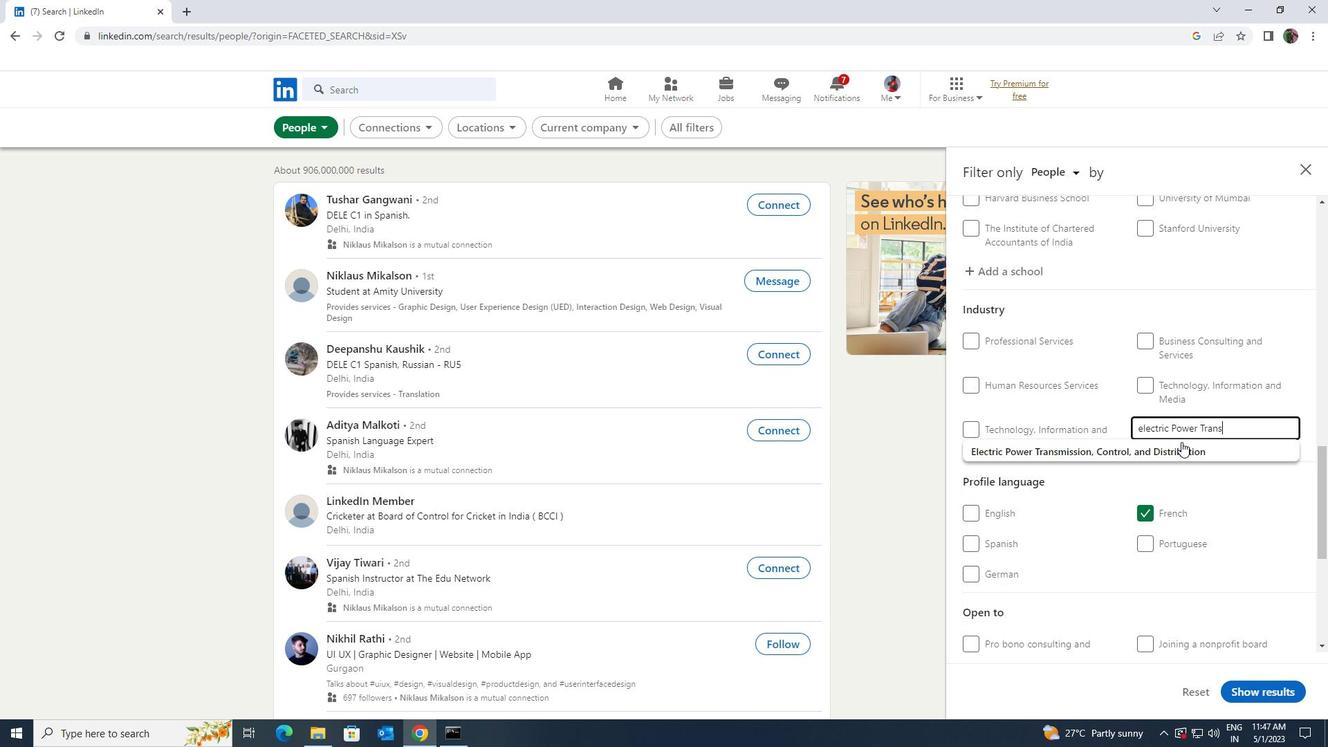 
Action: Mouse pressed left at (1181, 444)
Screenshot: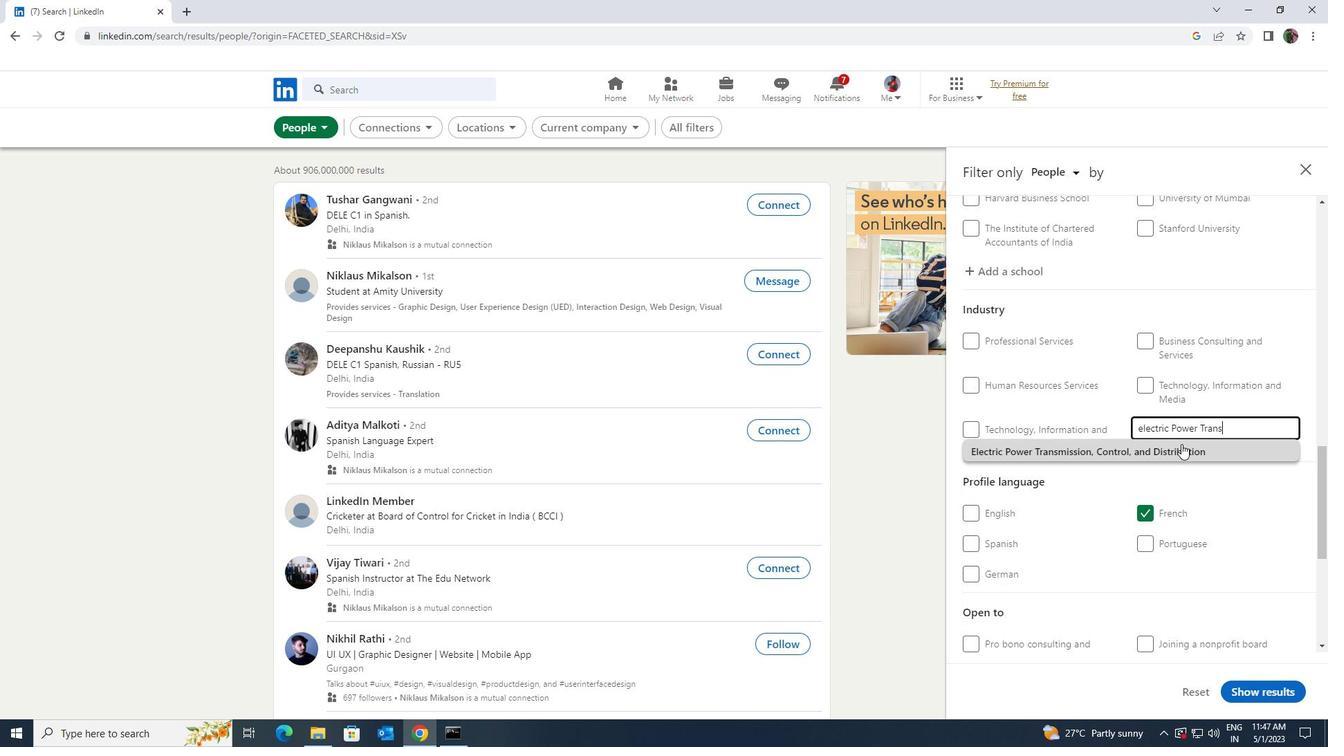 
Action: Mouse scrolled (1181, 443) with delta (0, 0)
Screenshot: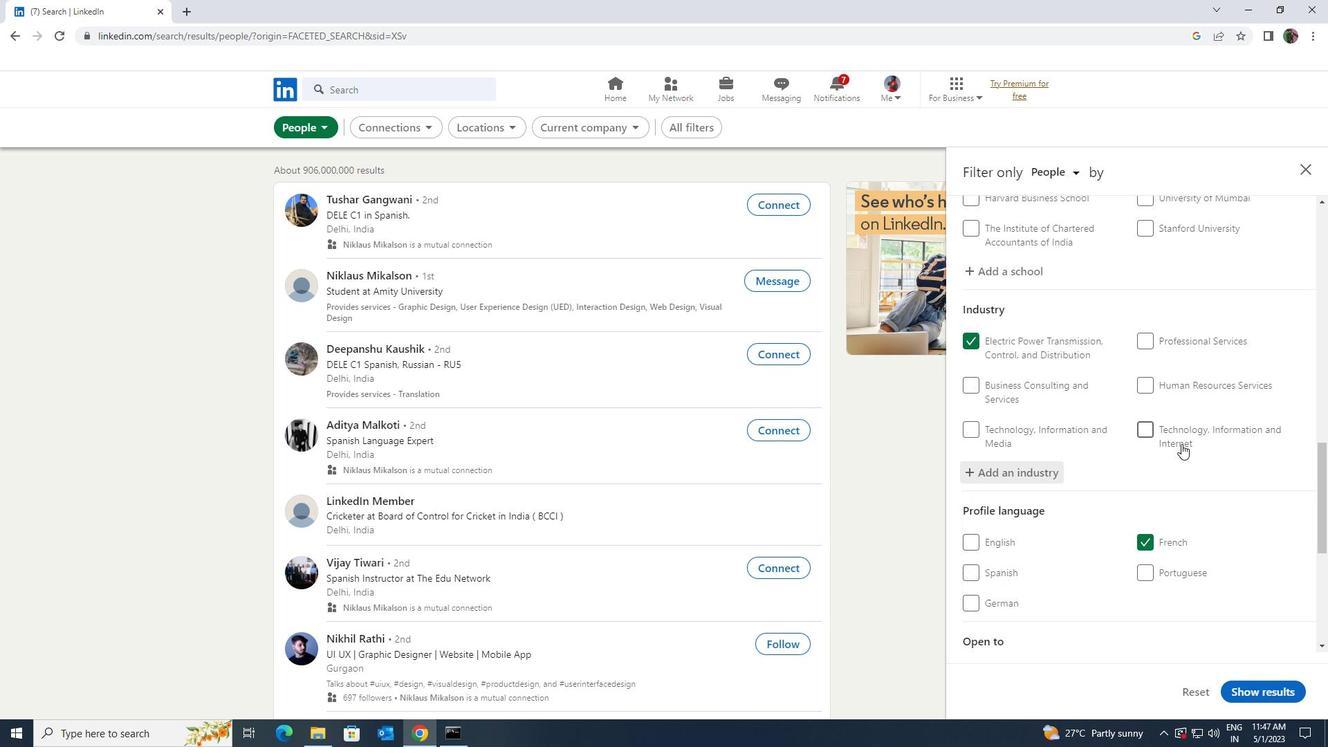 
Action: Mouse scrolled (1181, 443) with delta (0, 0)
Screenshot: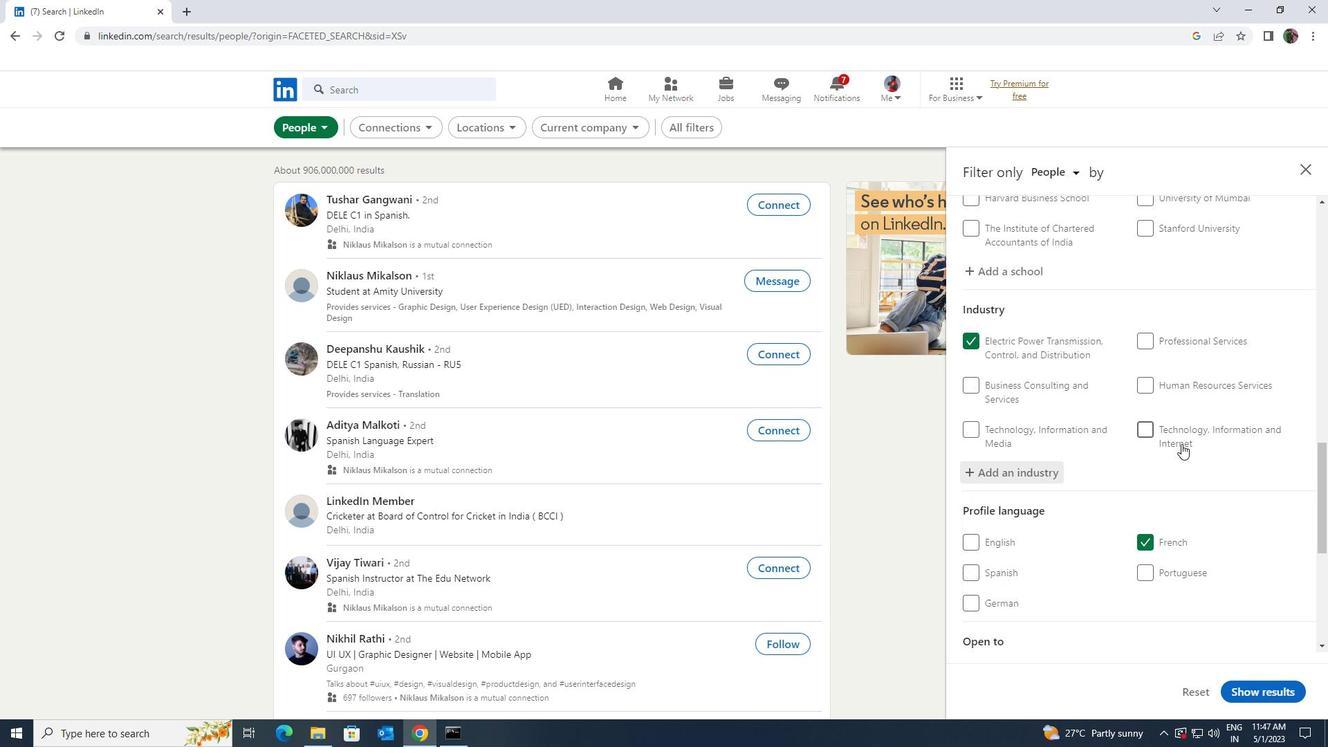 
Action: Mouse scrolled (1181, 443) with delta (0, 0)
Screenshot: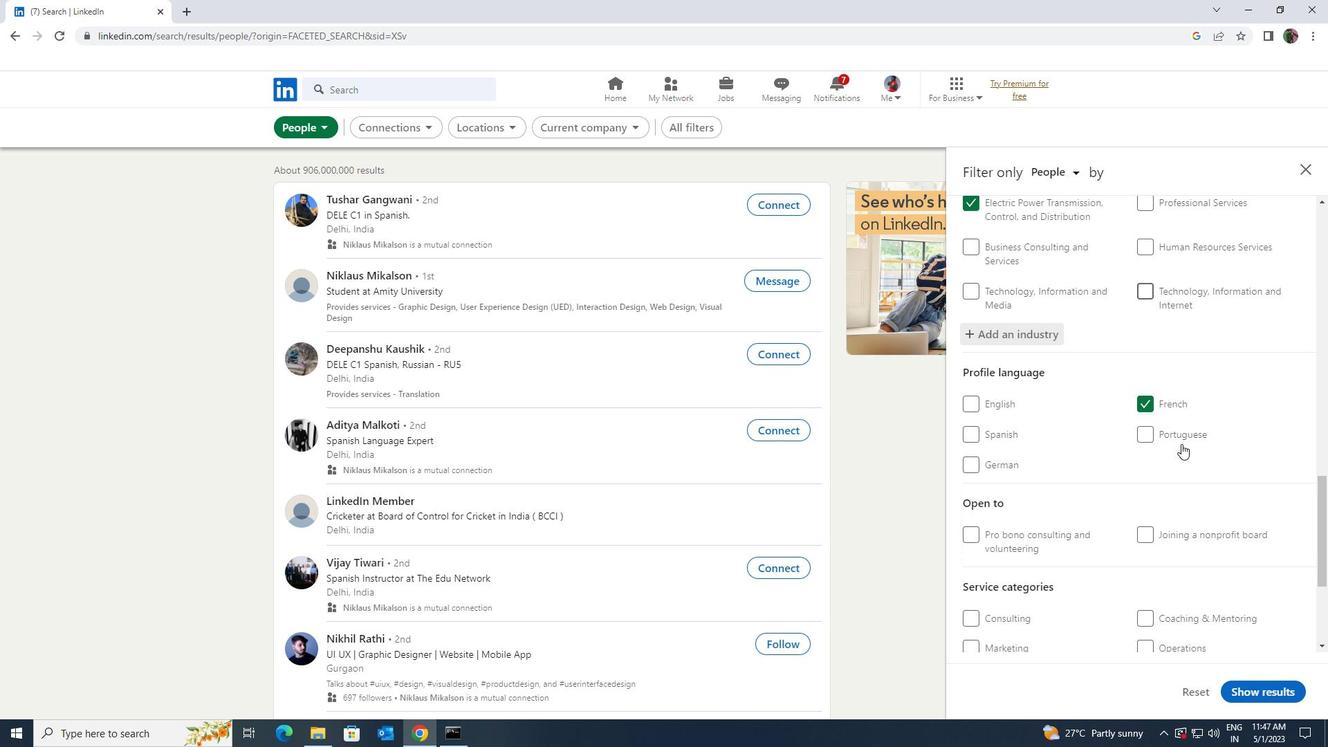 
Action: Mouse scrolled (1181, 443) with delta (0, 0)
Screenshot: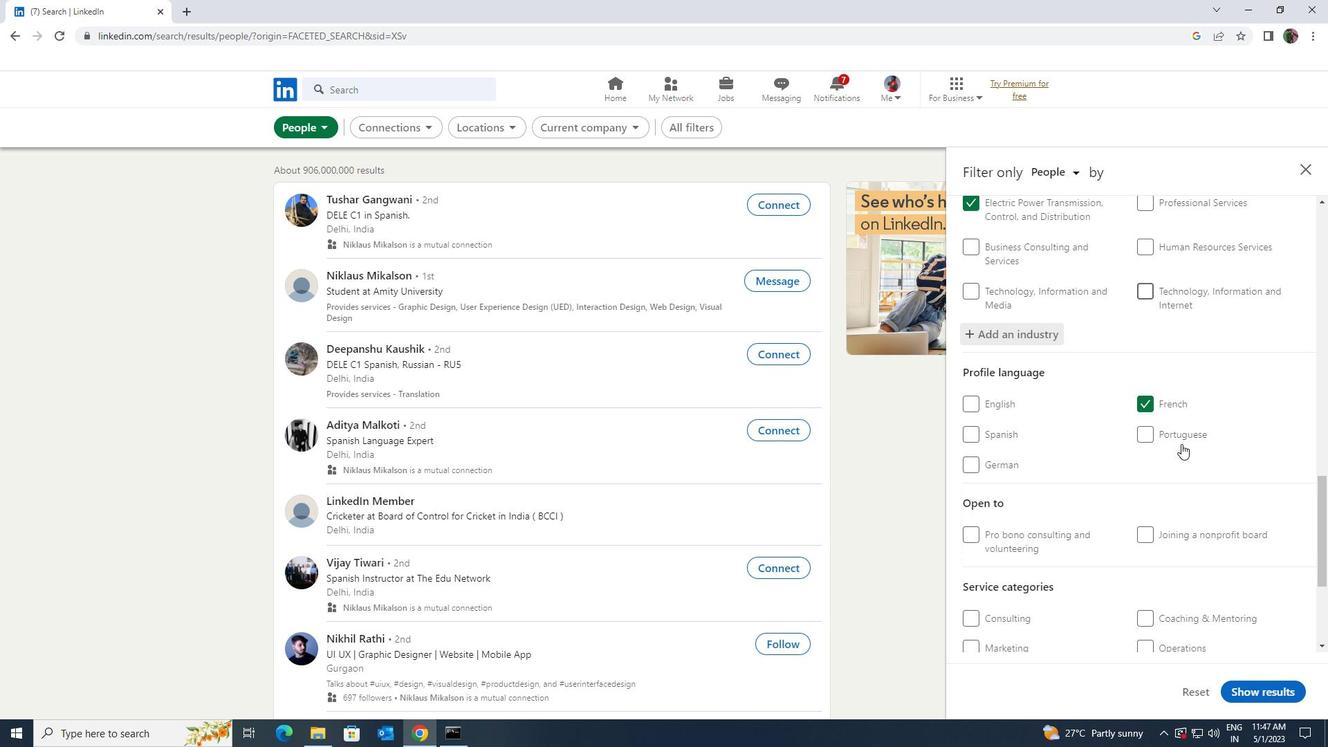 
Action: Mouse scrolled (1181, 443) with delta (0, 0)
Screenshot: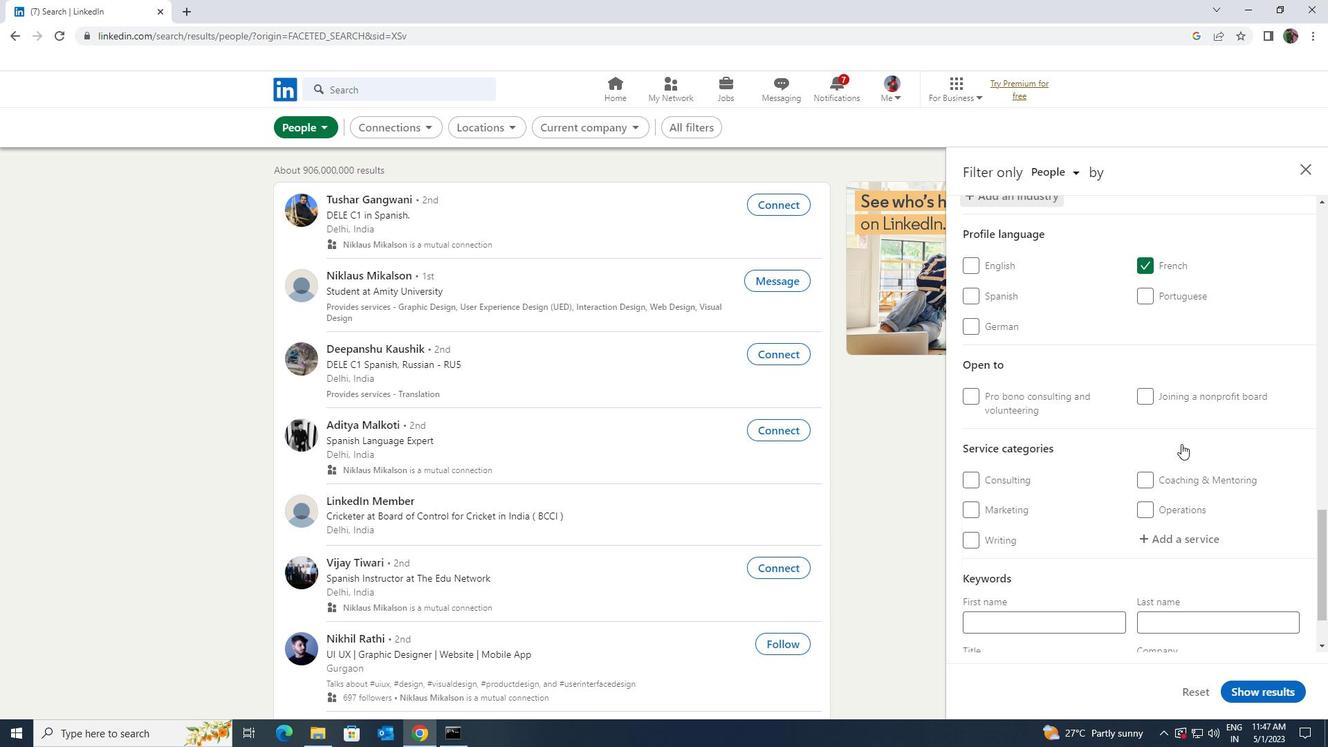 
Action: Mouse moved to (1171, 461)
Screenshot: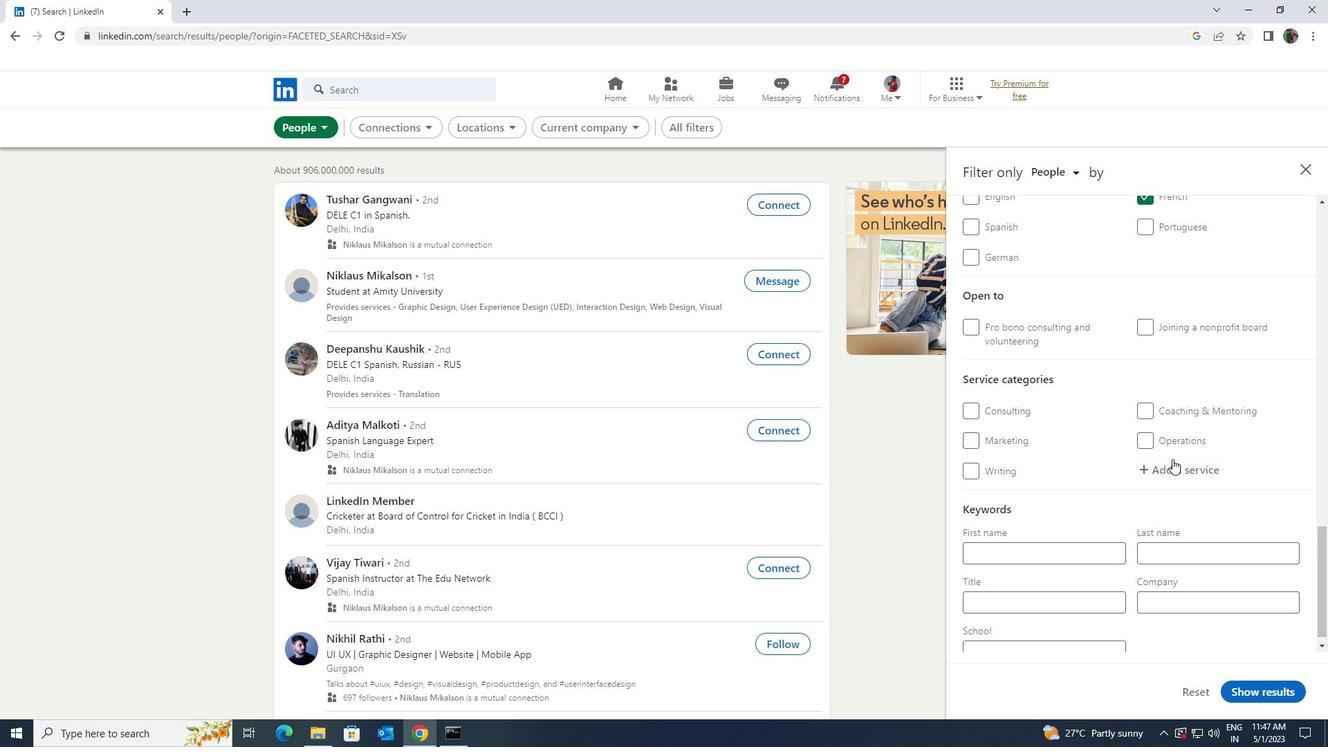
Action: Mouse pressed left at (1171, 461)
Screenshot: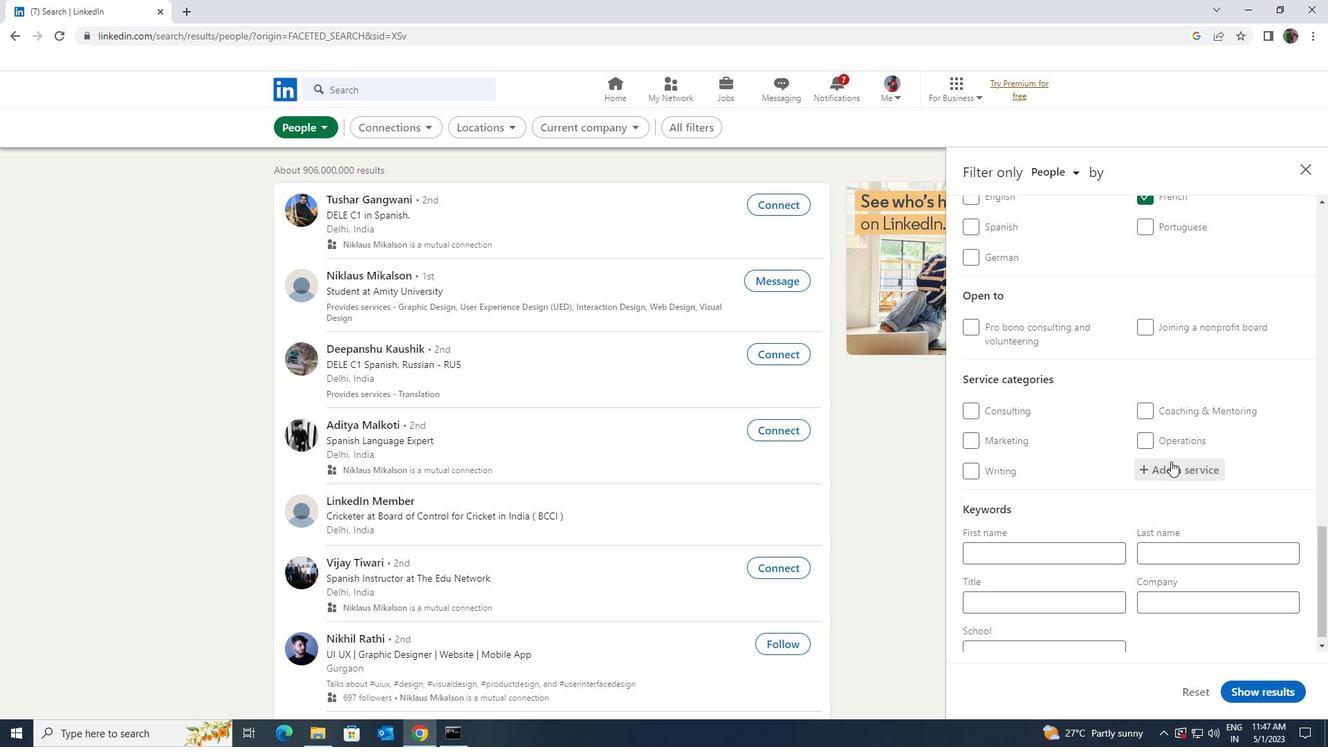 
Action: Key pressed <Key.shift>USER<Key.space>EX
Screenshot: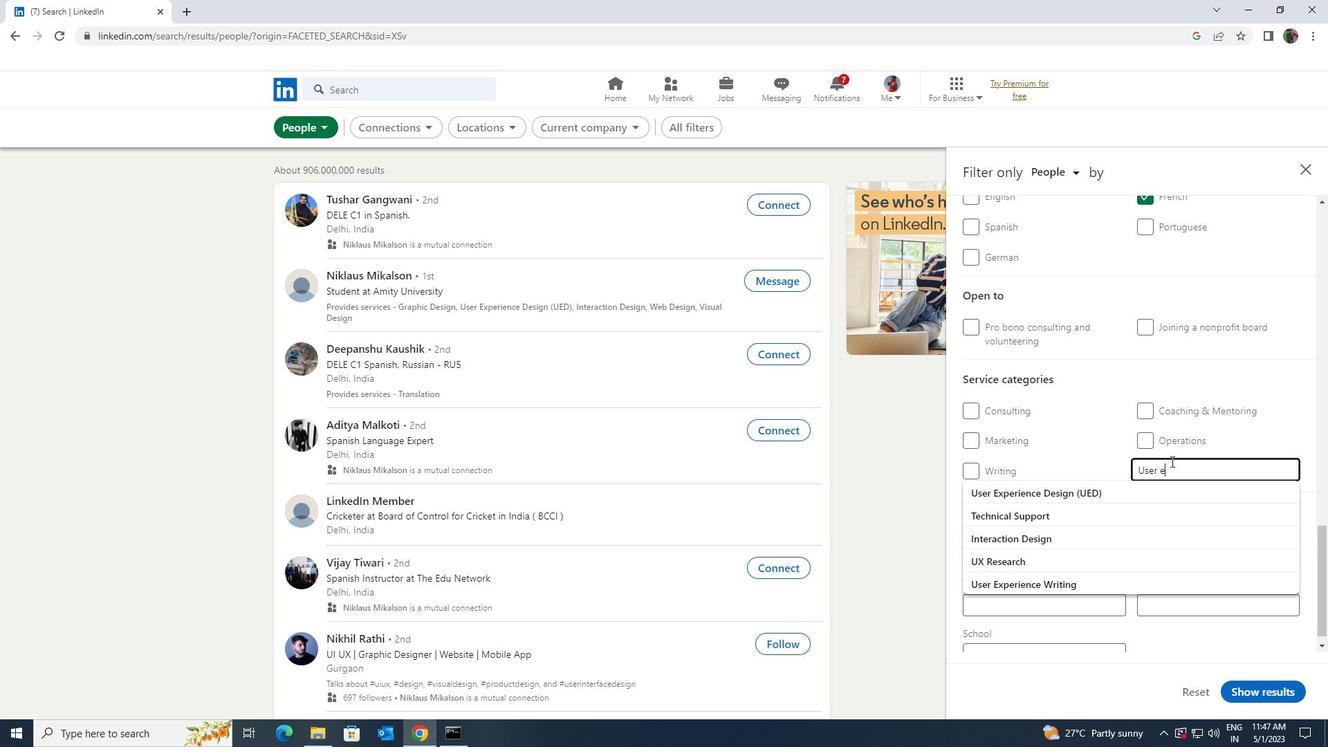 
Action: Mouse moved to (1161, 487)
Screenshot: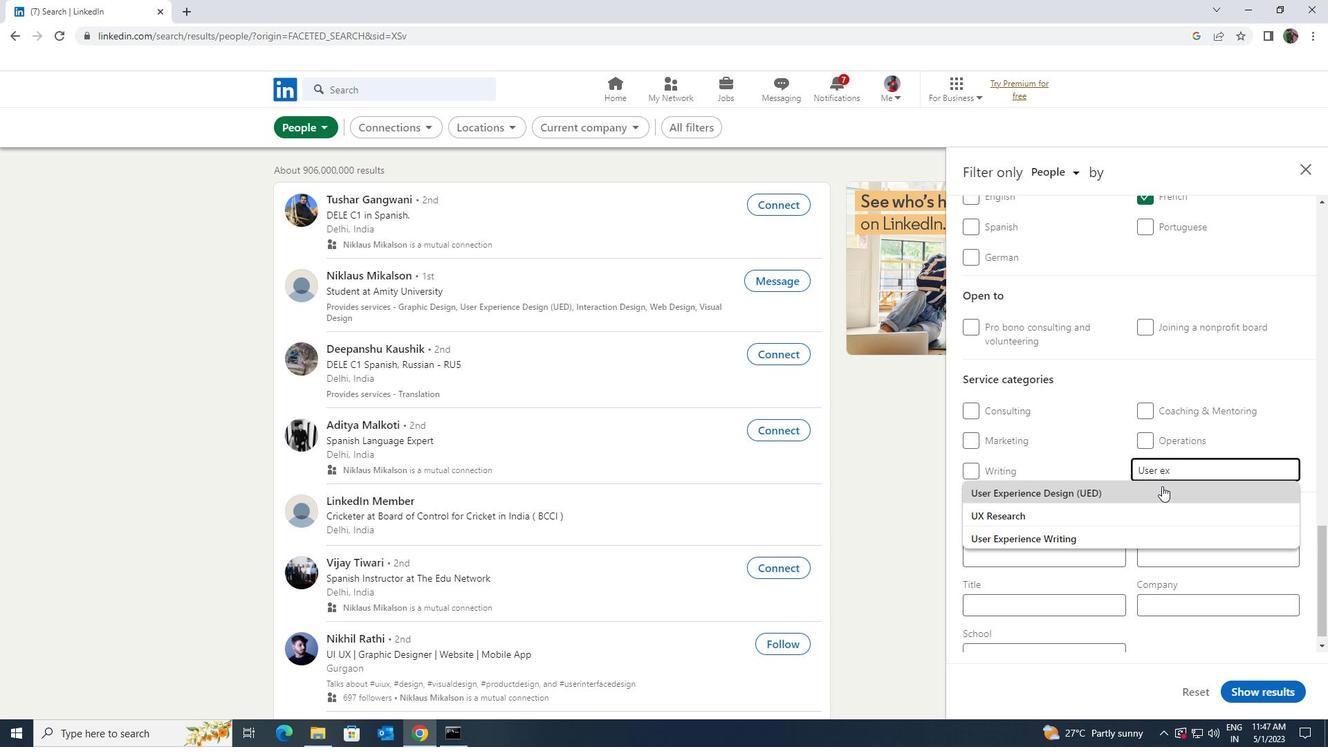 
Action: Mouse pressed left at (1161, 487)
Screenshot: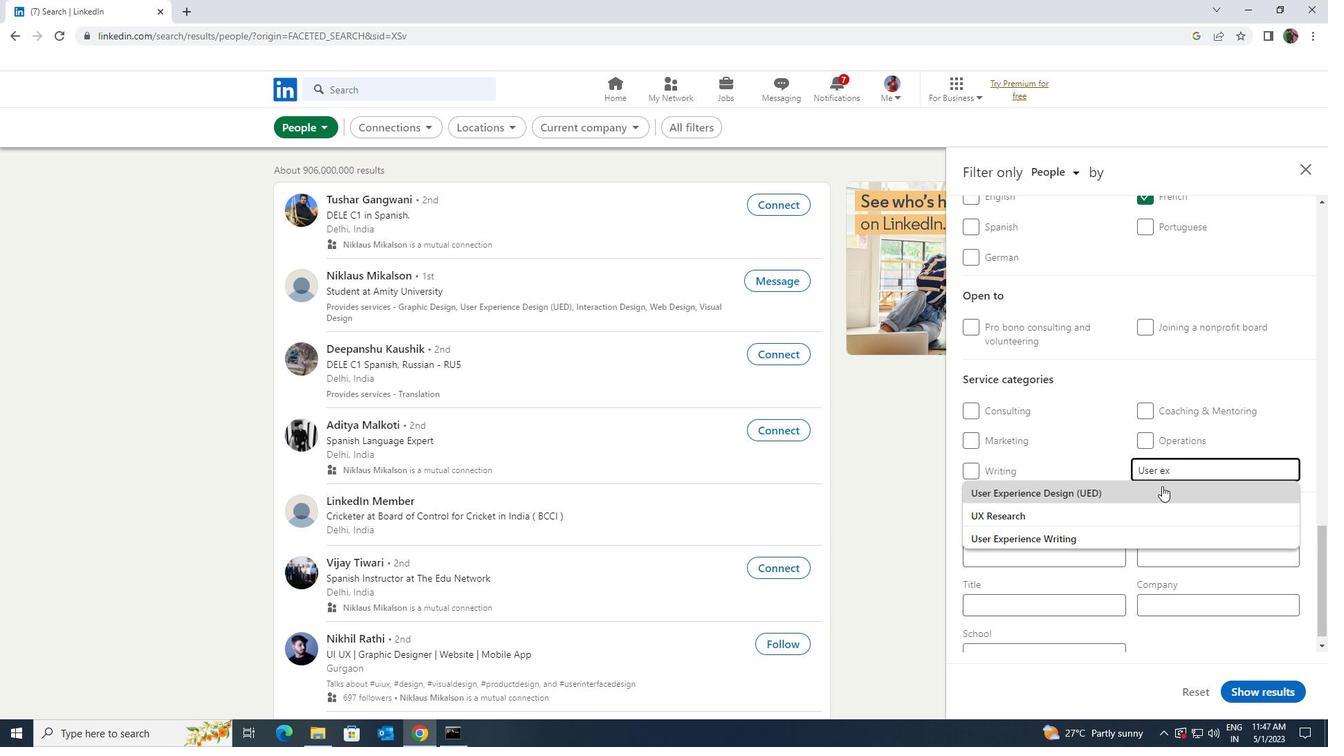 
Action: Mouse scrolled (1161, 486) with delta (0, 0)
Screenshot: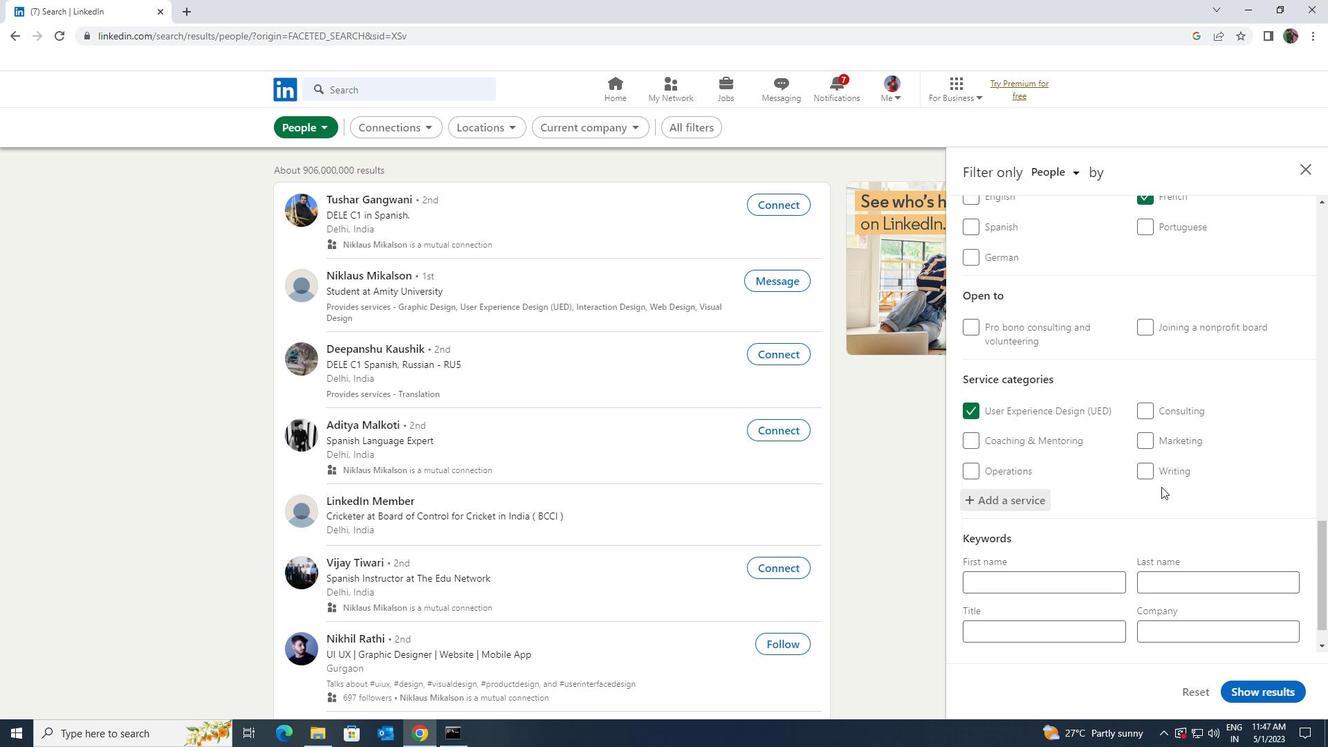 
Action: Mouse scrolled (1161, 486) with delta (0, 0)
Screenshot: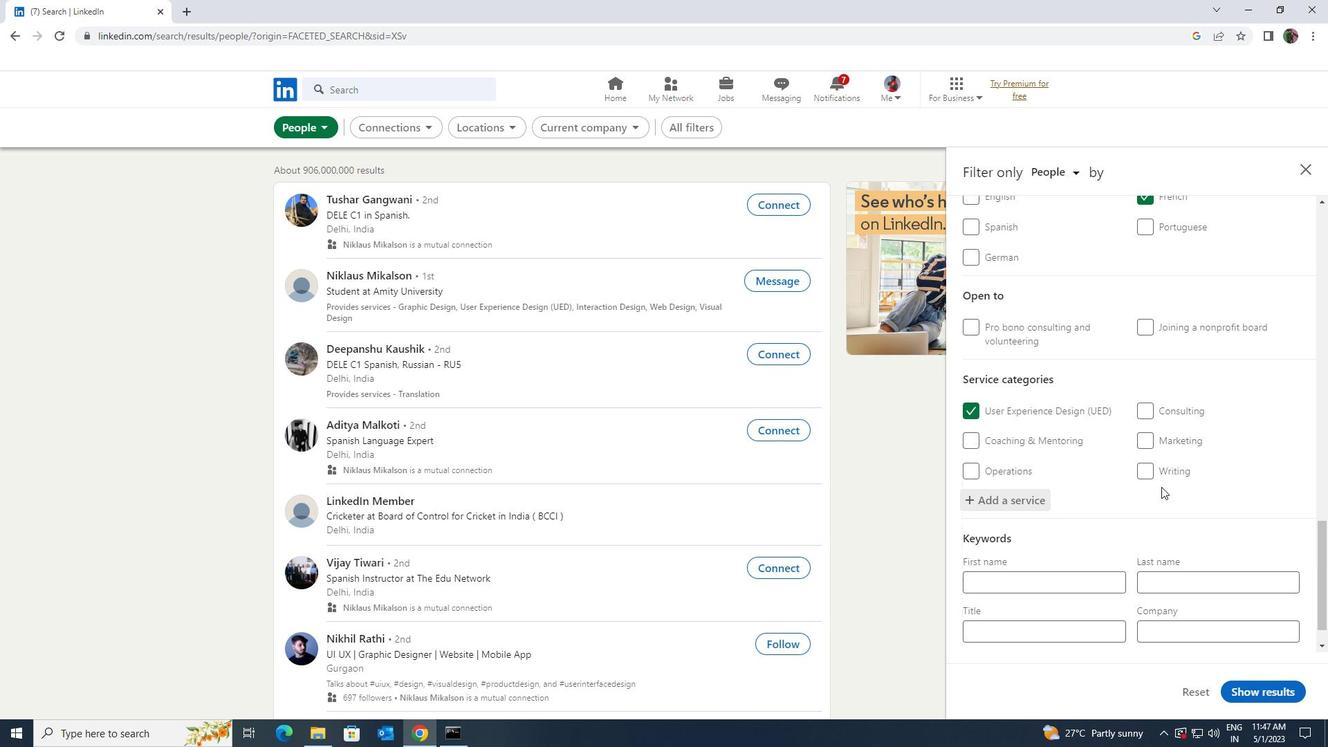 
Action: Mouse scrolled (1161, 486) with delta (0, 0)
Screenshot: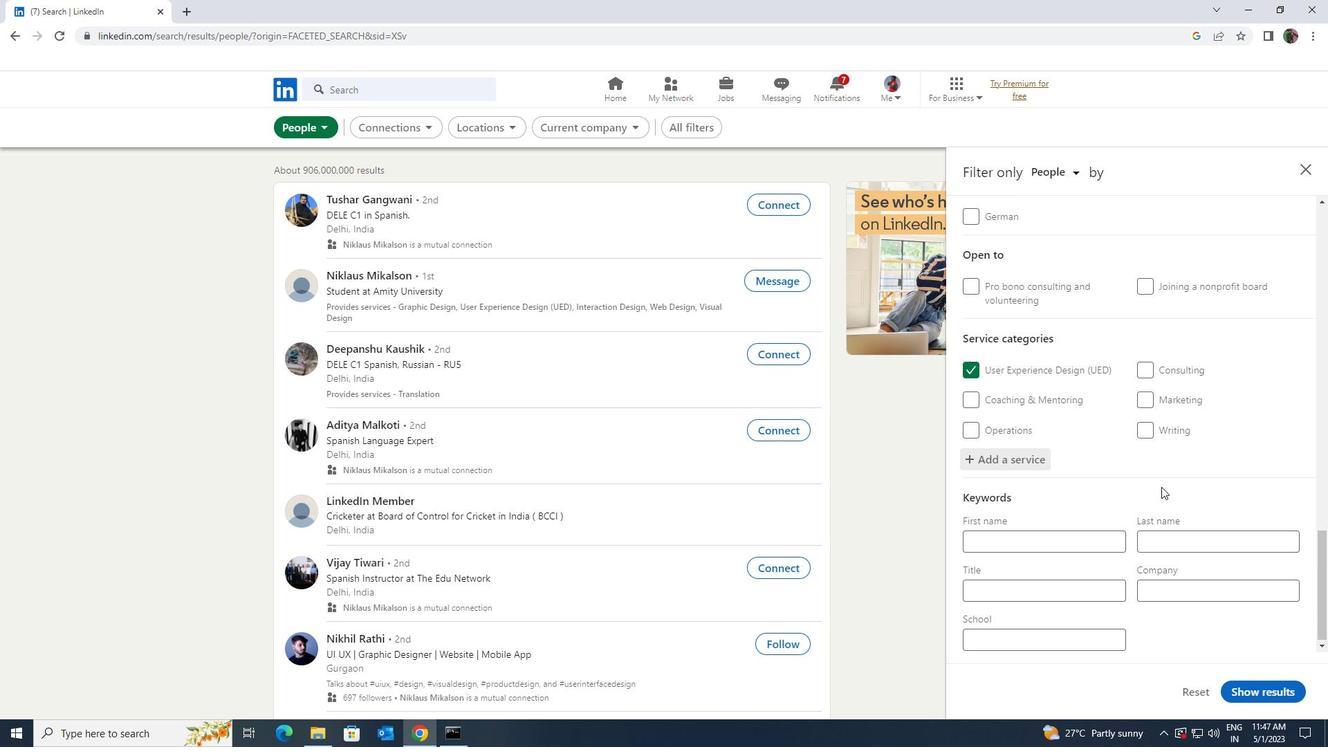 
Action: Mouse scrolled (1161, 486) with delta (0, 0)
Screenshot: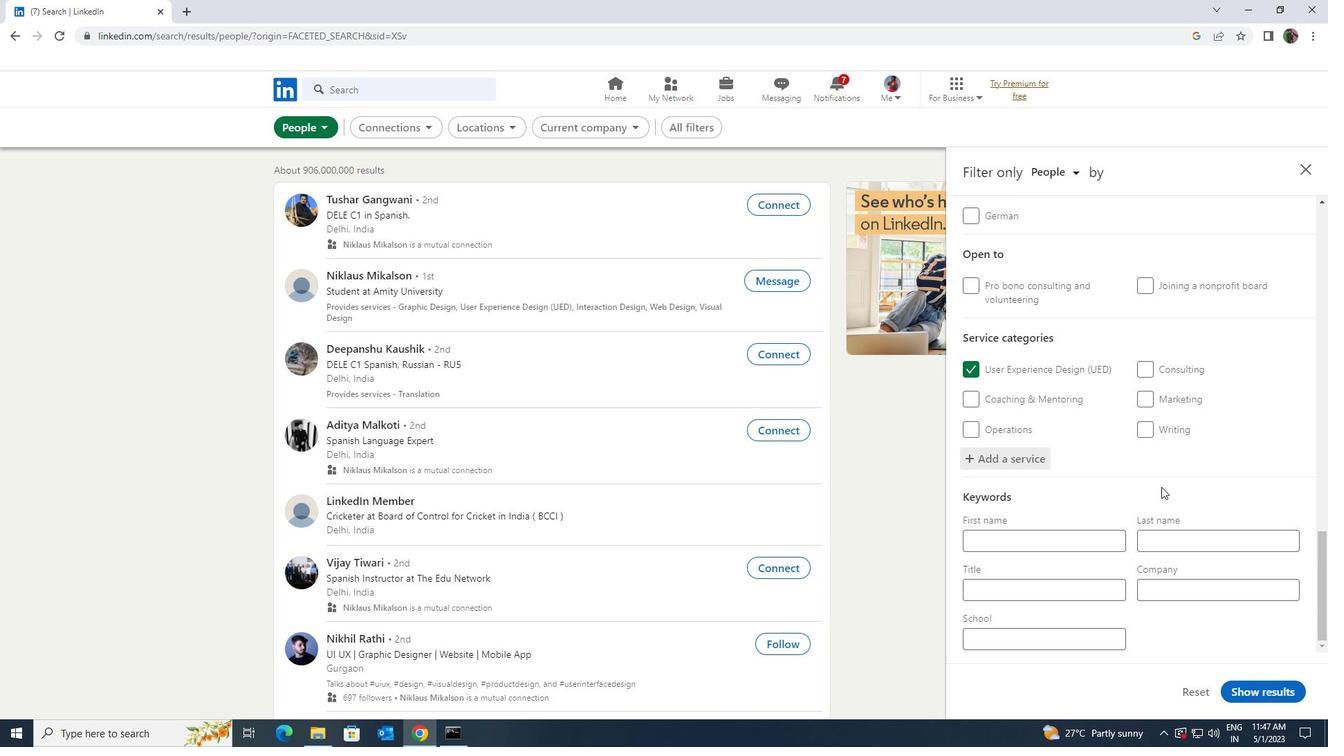 
Action: Mouse moved to (1102, 590)
Screenshot: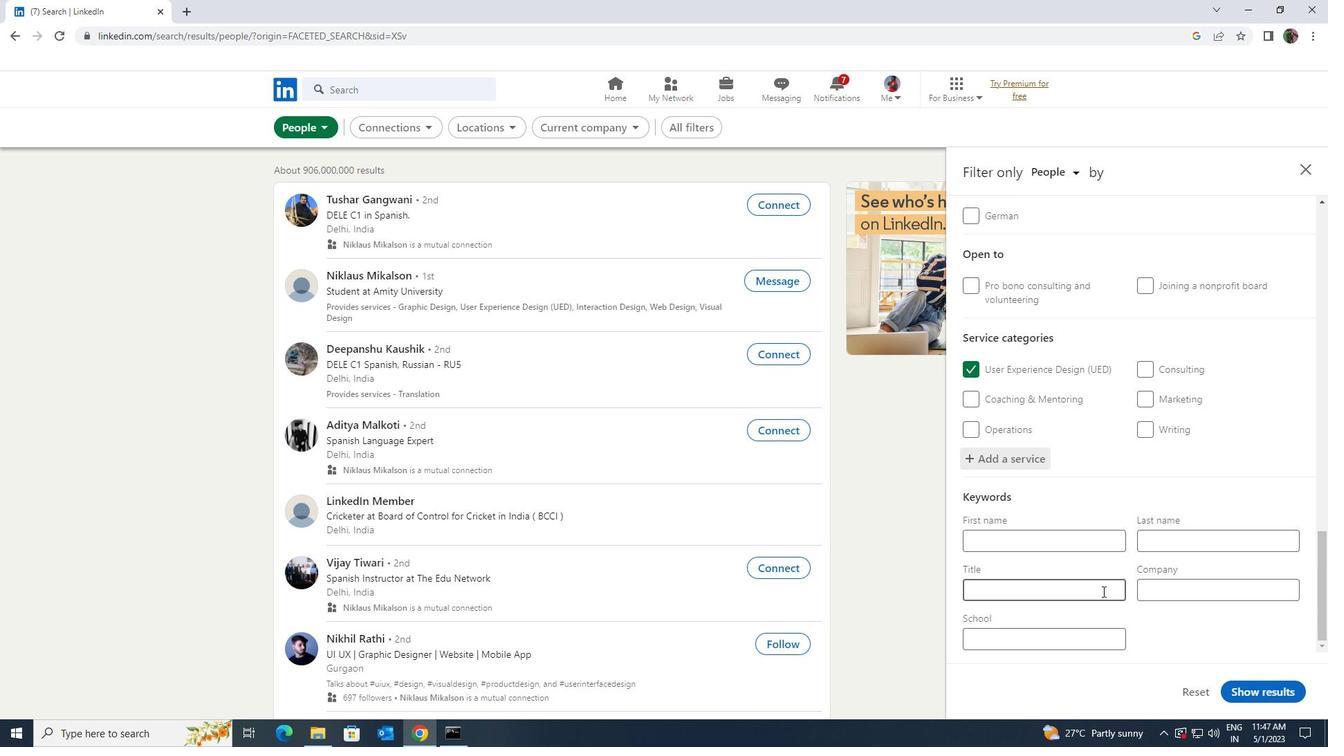 
Action: Mouse pressed left at (1102, 590)
Screenshot: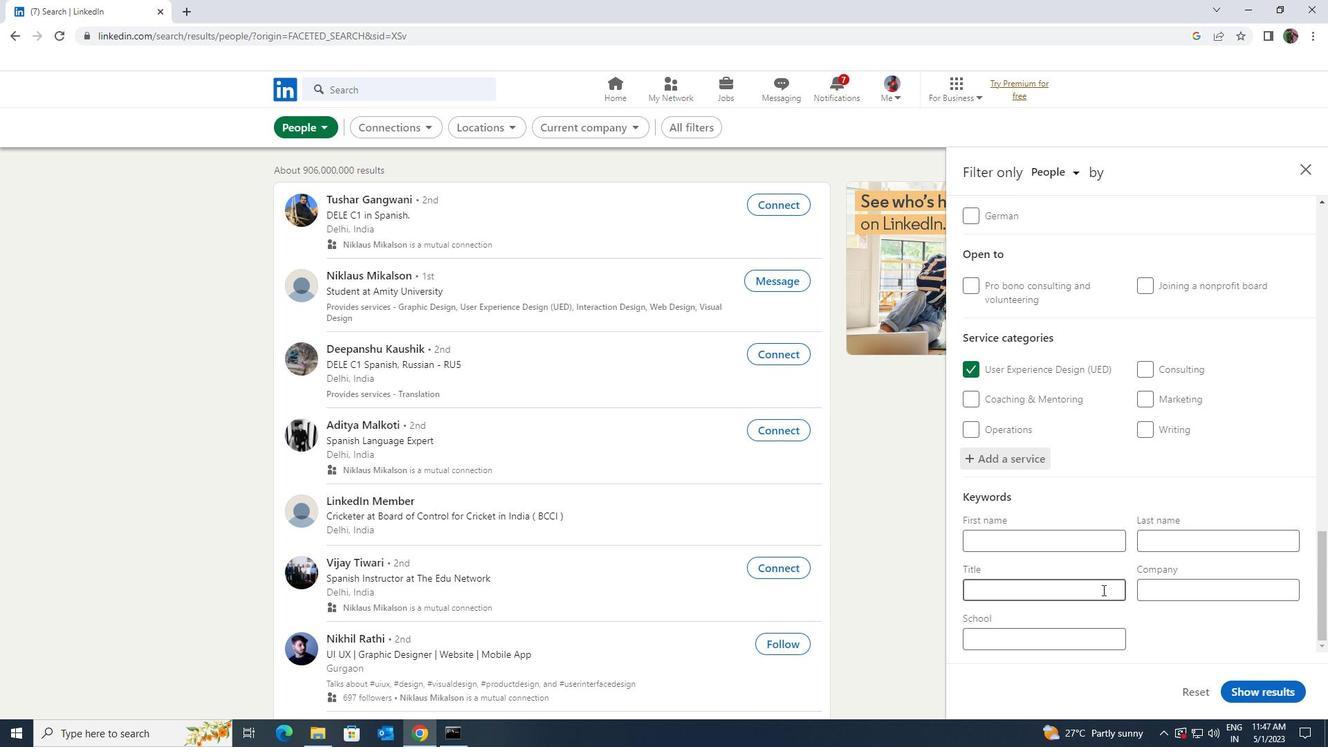 
Action: Key pressed <Key.shift>TEACHER
Screenshot: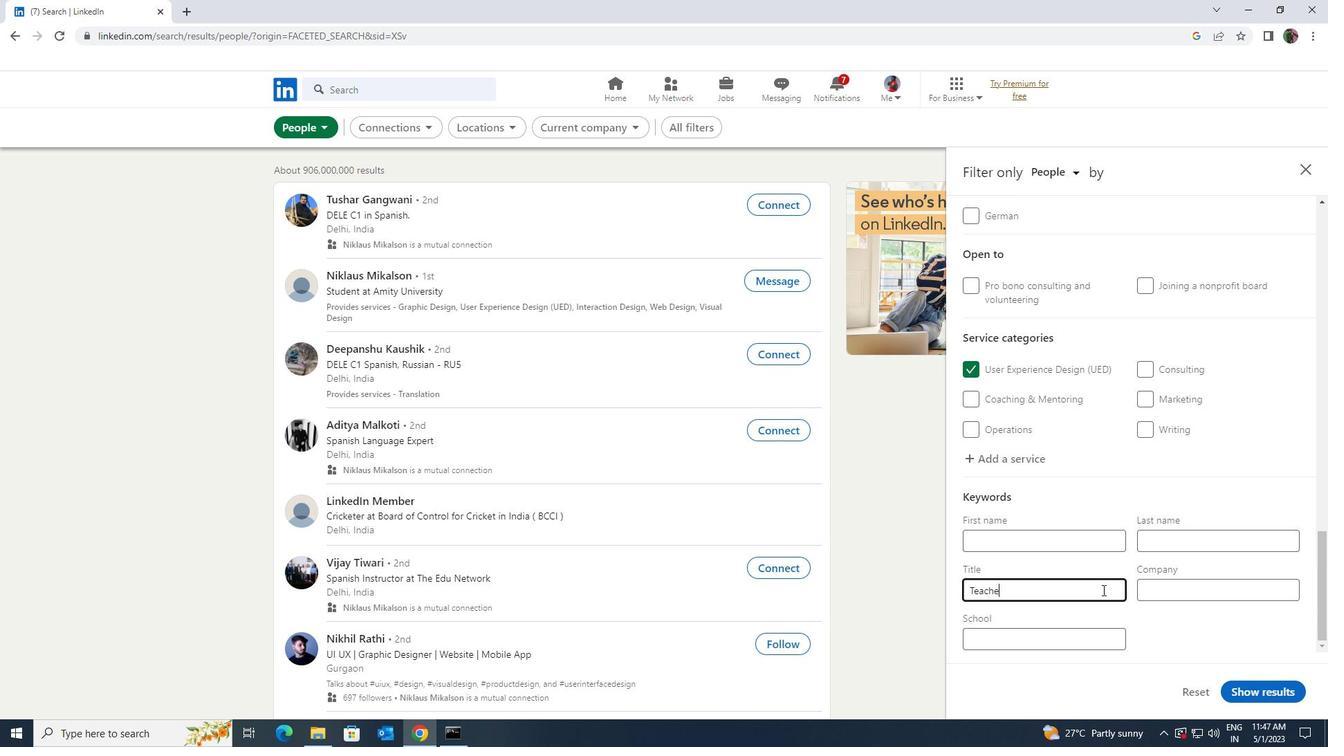 
Action: Mouse moved to (1257, 682)
Screenshot: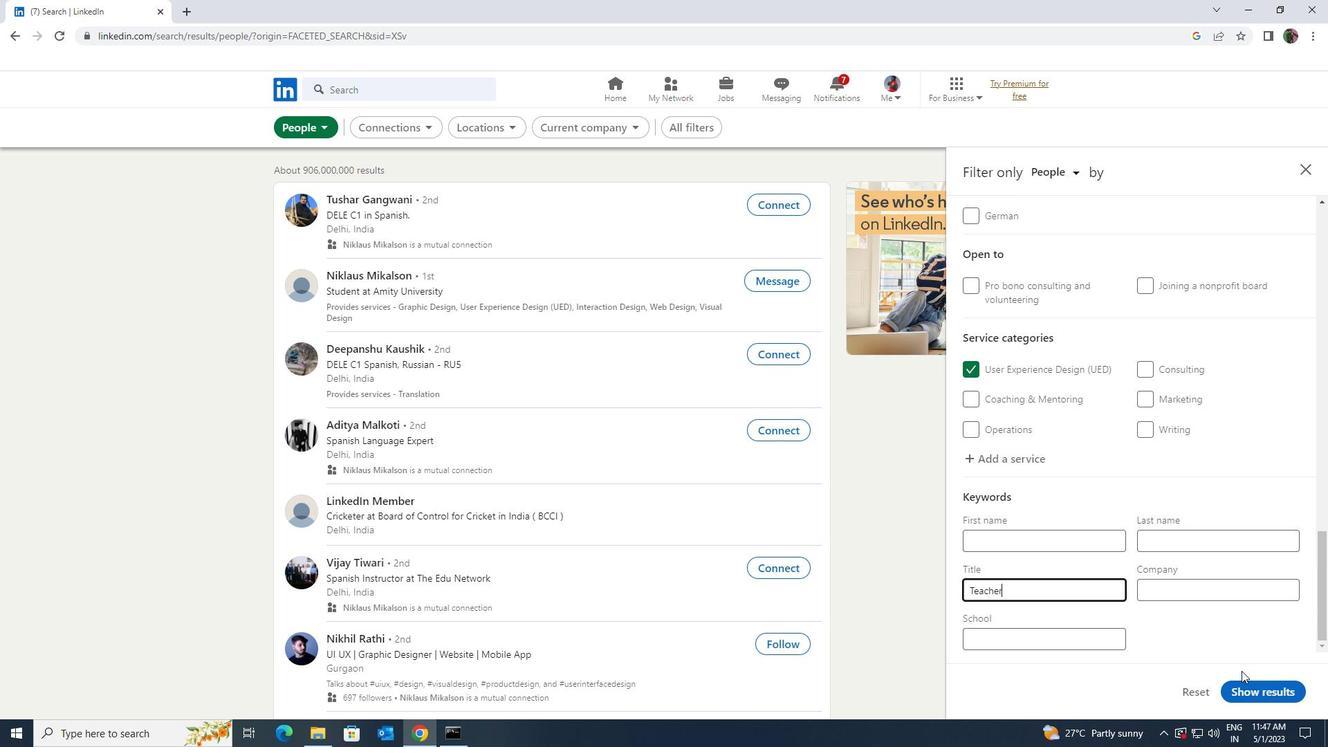 
Action: Mouse pressed left at (1257, 682)
Screenshot: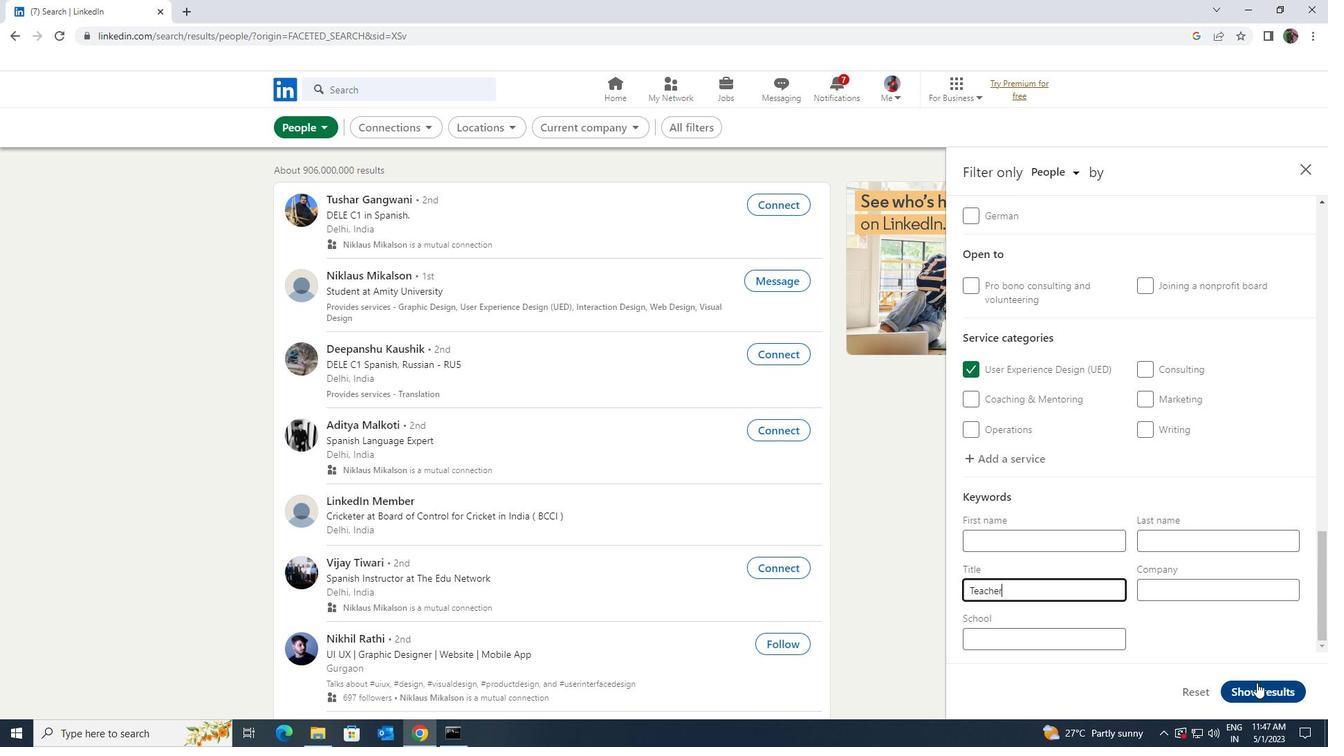 
